 Task: Look for space in Coelho Neto, Brazil from 6th September, 2023 to 10th September, 2023 for 1 adult in price range Rs.9000 to Rs.17000. Place can be private room with 1  bedroom having 1 bed and 1 bathroom. Property type can be house, flat, guest house, hotel. Booking option can be shelf check-in. Required host language is Spanish.
Action: Mouse moved to (418, 145)
Screenshot: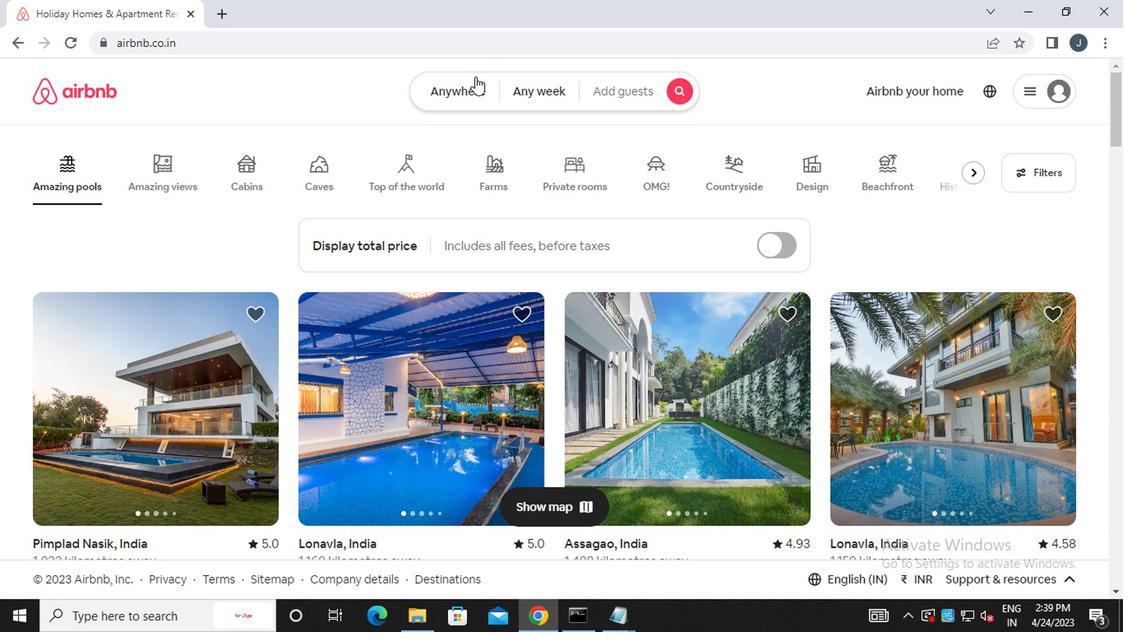
Action: Mouse pressed left at (418, 145)
Screenshot: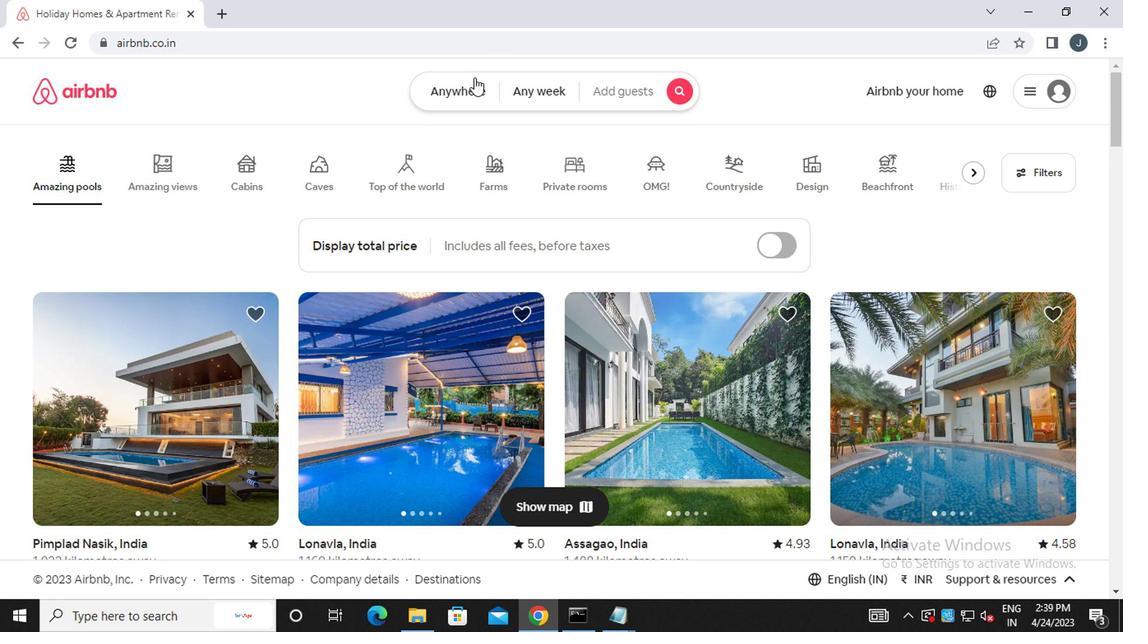 
Action: Mouse moved to (286, 197)
Screenshot: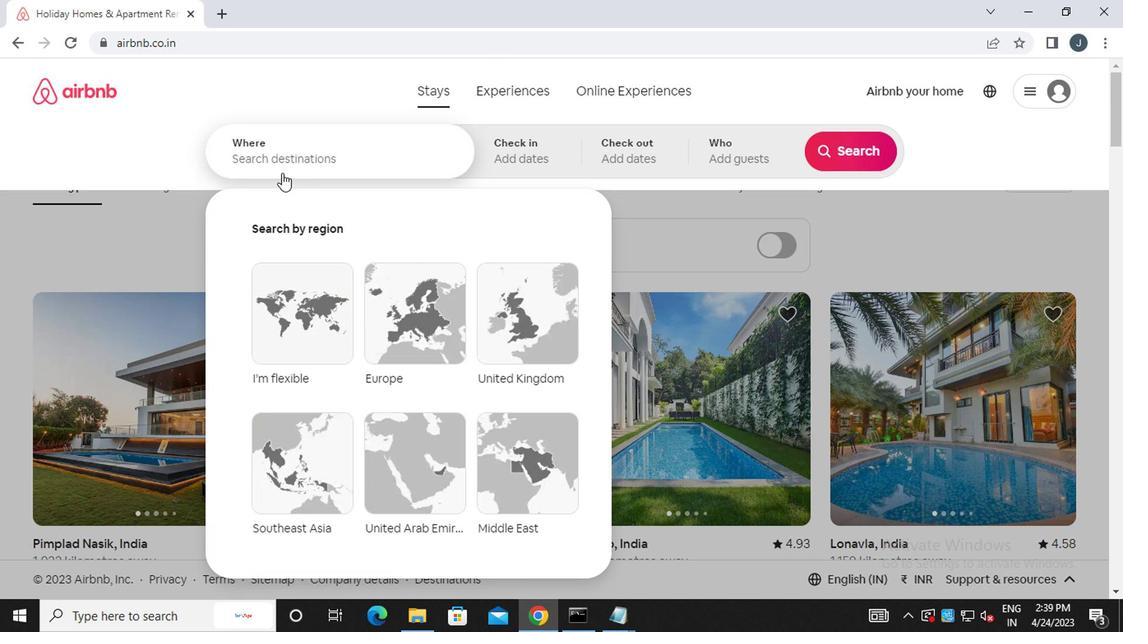 
Action: Mouse pressed left at (286, 197)
Screenshot: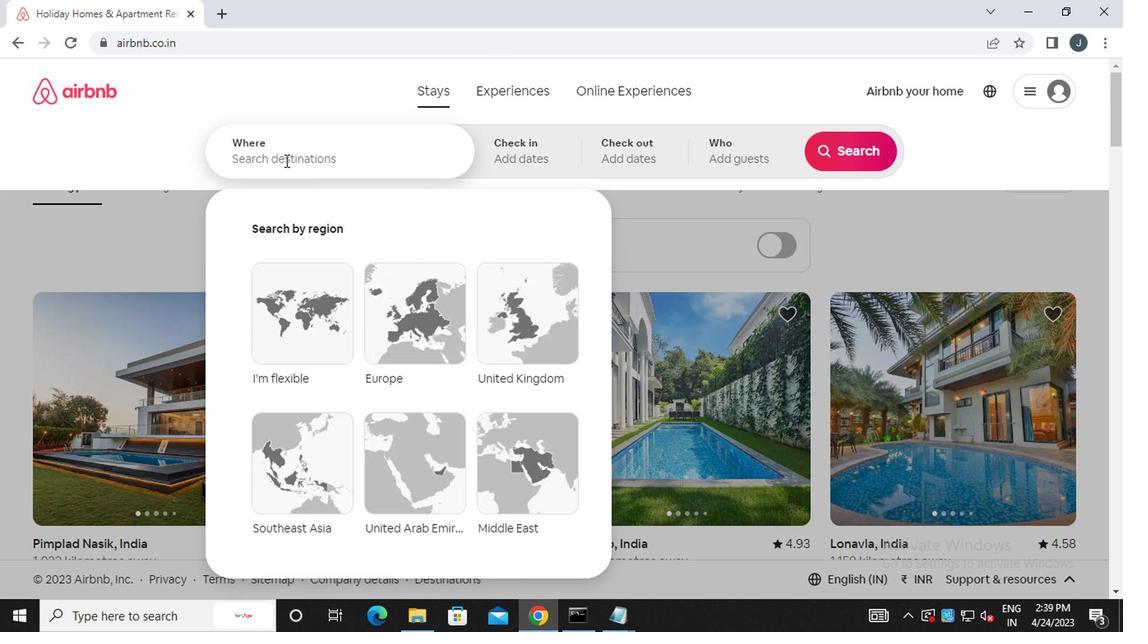 
Action: Key pressed c<Key.caps_lock>oelho
Screenshot: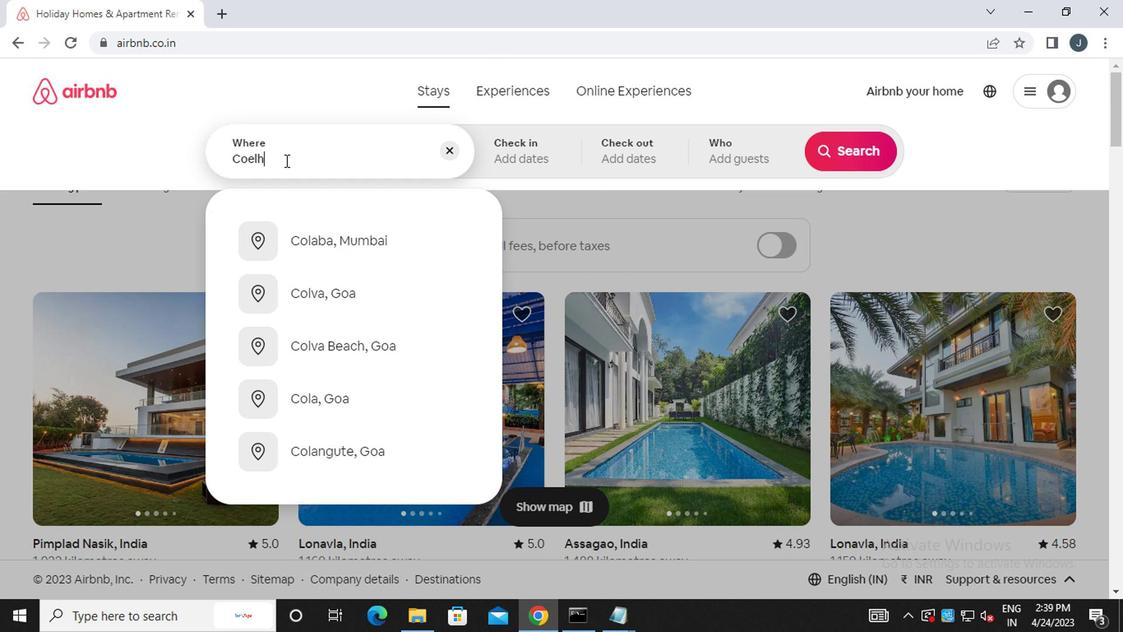 
Action: Mouse moved to (304, 166)
Screenshot: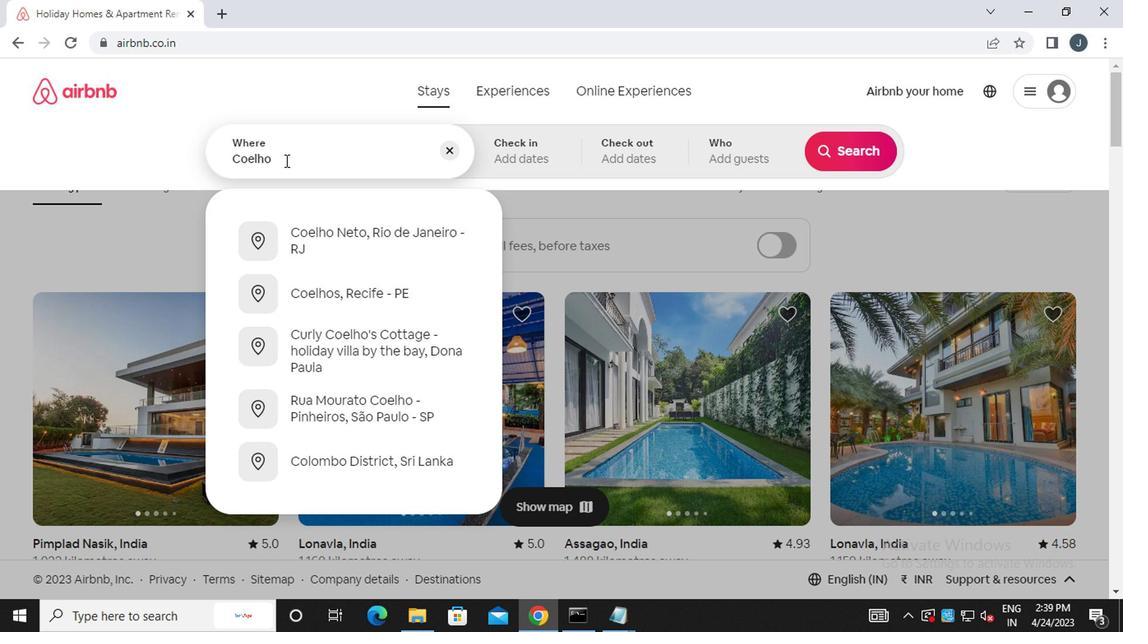 
Action: Key pressed <Key.space><Key.caps_lock>n<Key.caps_lock>eto,<Key.space><Key.caps_lock>b<Key.caps_lock>razil
Screenshot: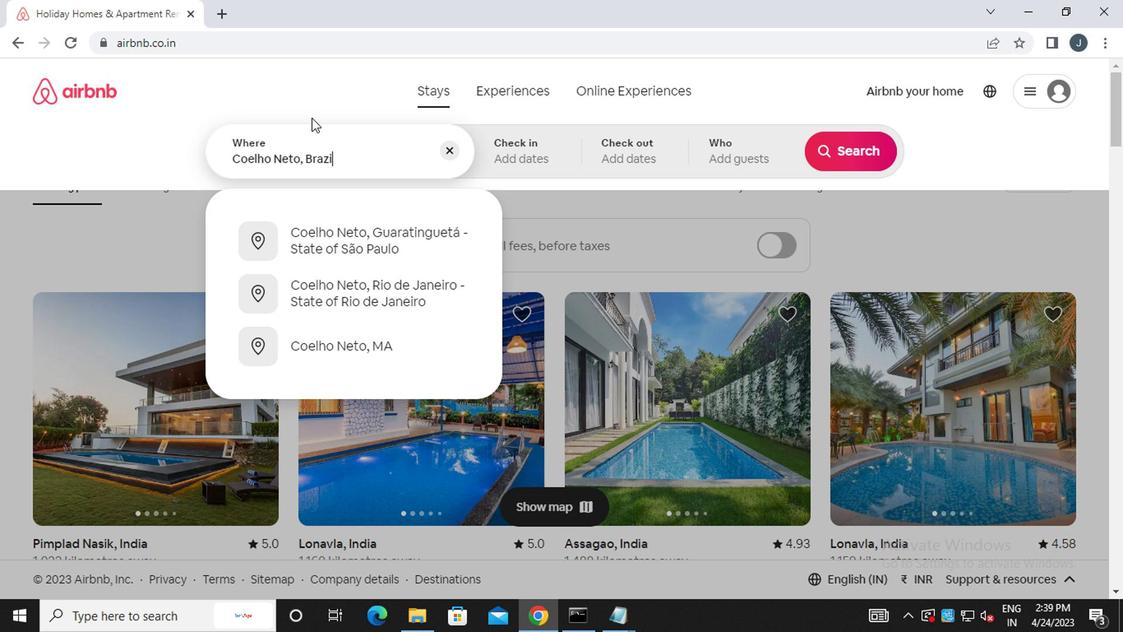 
Action: Mouse moved to (461, 195)
Screenshot: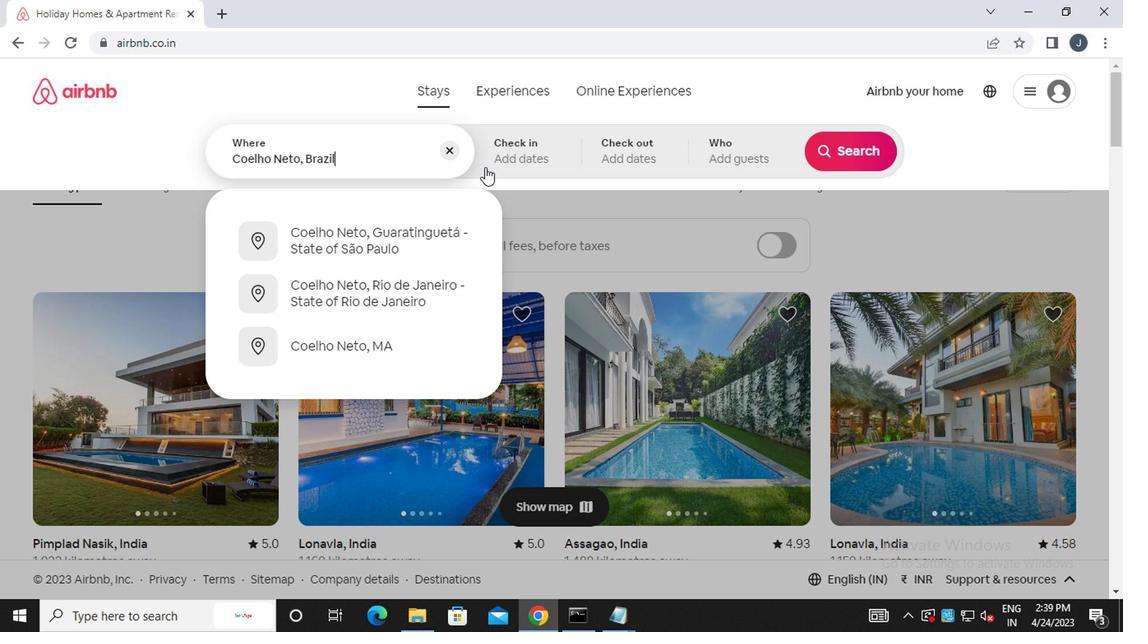 
Action: Mouse pressed left at (461, 195)
Screenshot: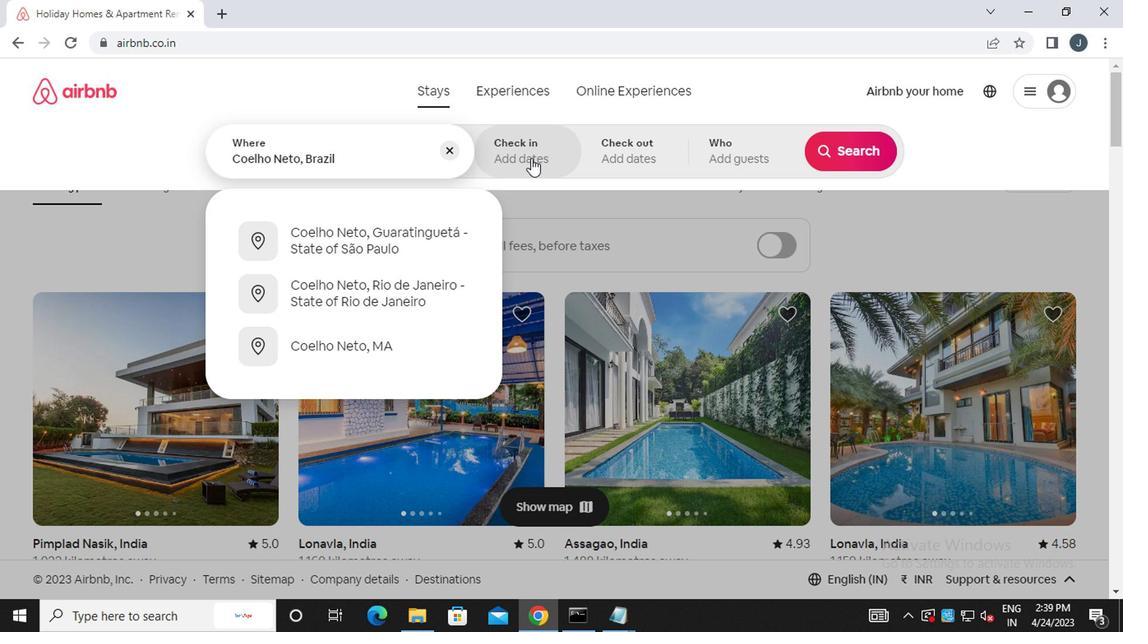 
Action: Mouse moved to (684, 282)
Screenshot: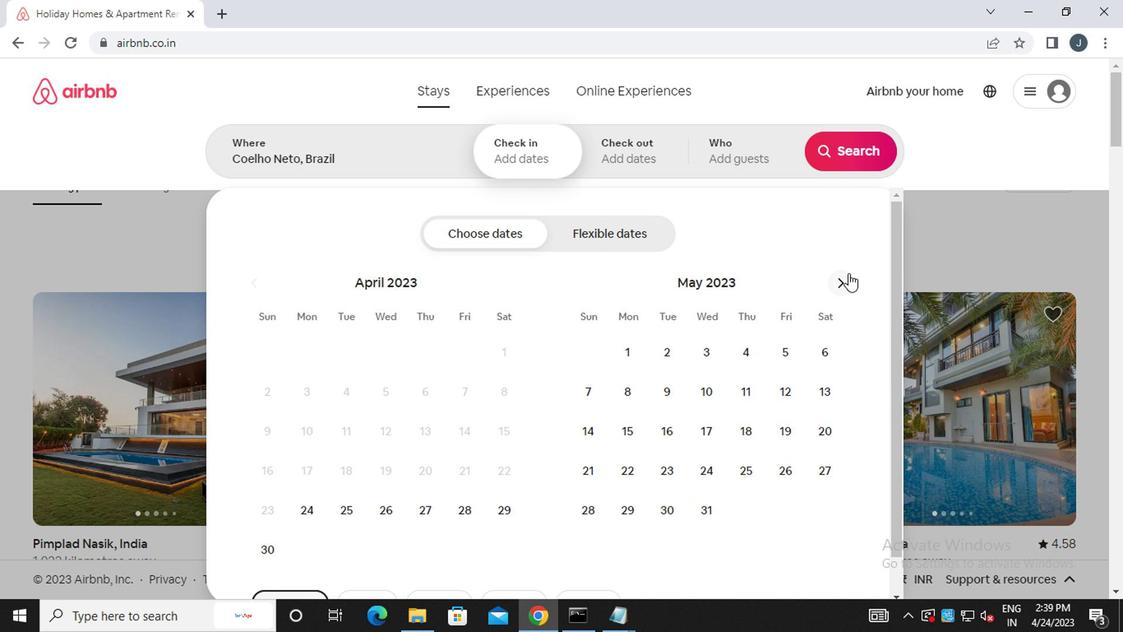 
Action: Mouse pressed left at (684, 282)
Screenshot: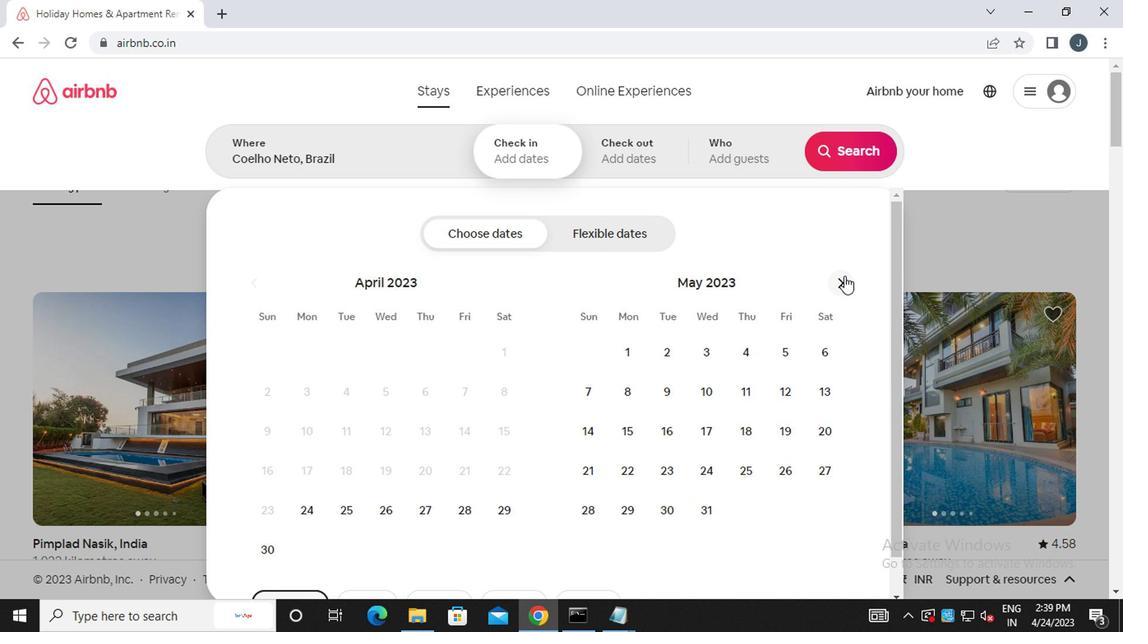 
Action: Mouse pressed left at (684, 282)
Screenshot: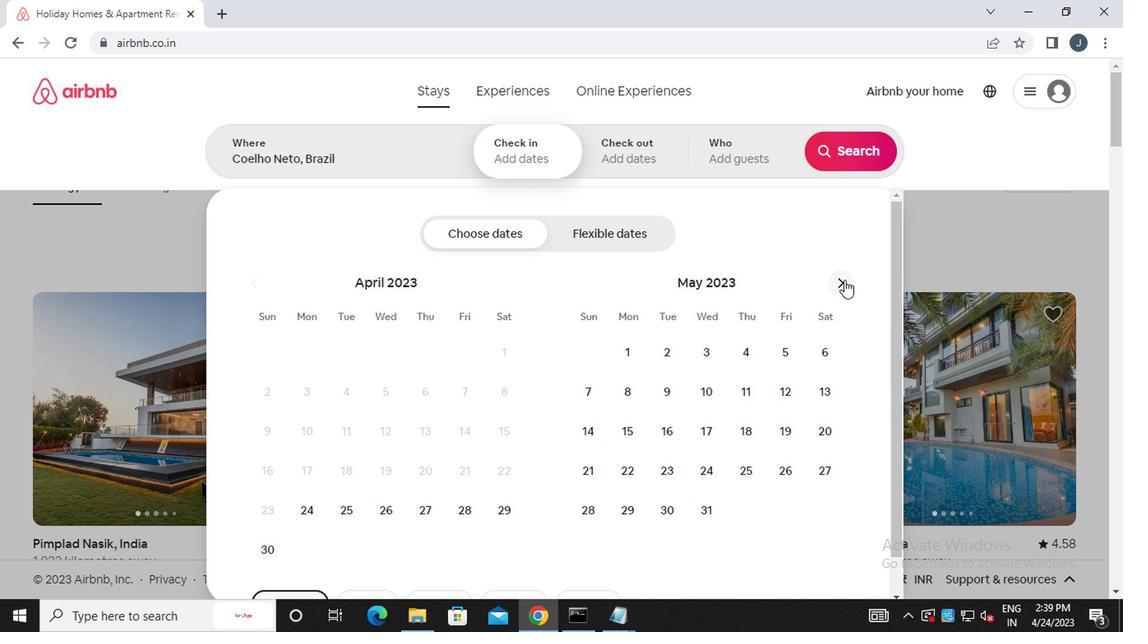 
Action: Mouse pressed left at (684, 282)
Screenshot: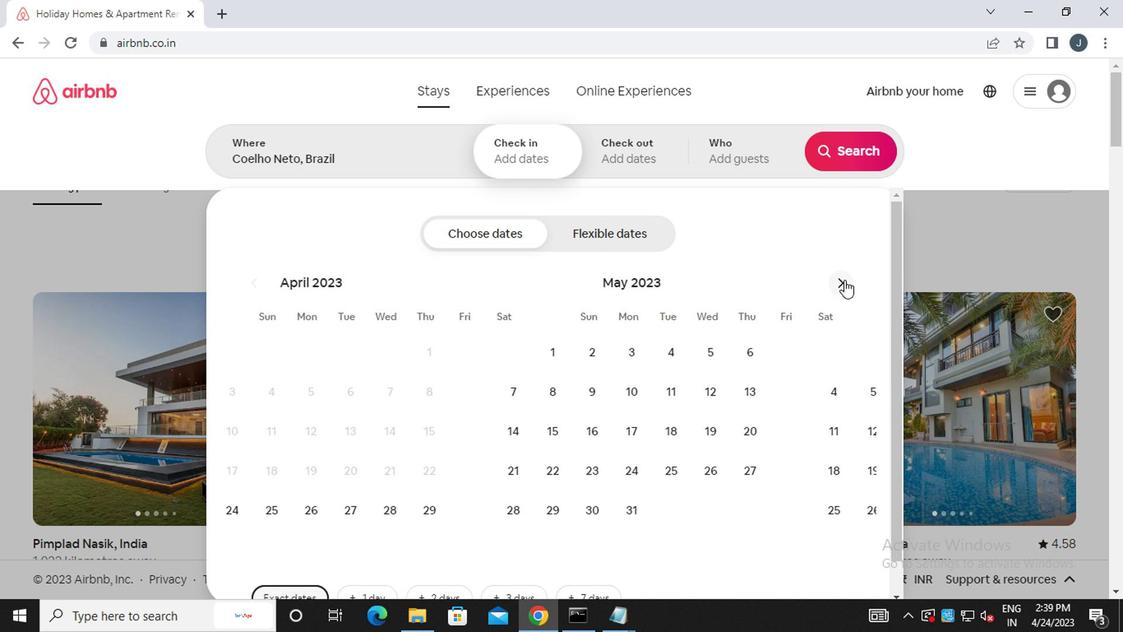 
Action: Mouse pressed left at (684, 282)
Screenshot: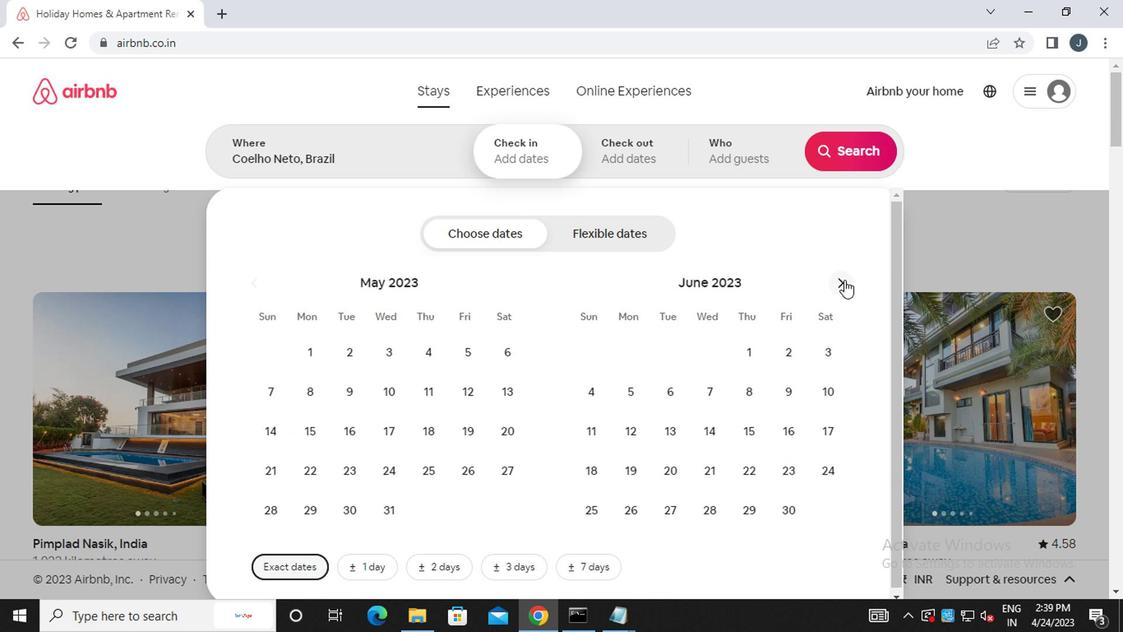 
Action: Mouse moved to (683, 282)
Screenshot: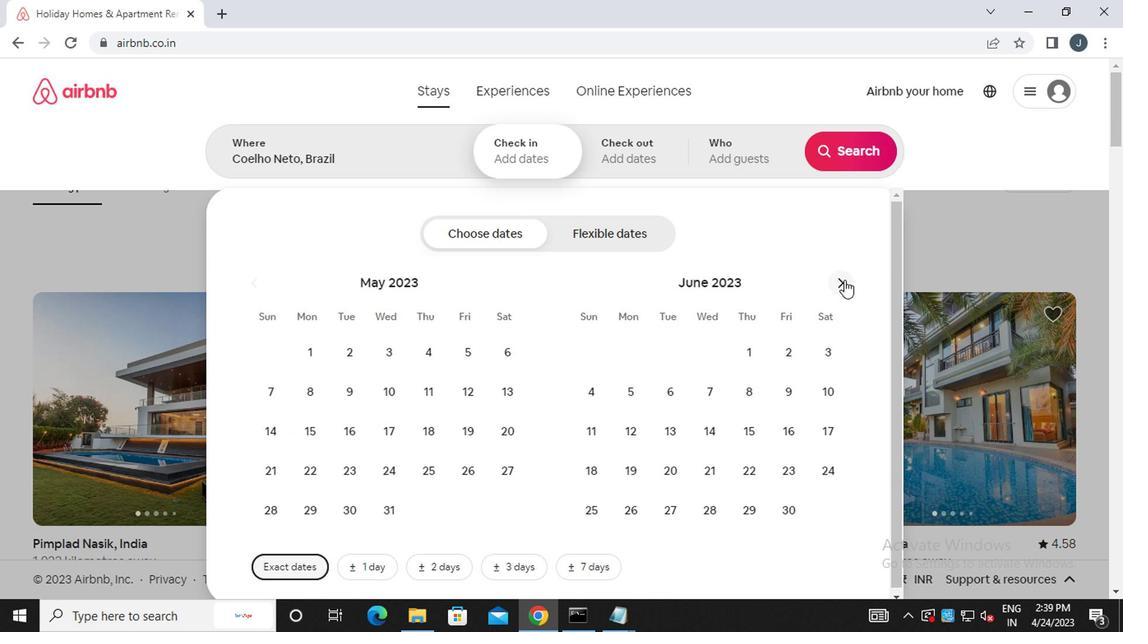
Action: Mouse pressed left at (683, 282)
Screenshot: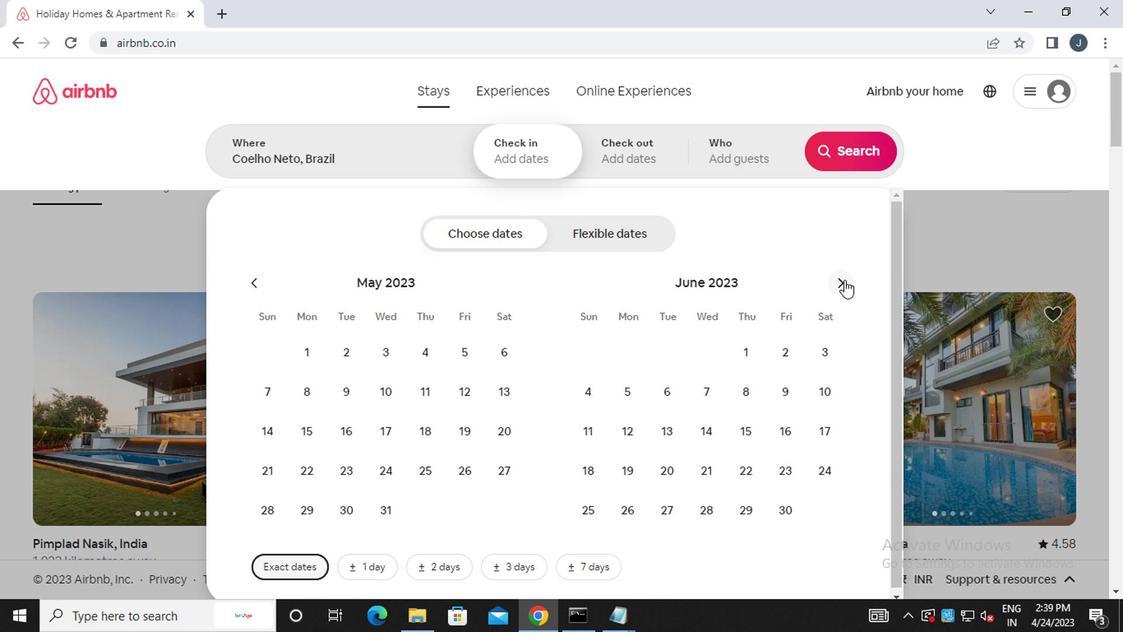 
Action: Mouse moved to (680, 289)
Screenshot: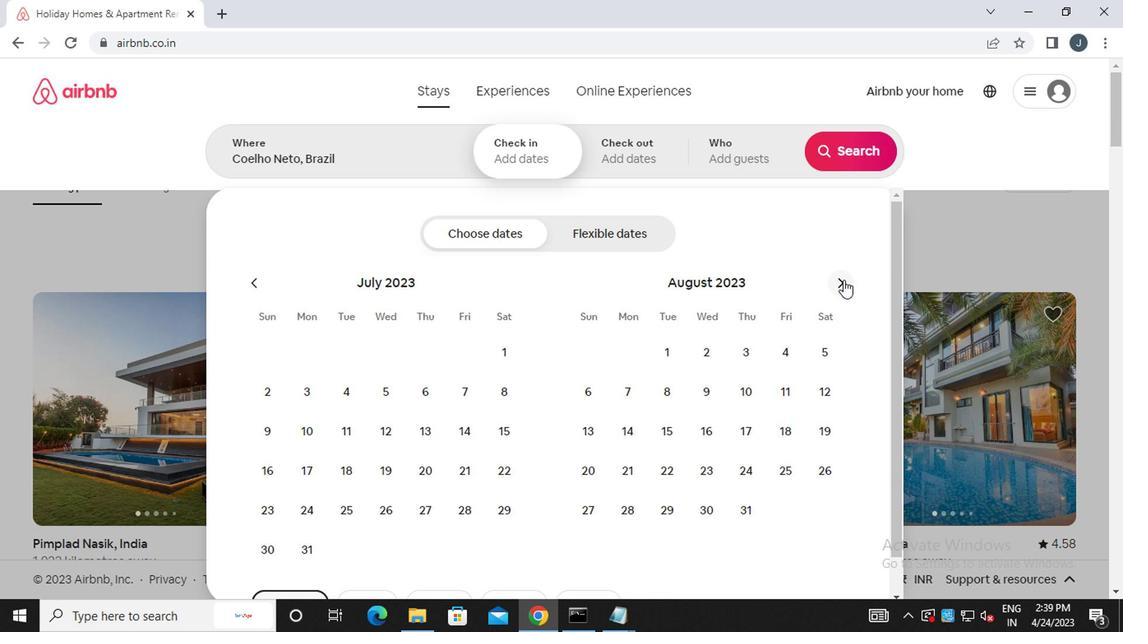
Action: Mouse pressed left at (680, 289)
Screenshot: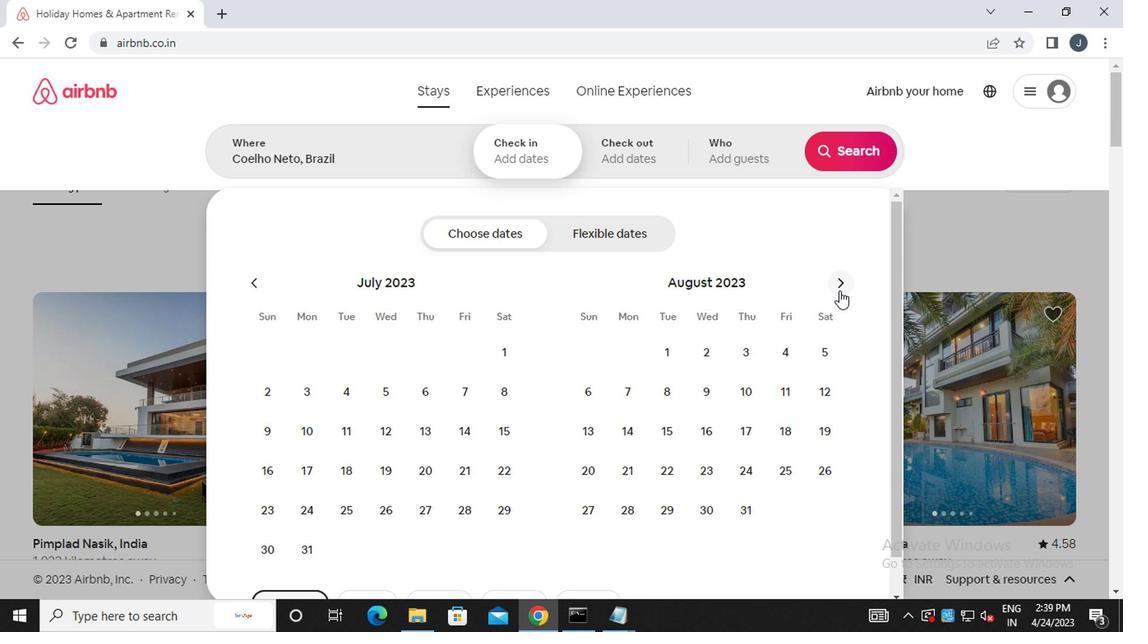 
Action: Mouse moved to (585, 363)
Screenshot: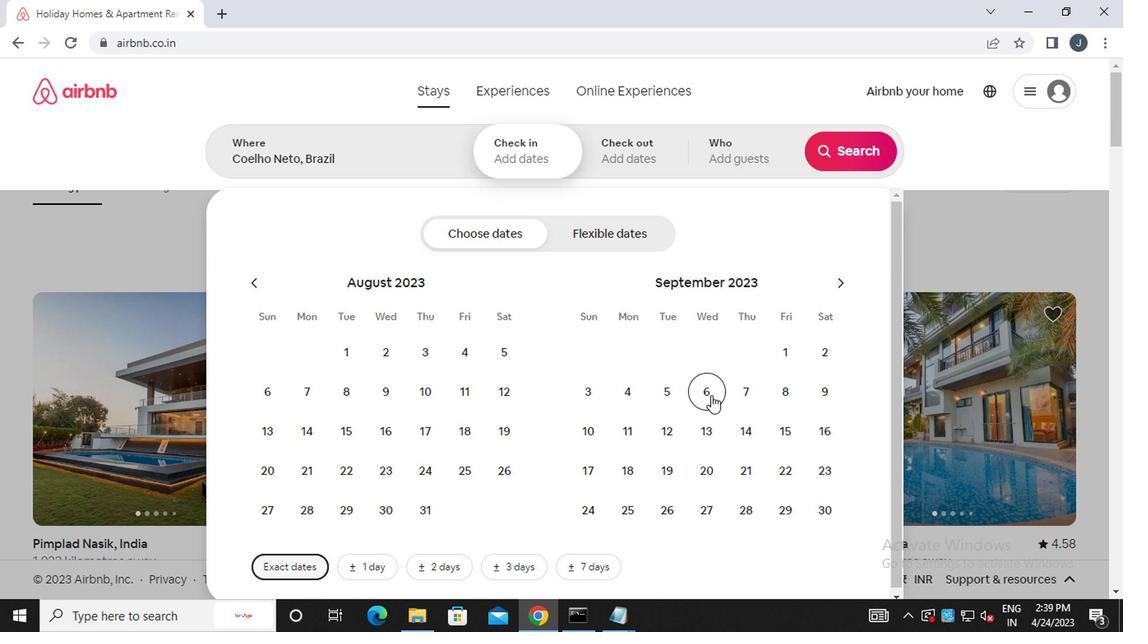 
Action: Mouse pressed left at (585, 363)
Screenshot: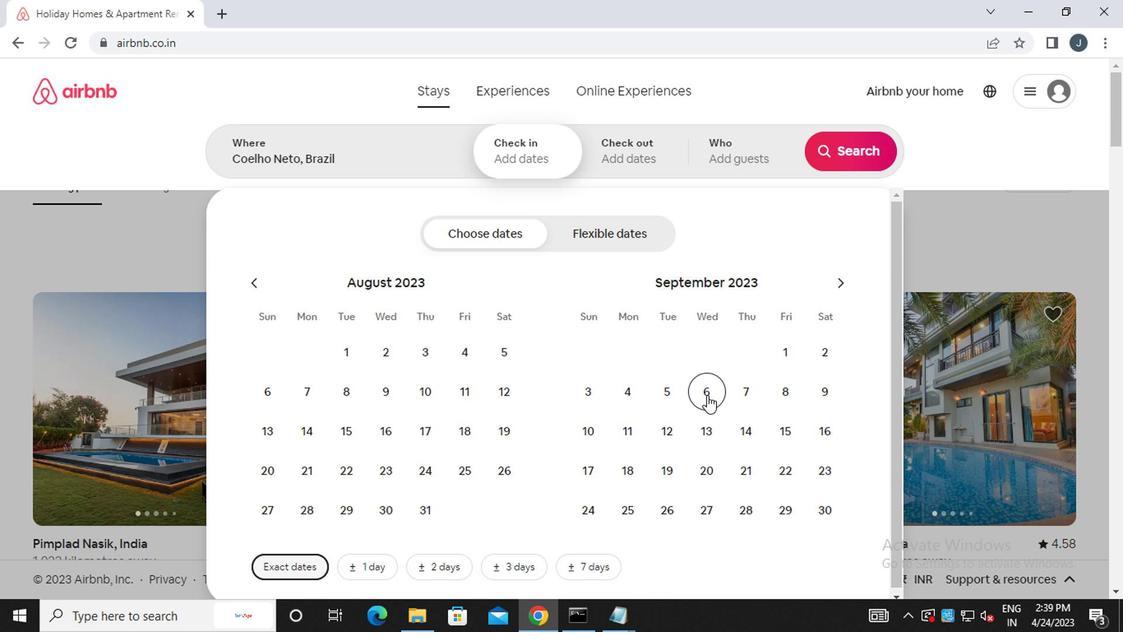 
Action: Mouse moved to (509, 387)
Screenshot: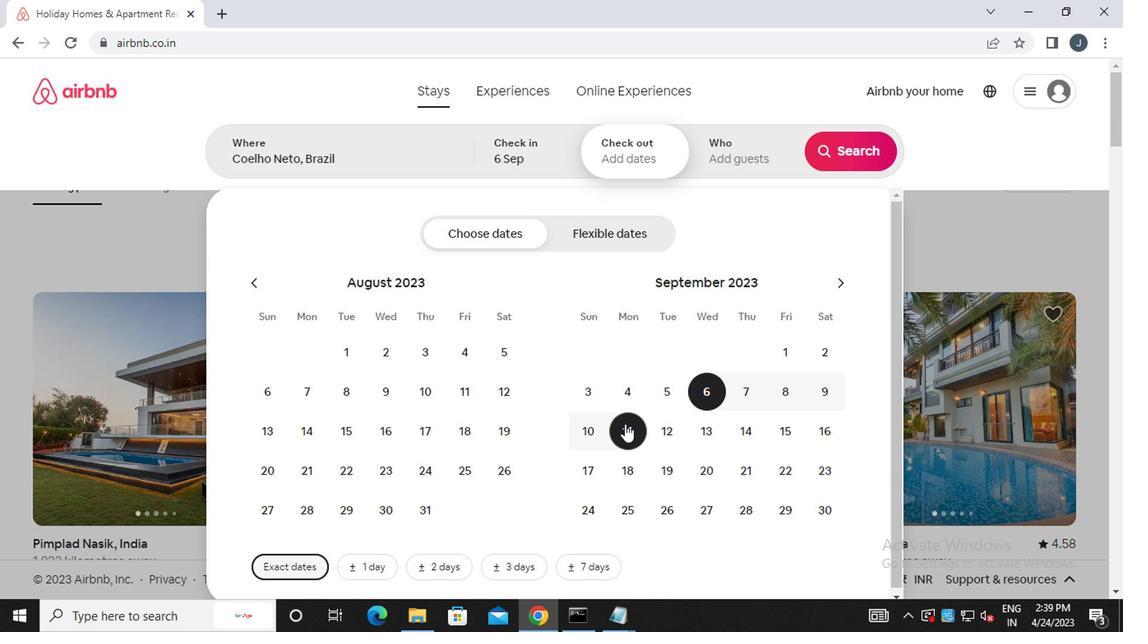 
Action: Mouse pressed left at (509, 387)
Screenshot: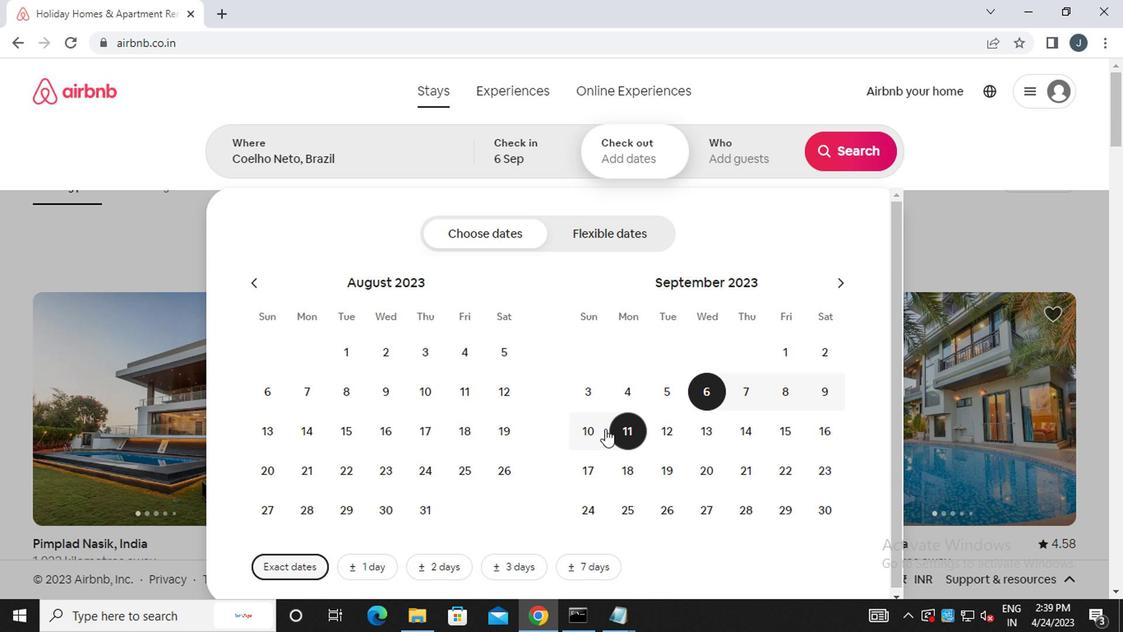 
Action: Mouse moved to (609, 189)
Screenshot: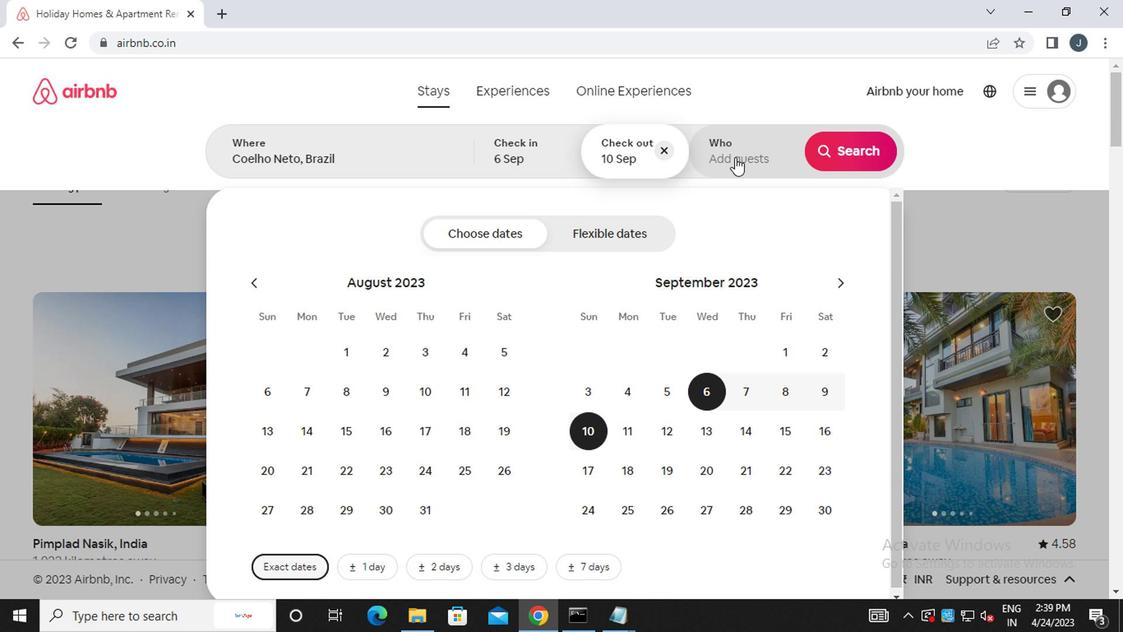 
Action: Mouse pressed left at (609, 189)
Screenshot: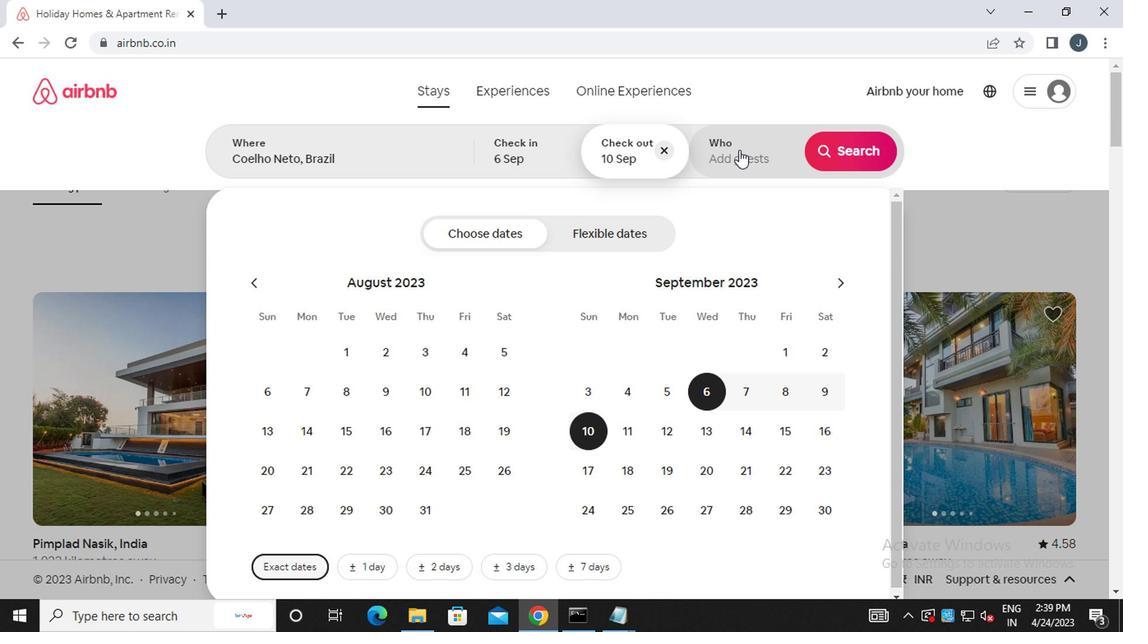 
Action: Mouse moved to (700, 251)
Screenshot: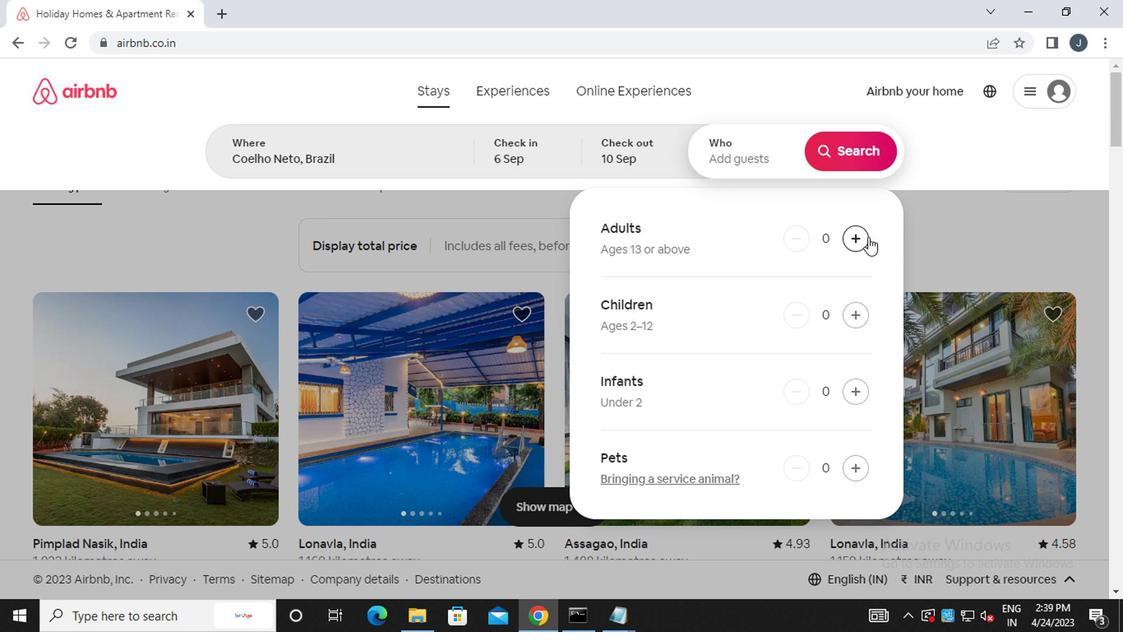 
Action: Mouse pressed left at (700, 251)
Screenshot: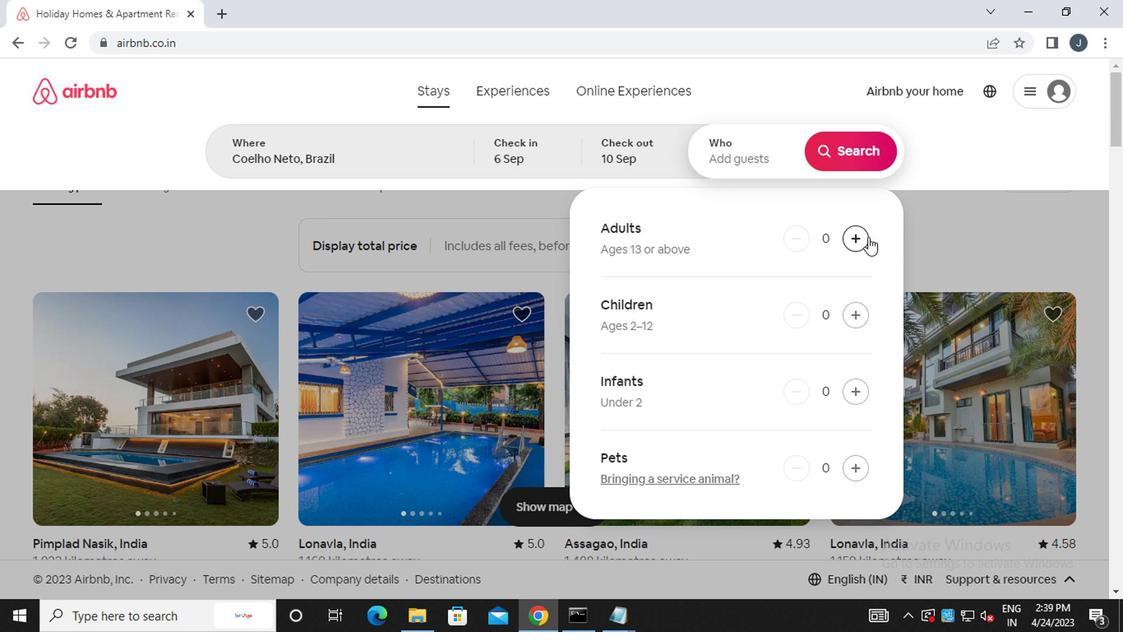 
Action: Mouse moved to (697, 190)
Screenshot: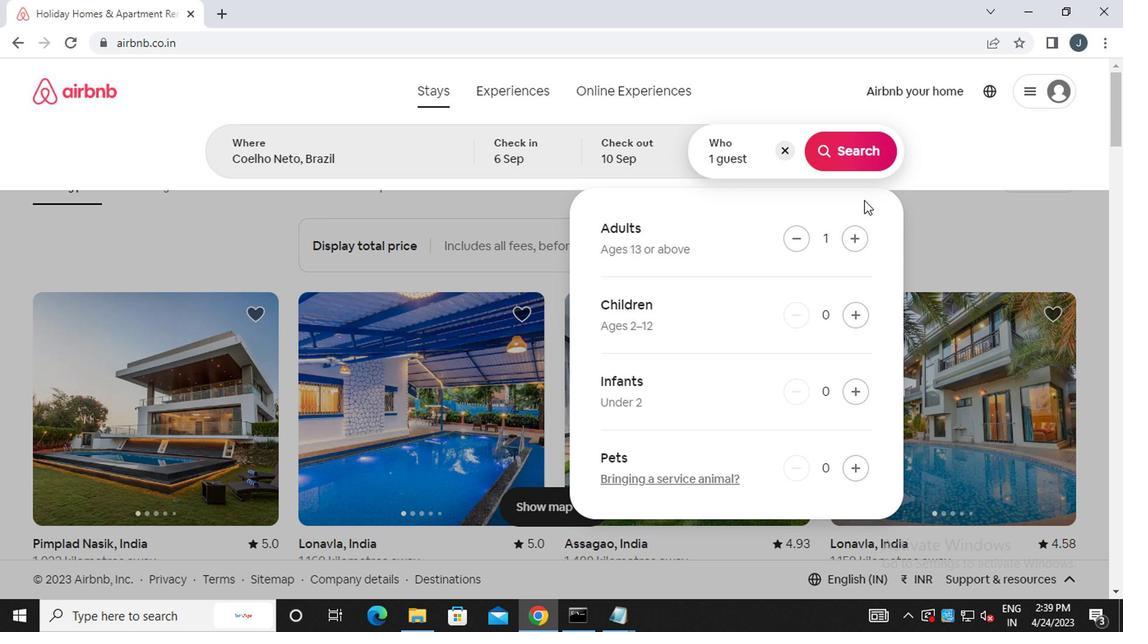 
Action: Mouse pressed left at (697, 190)
Screenshot: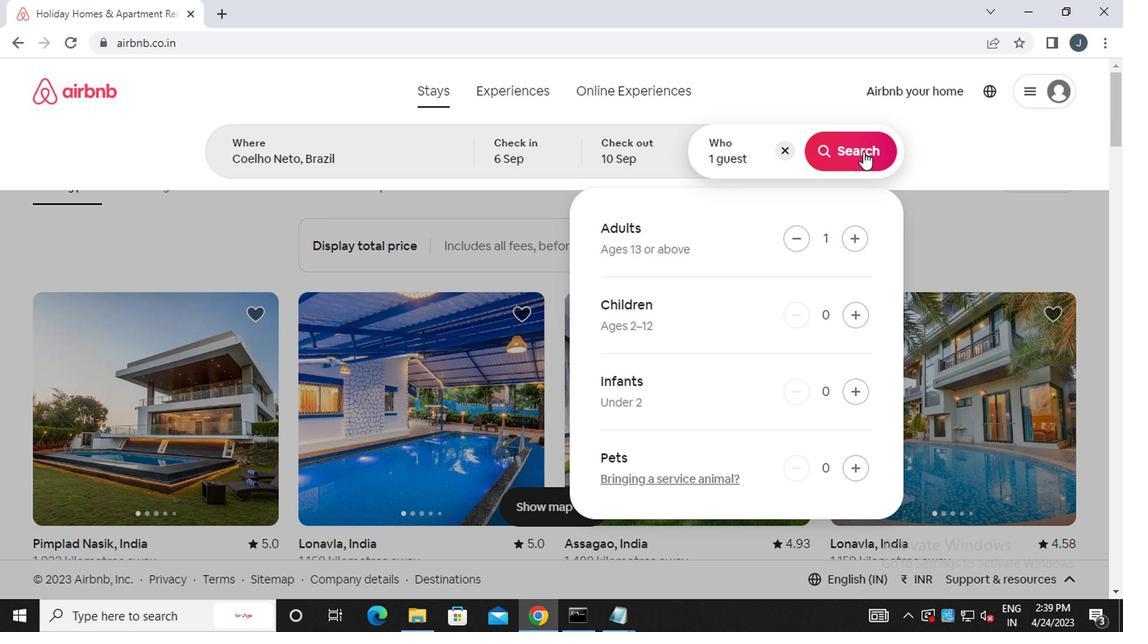 
Action: Mouse moved to (831, 203)
Screenshot: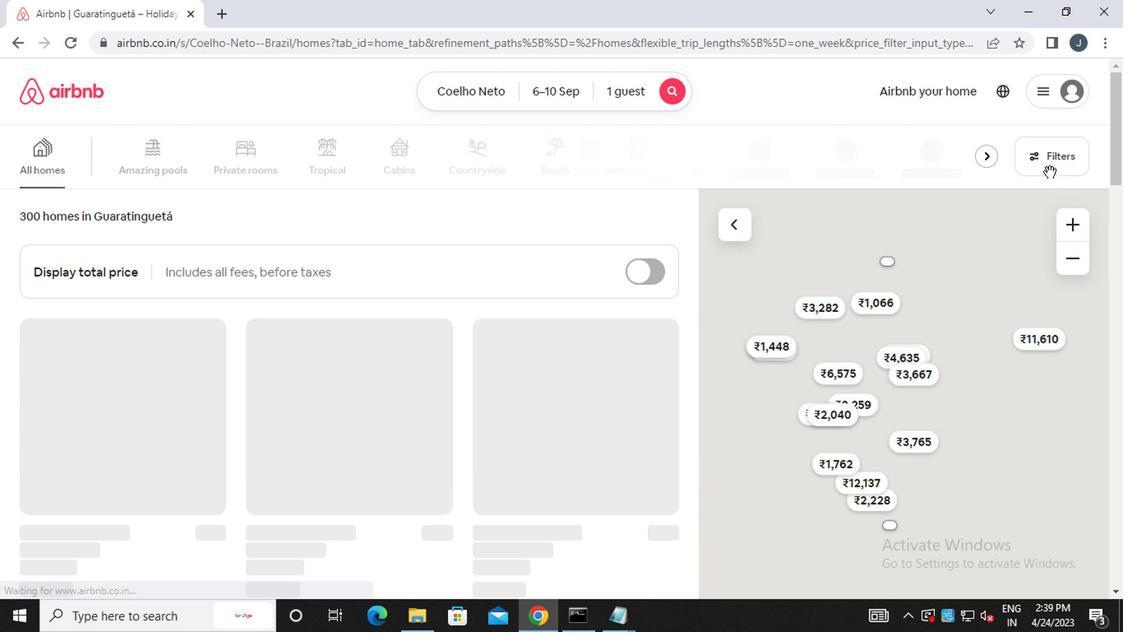 
Action: Mouse pressed left at (831, 203)
Screenshot: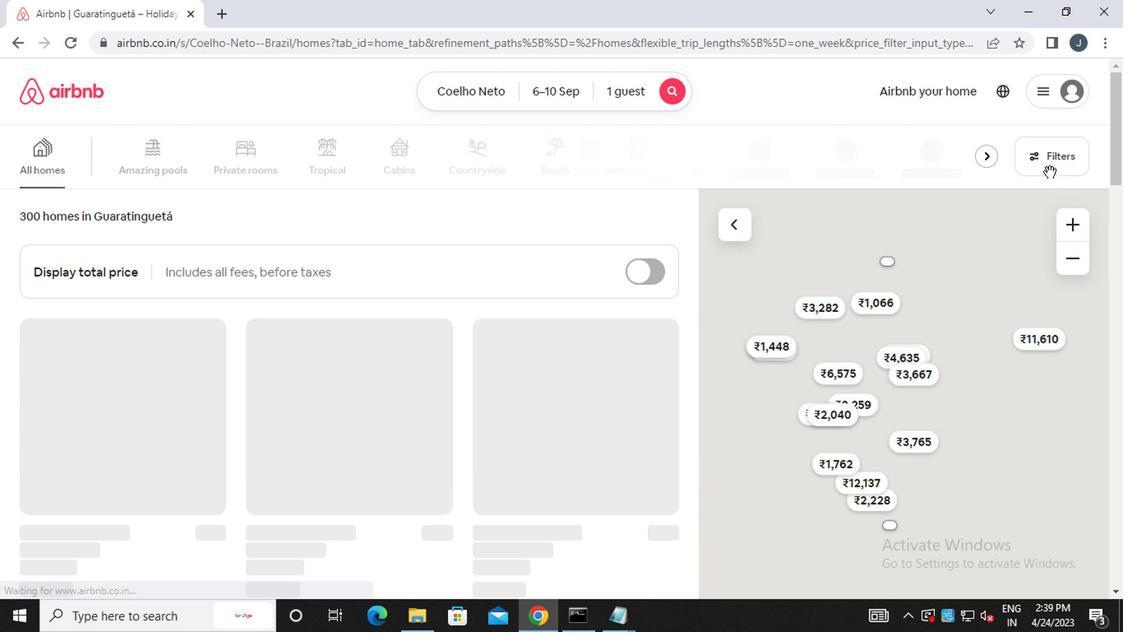 
Action: Mouse moved to (346, 347)
Screenshot: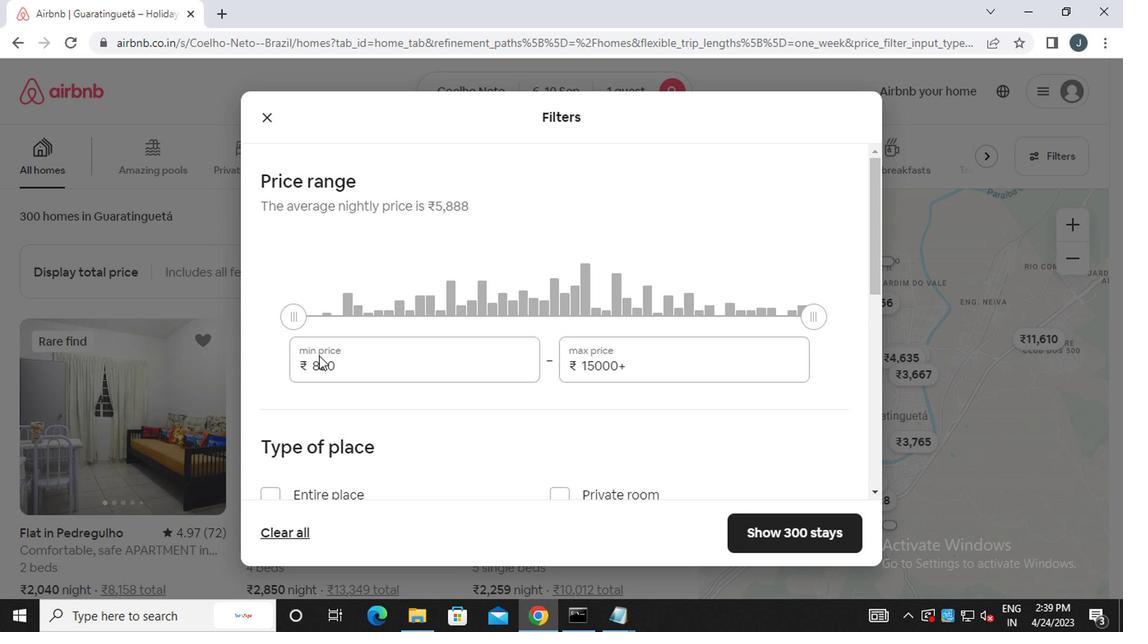 
Action: Mouse pressed left at (346, 347)
Screenshot: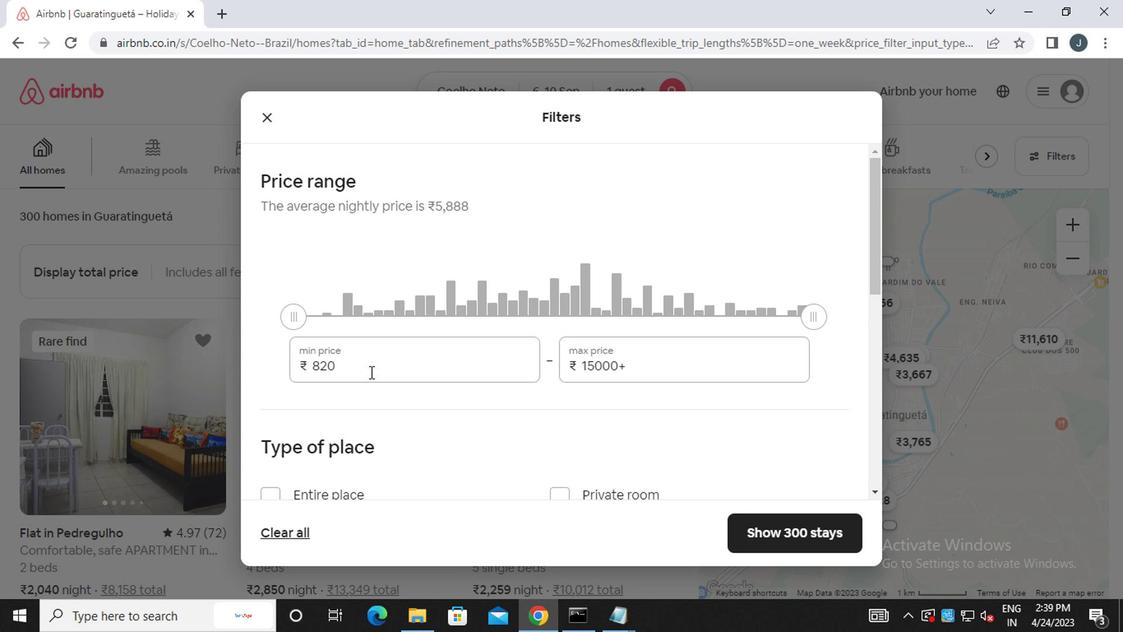 
Action: Mouse moved to (349, 347)
Screenshot: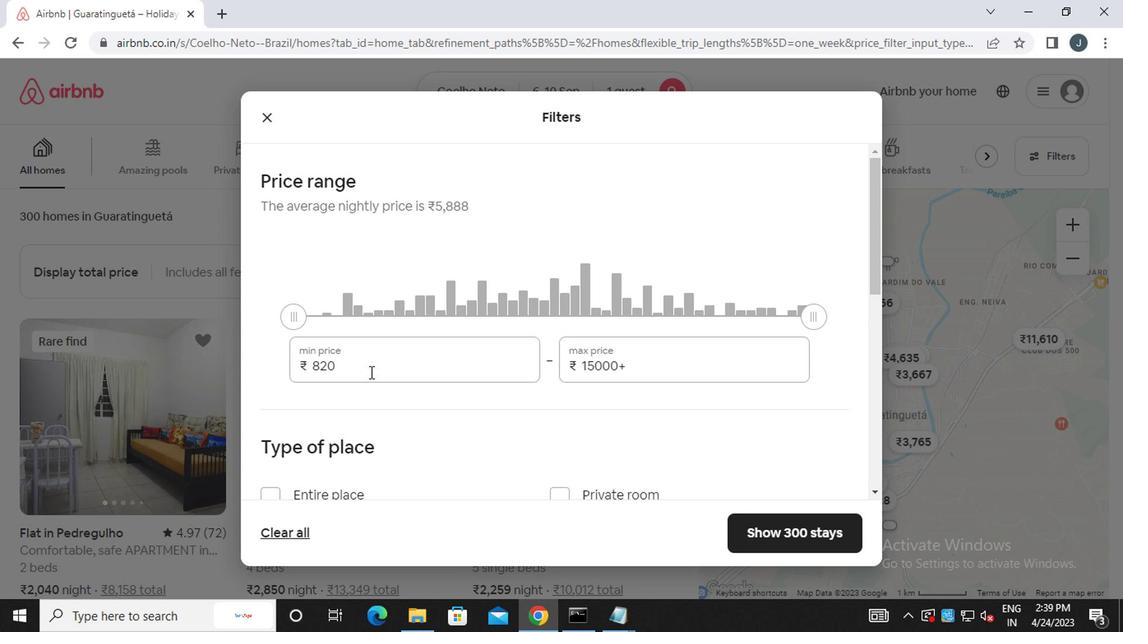 
Action: Key pressed <Key.backspace><Key.backspace><Key.backspace><<105>><<96>><<96>><<96>>
Screenshot: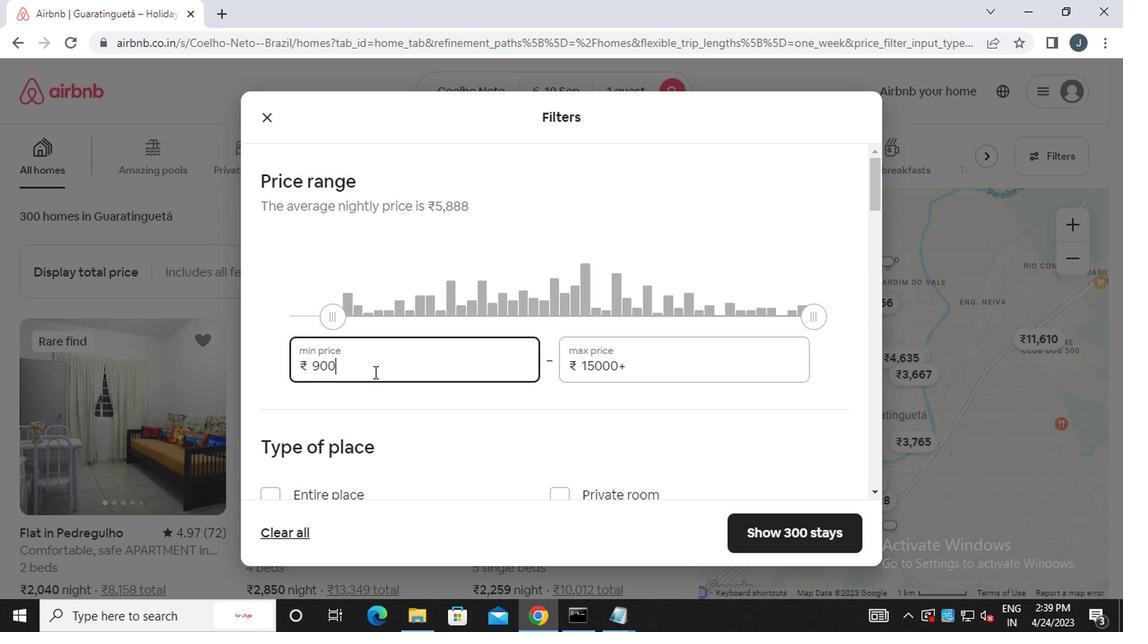 
Action: Mouse moved to (554, 337)
Screenshot: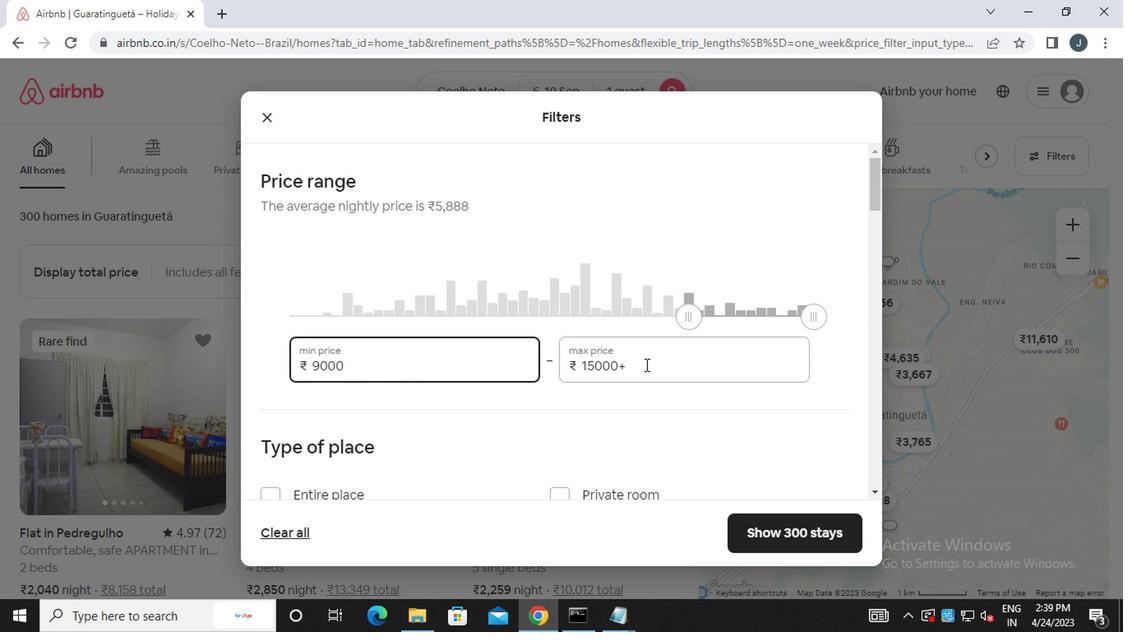 
Action: Mouse pressed left at (554, 337)
Screenshot: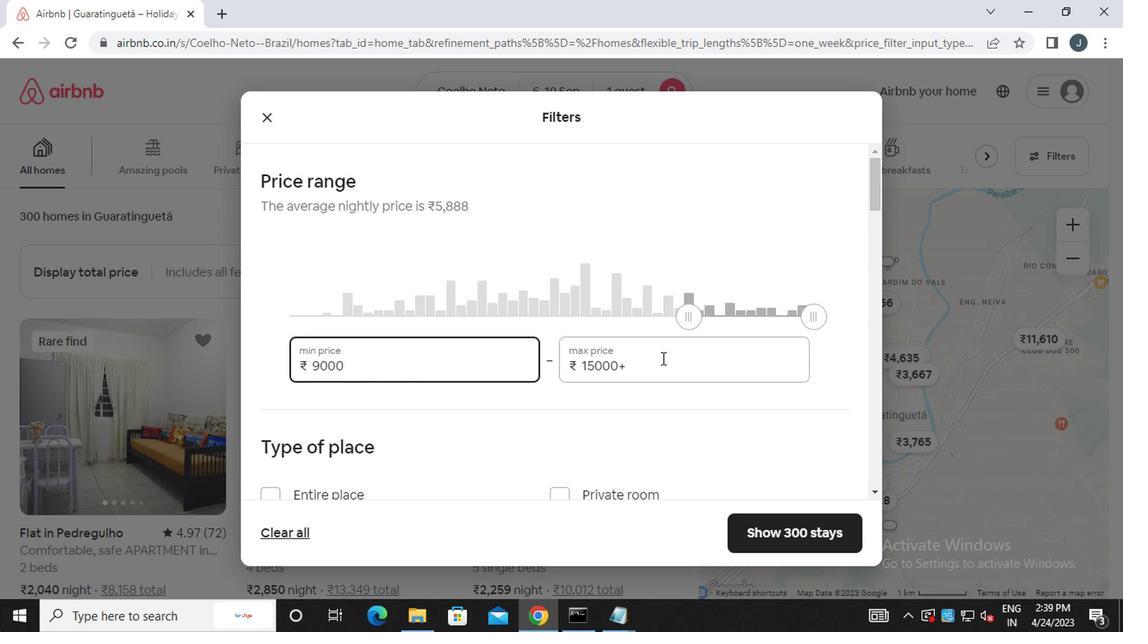 
Action: Key pressed <Key.backspace><Key.backspace><Key.backspace><Key.backspace><Key.backspace><Key.backspace><Key.backspace><<103>><<96>><<96>><<96>>
Screenshot: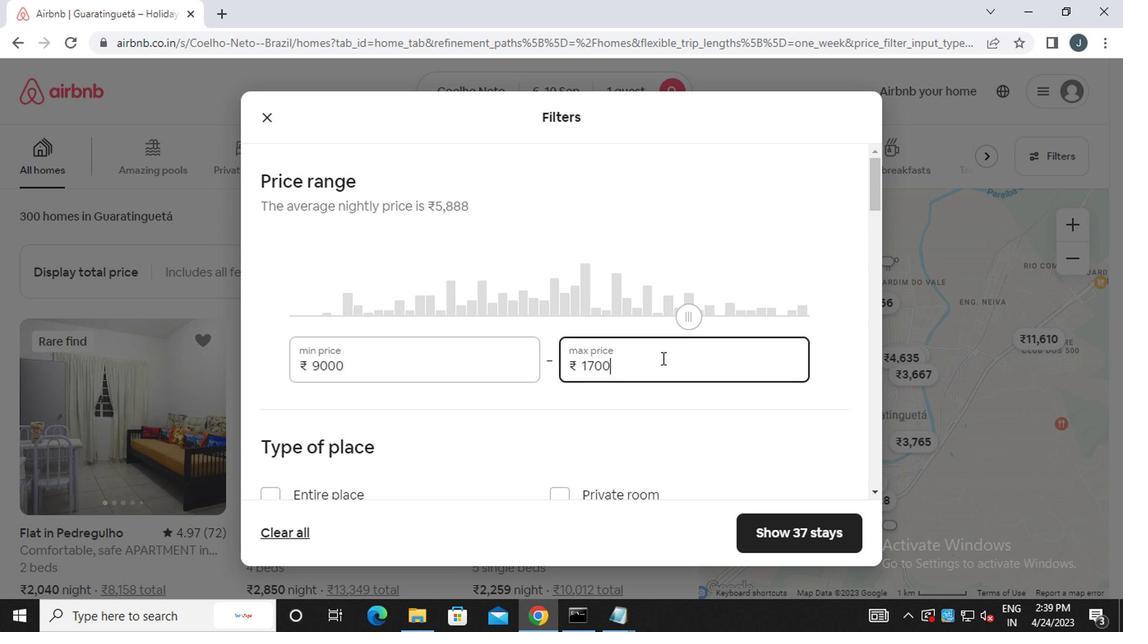 
Action: Mouse moved to (555, 338)
Screenshot: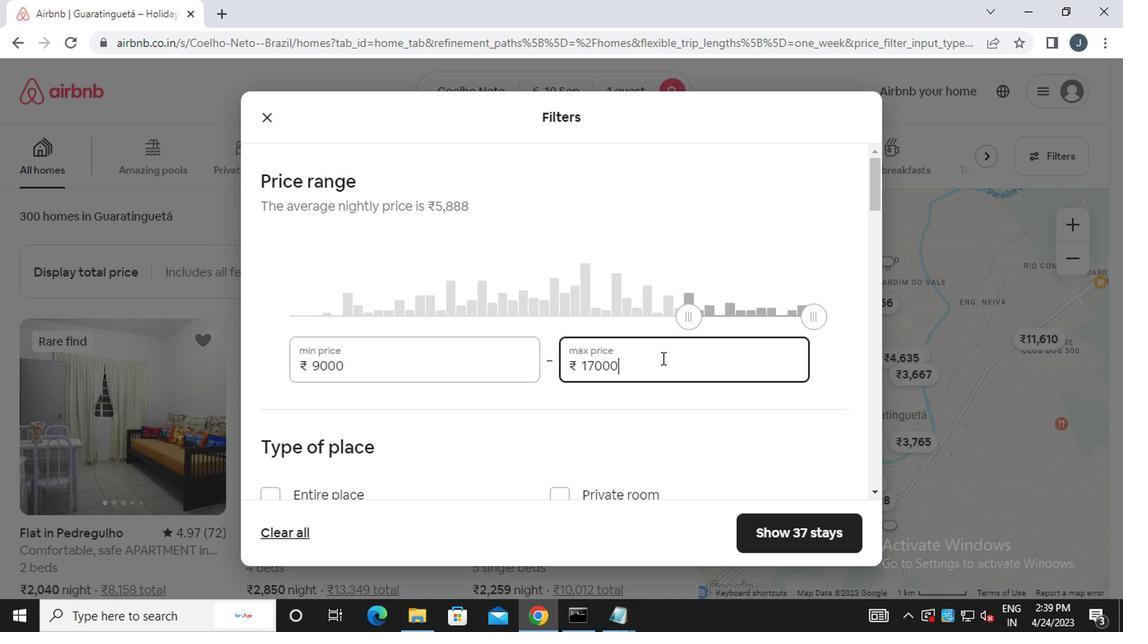 
Action: Mouse scrolled (555, 338) with delta (0, 0)
Screenshot: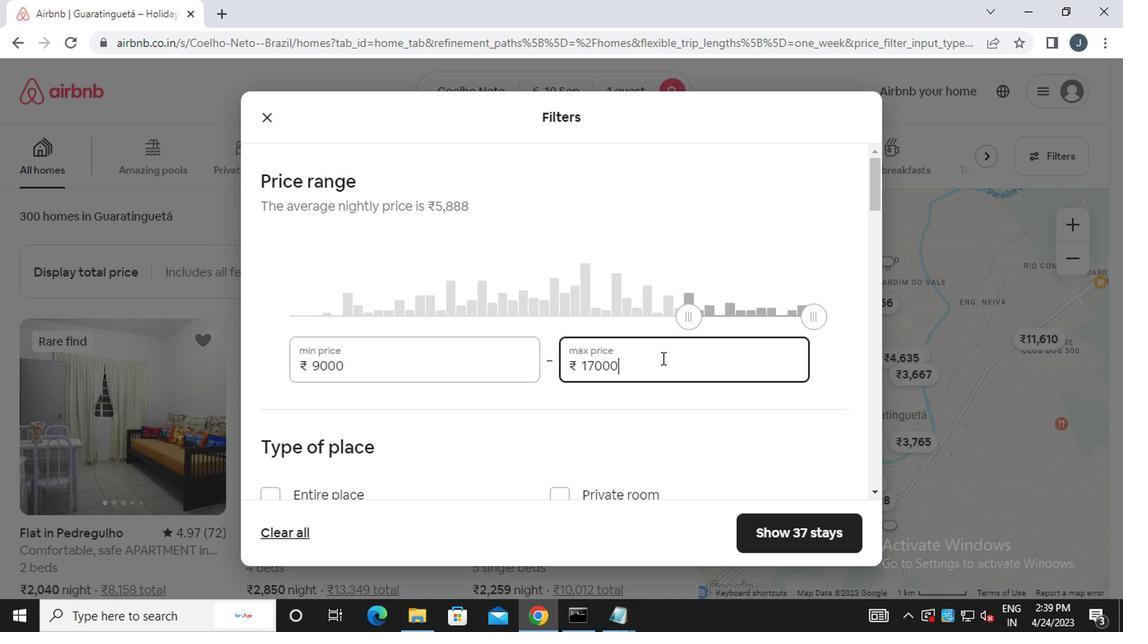 
Action: Mouse scrolled (555, 338) with delta (0, 0)
Screenshot: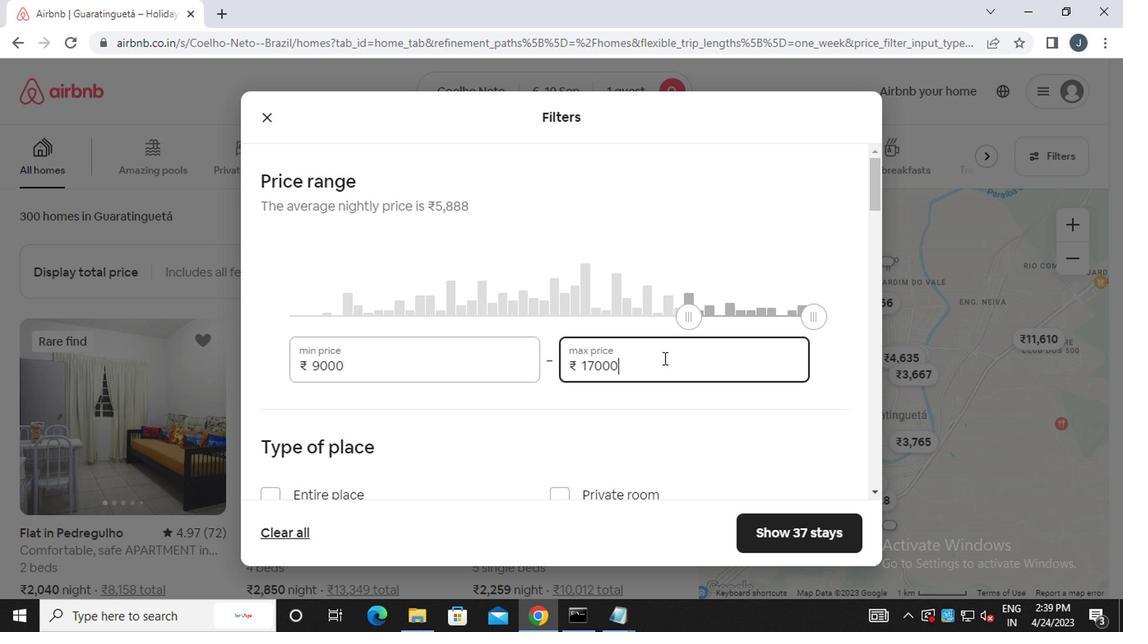 
Action: Mouse moved to (489, 326)
Screenshot: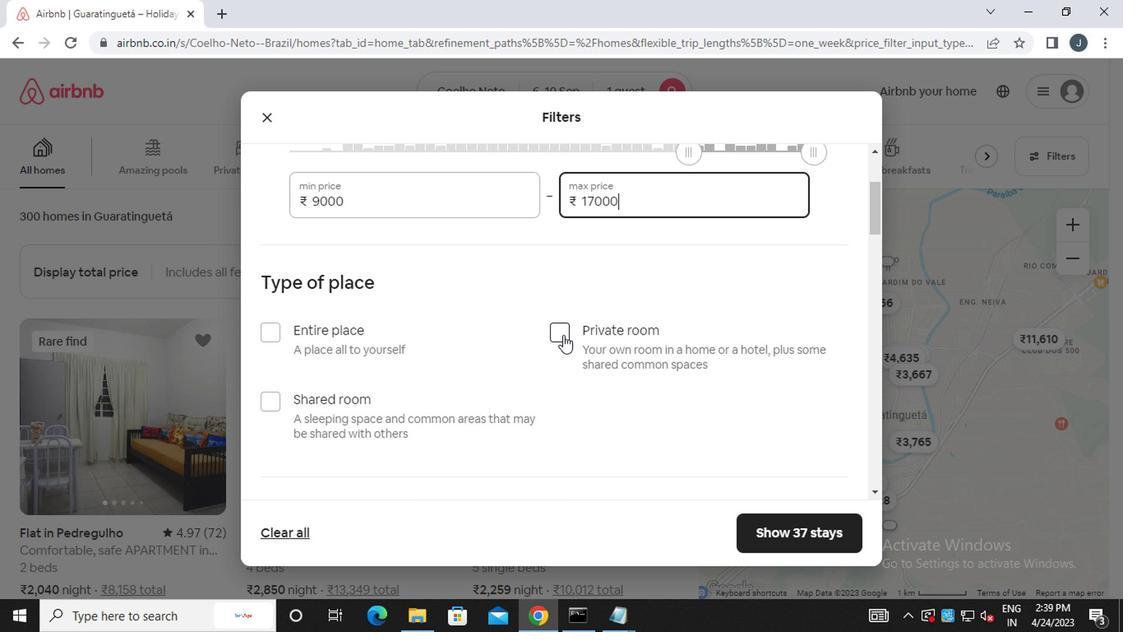 
Action: Mouse pressed left at (489, 326)
Screenshot: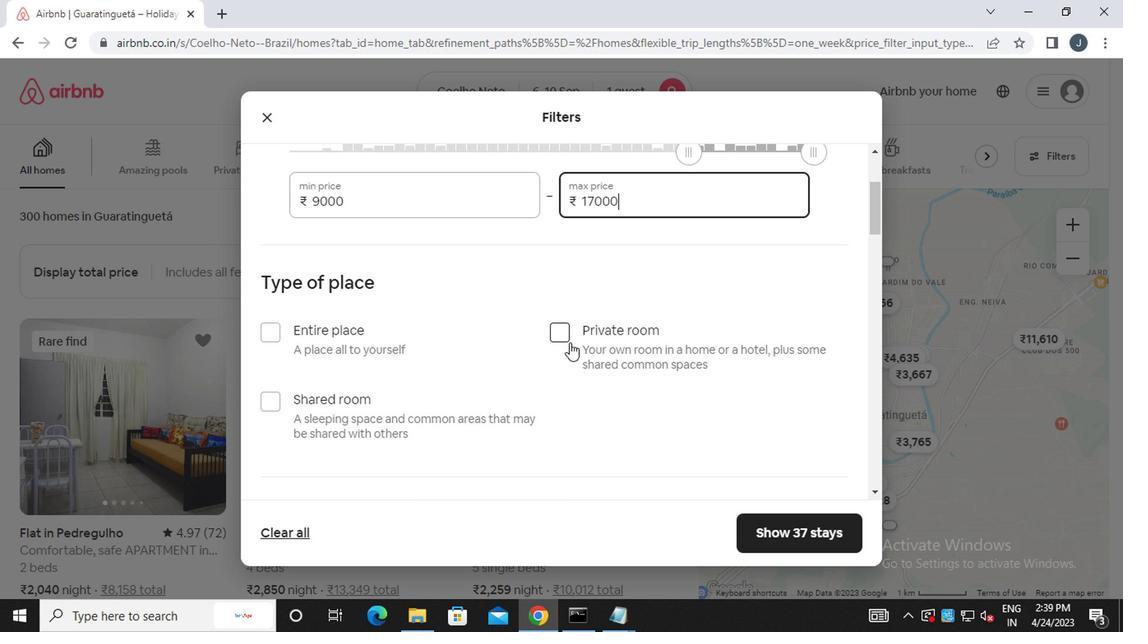 
Action: Mouse moved to (488, 326)
Screenshot: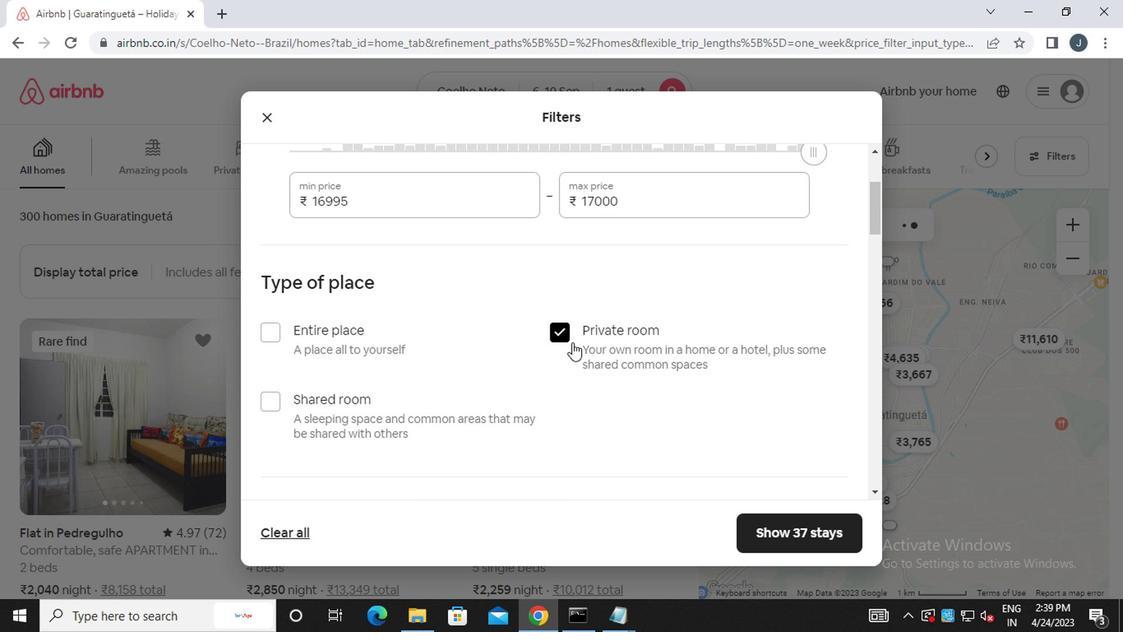 
Action: Mouse scrolled (488, 325) with delta (0, 0)
Screenshot: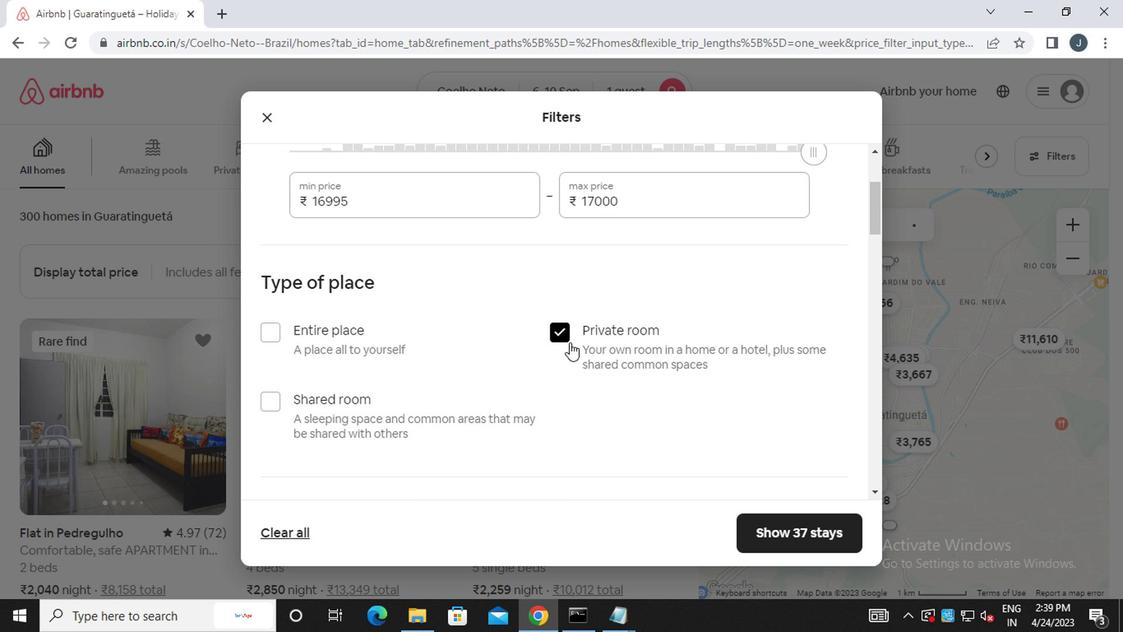 
Action: Mouse scrolled (488, 325) with delta (0, 0)
Screenshot: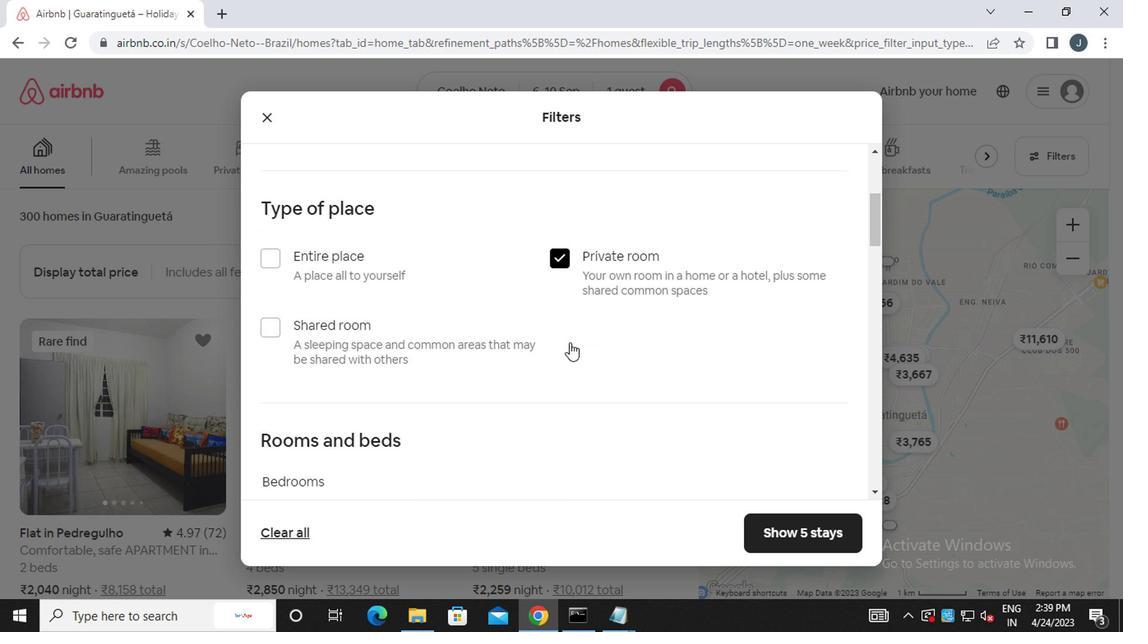 
Action: Mouse moved to (481, 333)
Screenshot: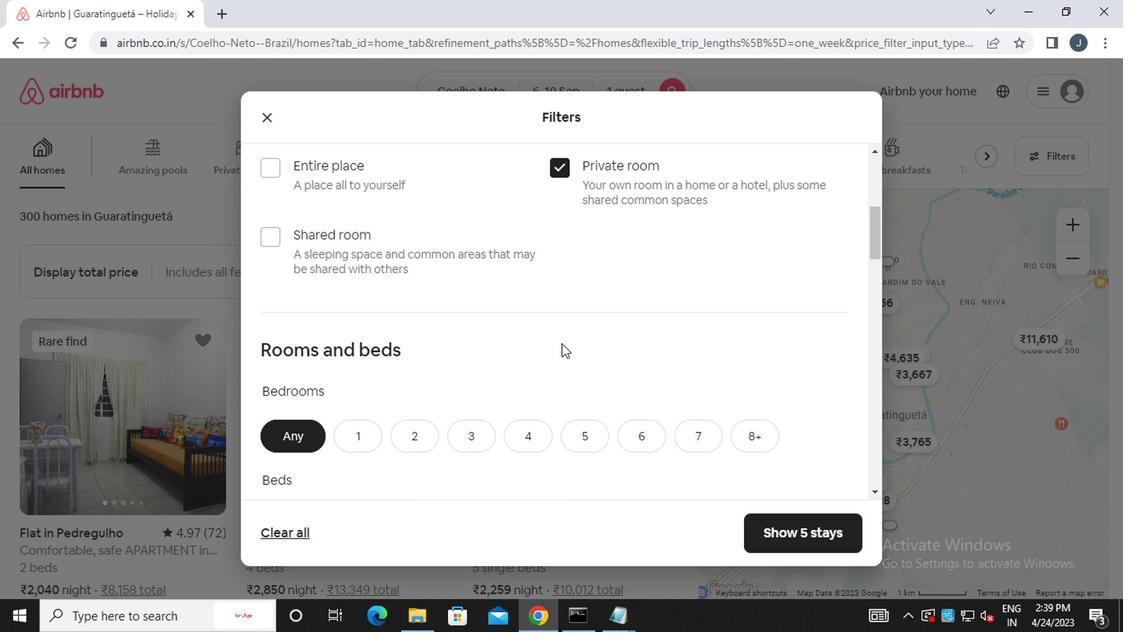 
Action: Mouse scrolled (481, 332) with delta (0, 0)
Screenshot: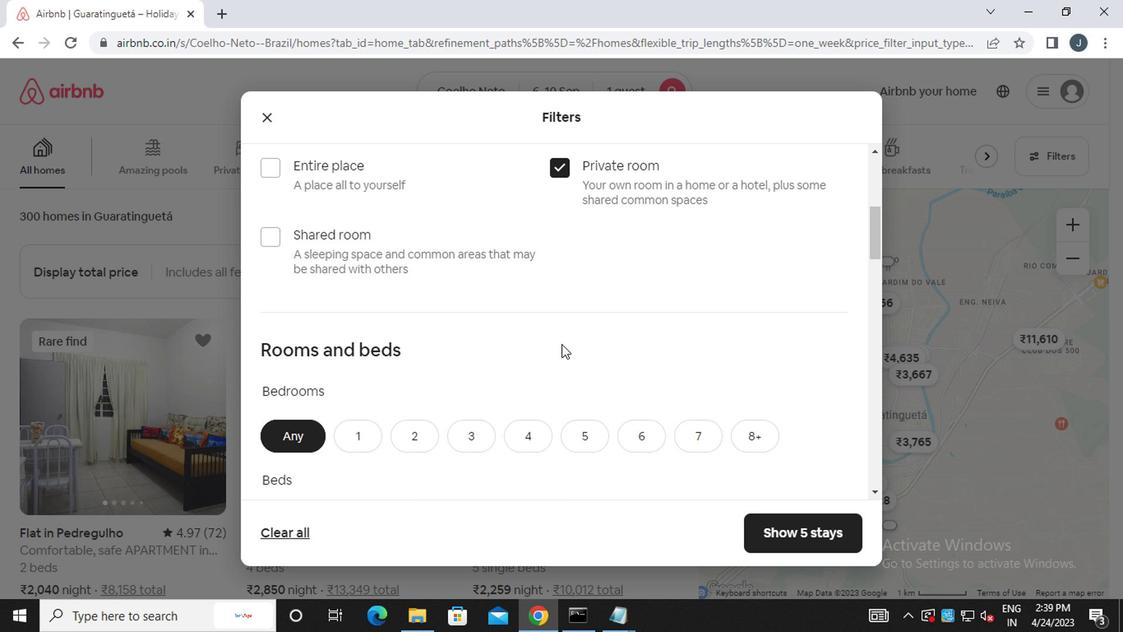 
Action: Mouse moved to (339, 325)
Screenshot: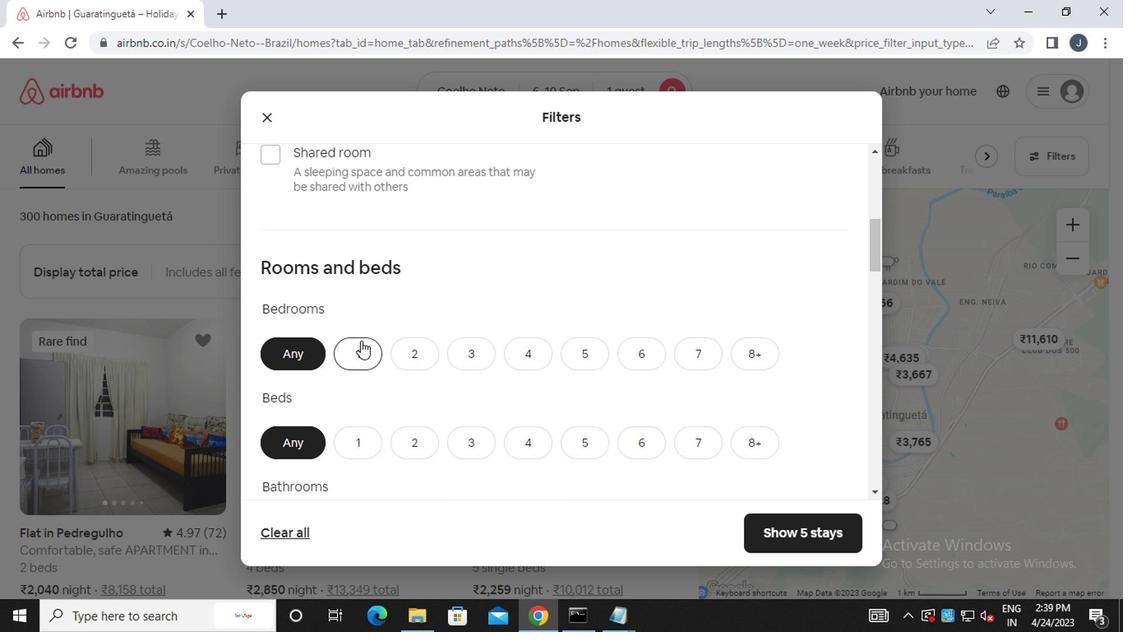 
Action: Mouse pressed left at (339, 325)
Screenshot: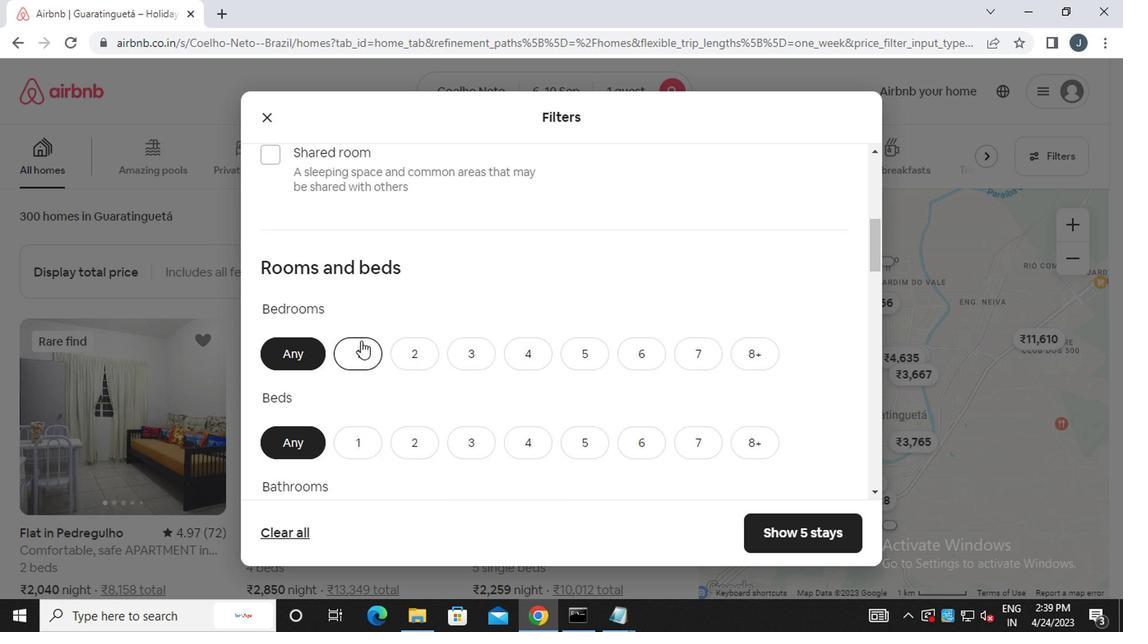 
Action: Mouse moved to (338, 395)
Screenshot: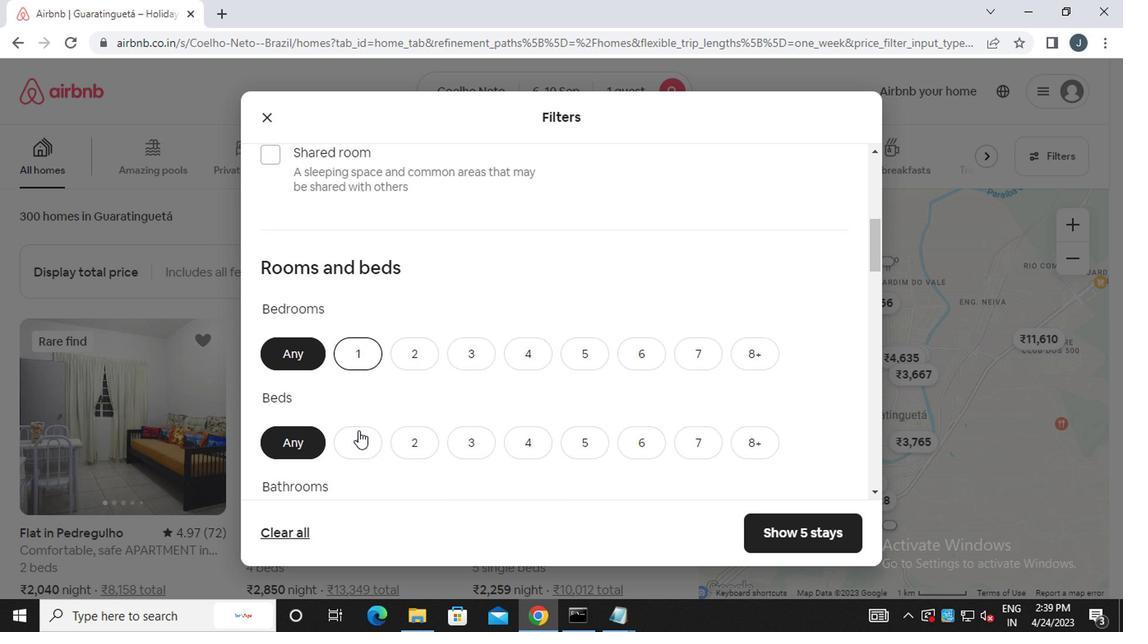 
Action: Mouse pressed left at (338, 395)
Screenshot: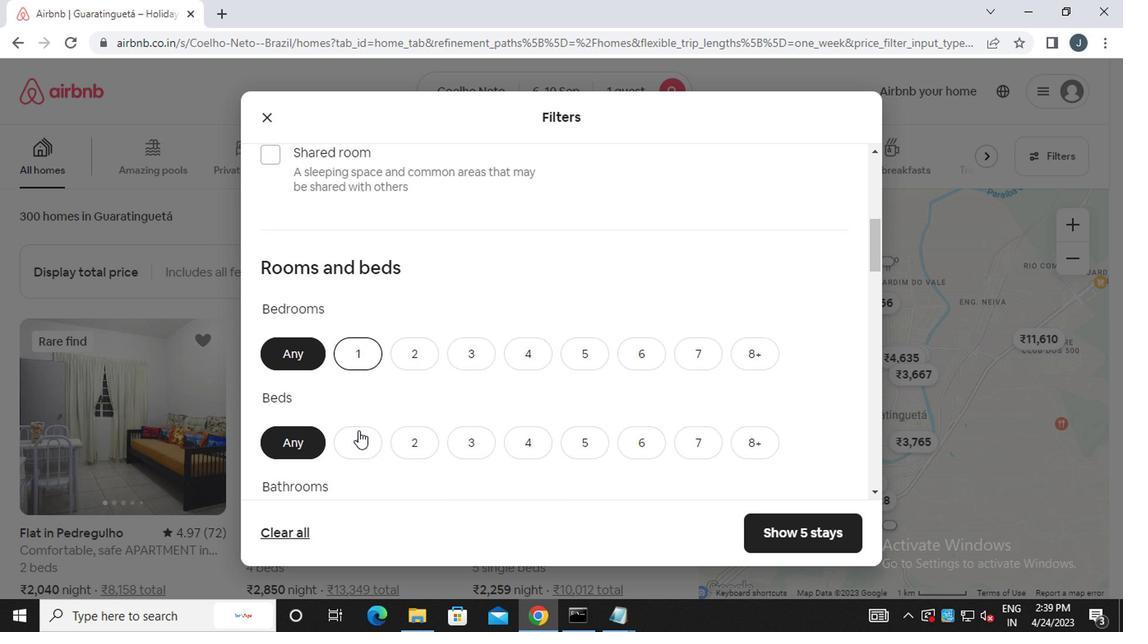 
Action: Mouse moved to (338, 396)
Screenshot: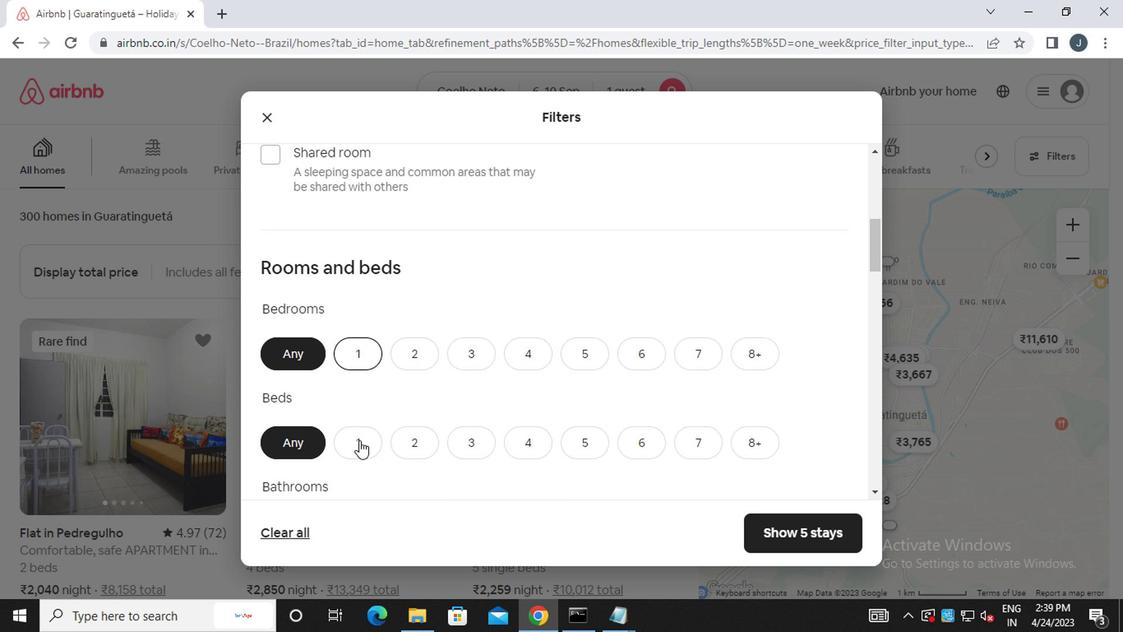 
Action: Mouse scrolled (338, 395) with delta (0, 0)
Screenshot: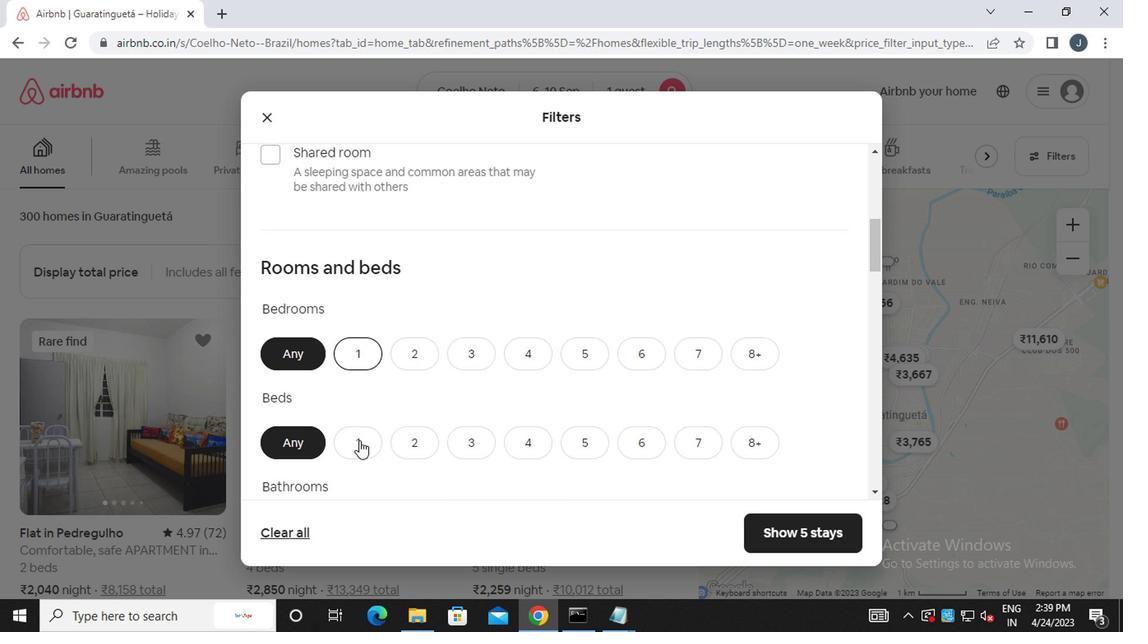 
Action: Mouse scrolled (338, 395) with delta (0, 0)
Screenshot: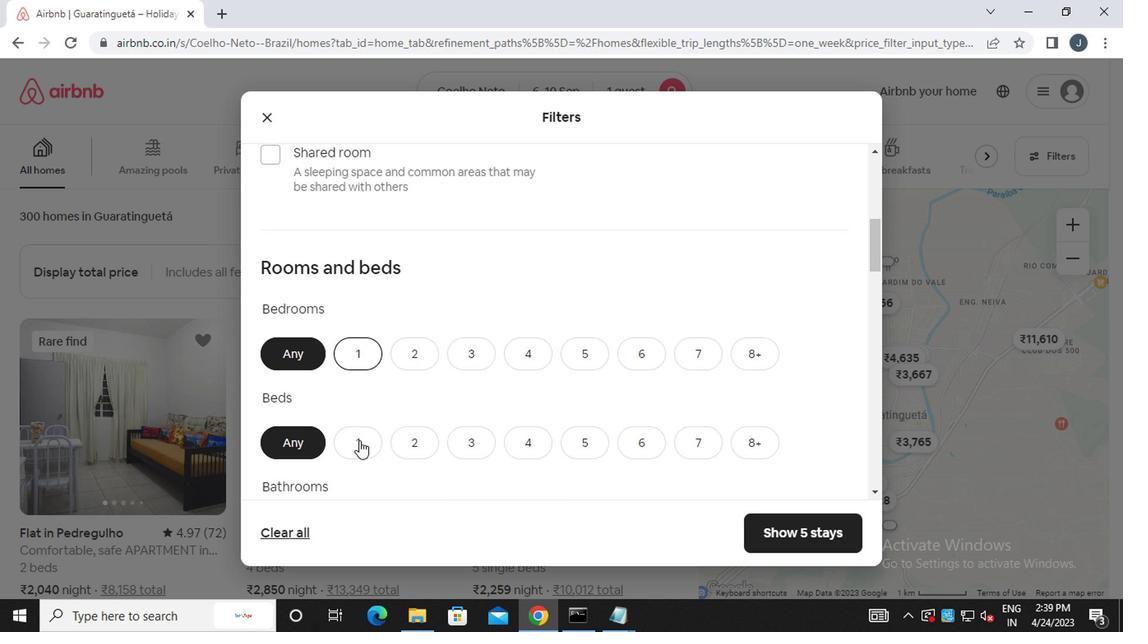 
Action: Mouse moved to (339, 341)
Screenshot: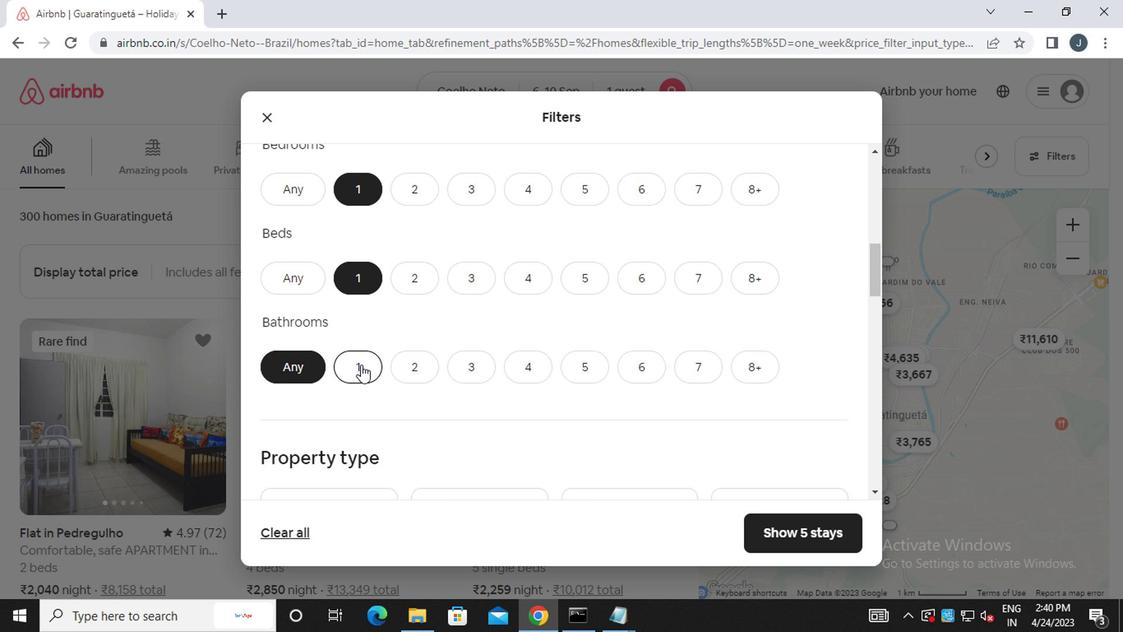 
Action: Mouse pressed left at (339, 341)
Screenshot: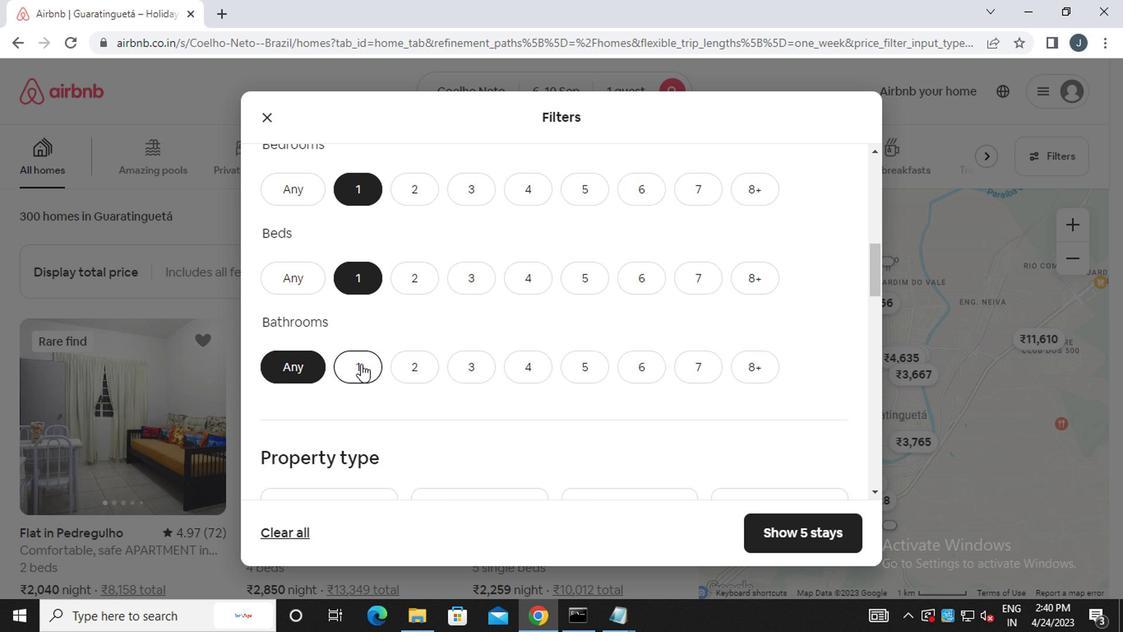 
Action: Mouse moved to (380, 376)
Screenshot: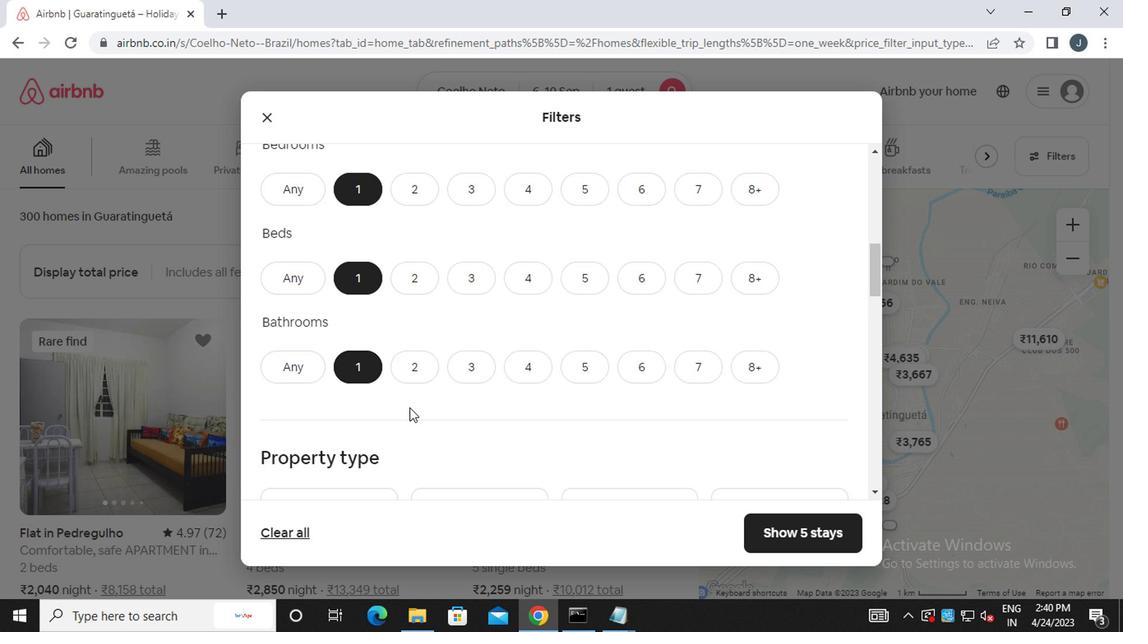
Action: Mouse scrolled (380, 375) with delta (0, 0)
Screenshot: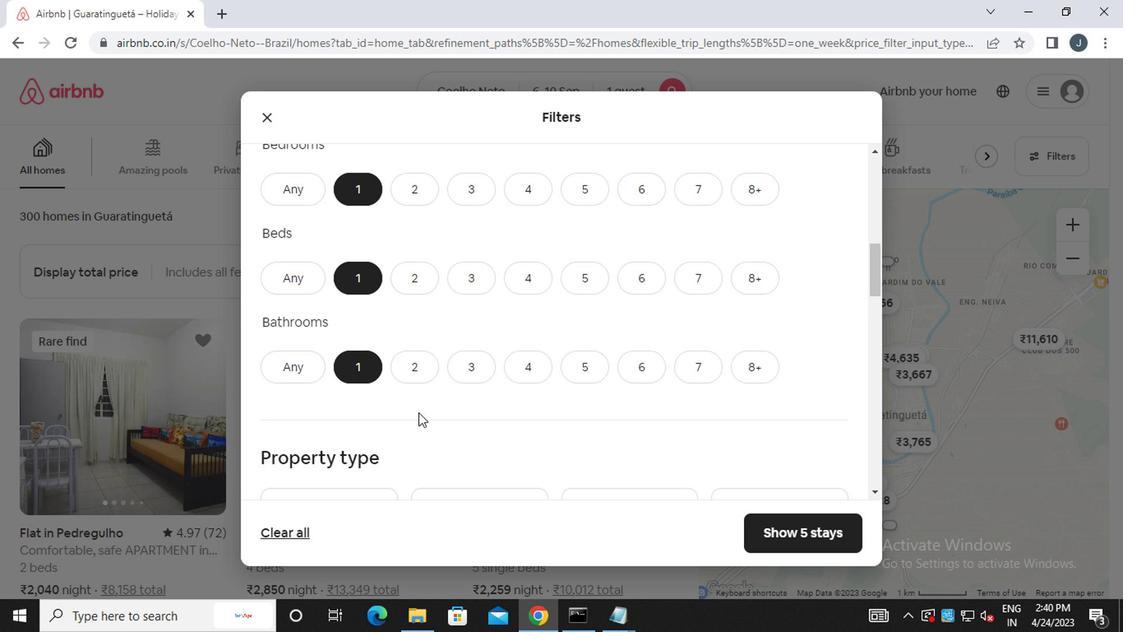 
Action: Mouse moved to (395, 389)
Screenshot: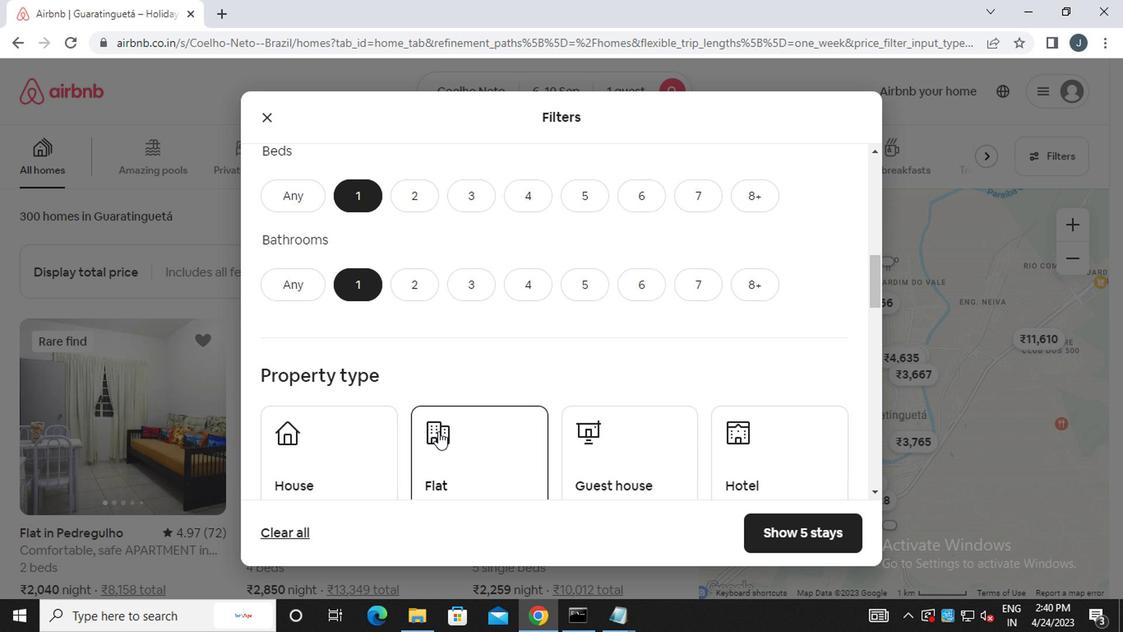 
Action: Mouse scrolled (395, 389) with delta (0, 0)
Screenshot: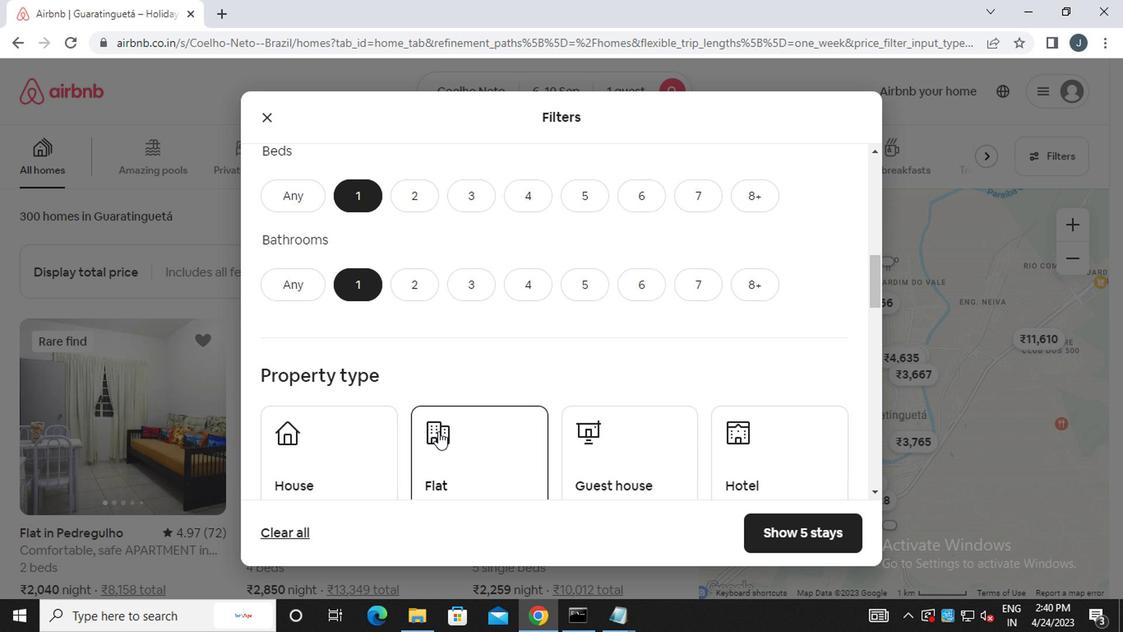 
Action: Mouse scrolled (395, 389) with delta (0, 0)
Screenshot: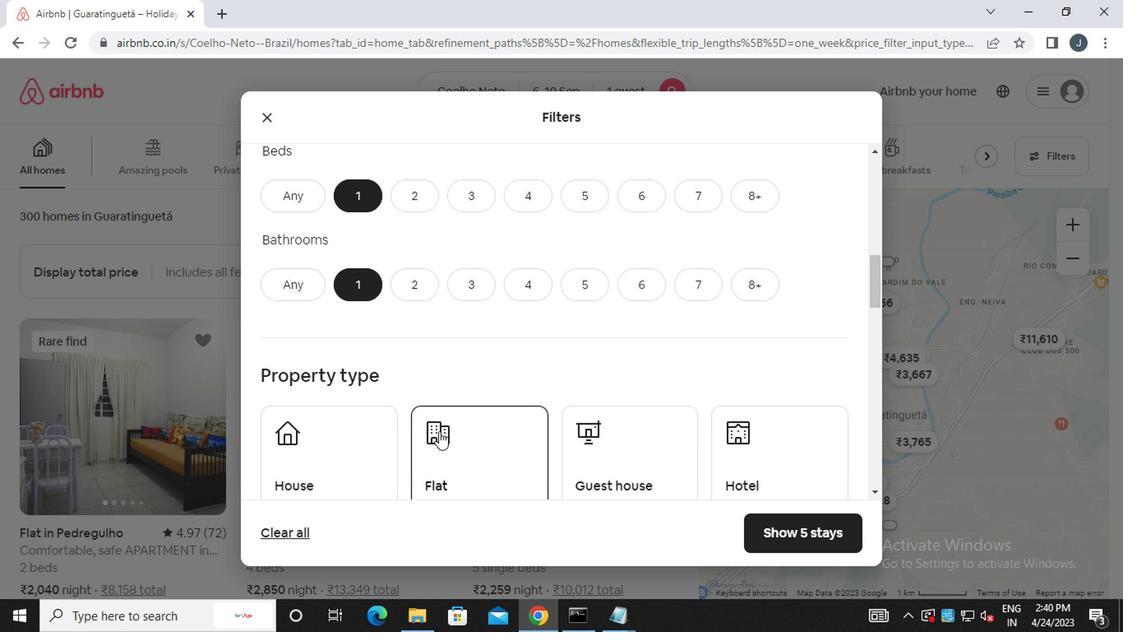
Action: Mouse moved to (311, 311)
Screenshot: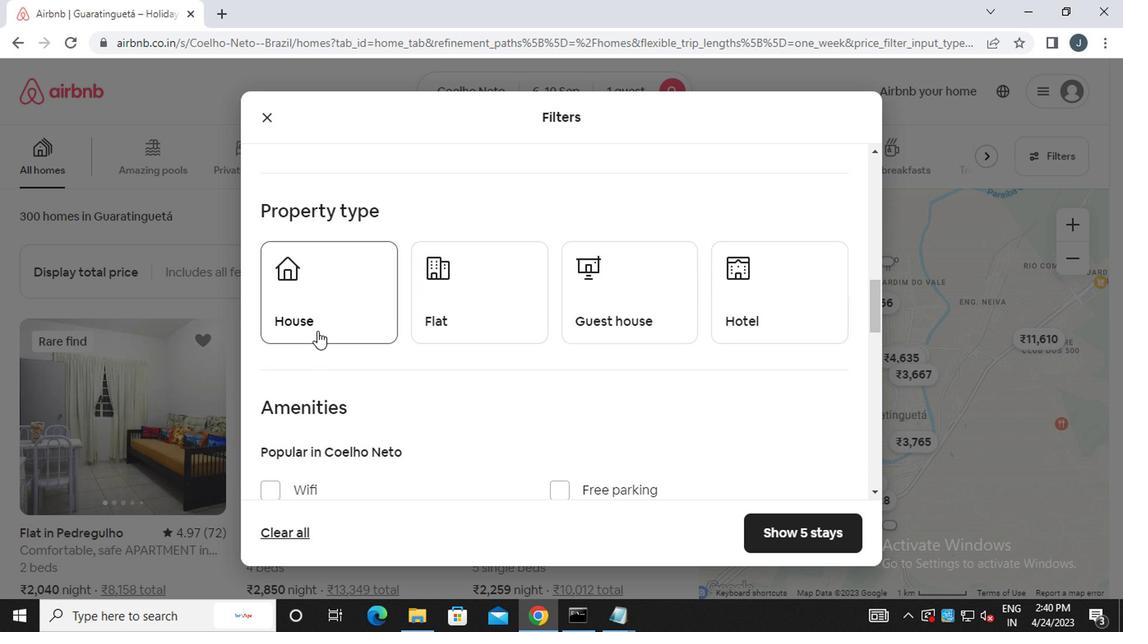 
Action: Mouse pressed left at (311, 311)
Screenshot: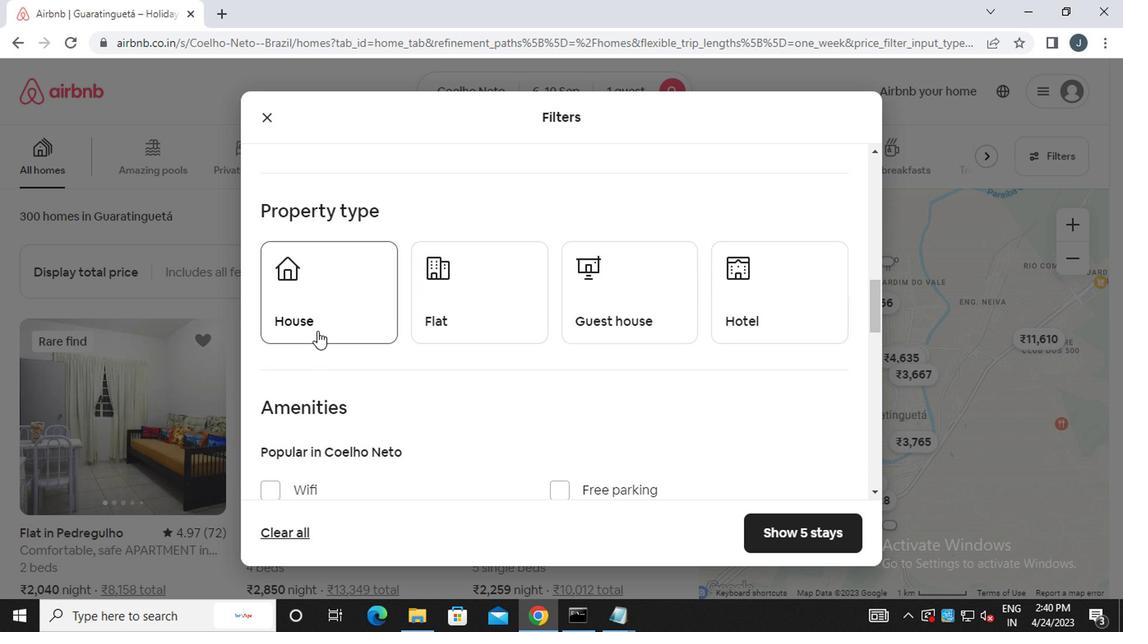 
Action: Mouse moved to (394, 311)
Screenshot: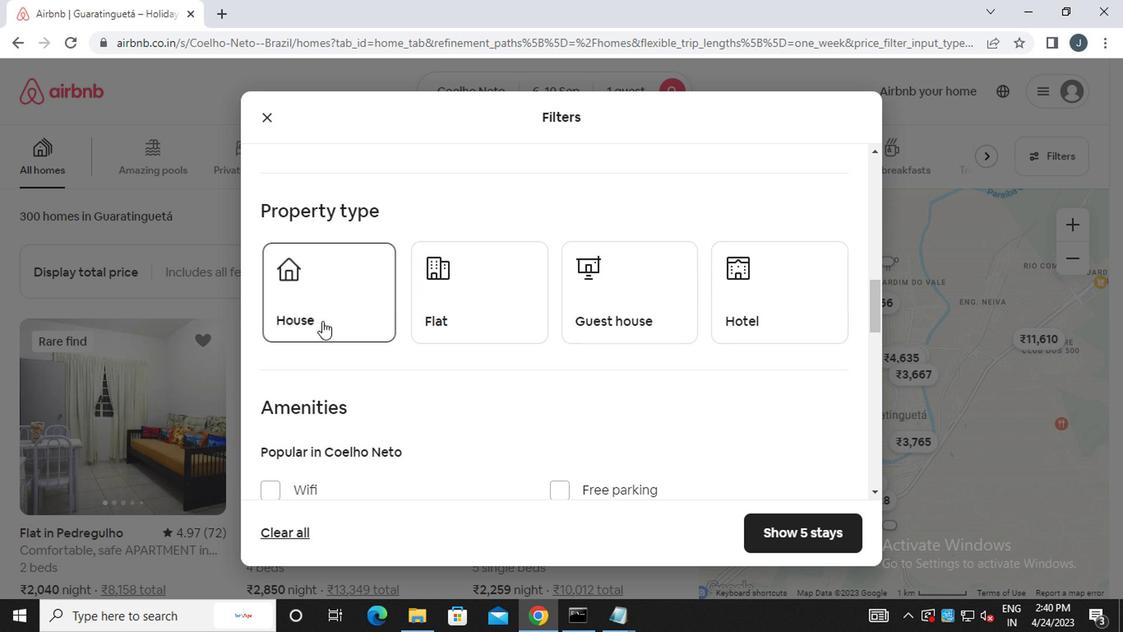 
Action: Mouse pressed left at (394, 311)
Screenshot: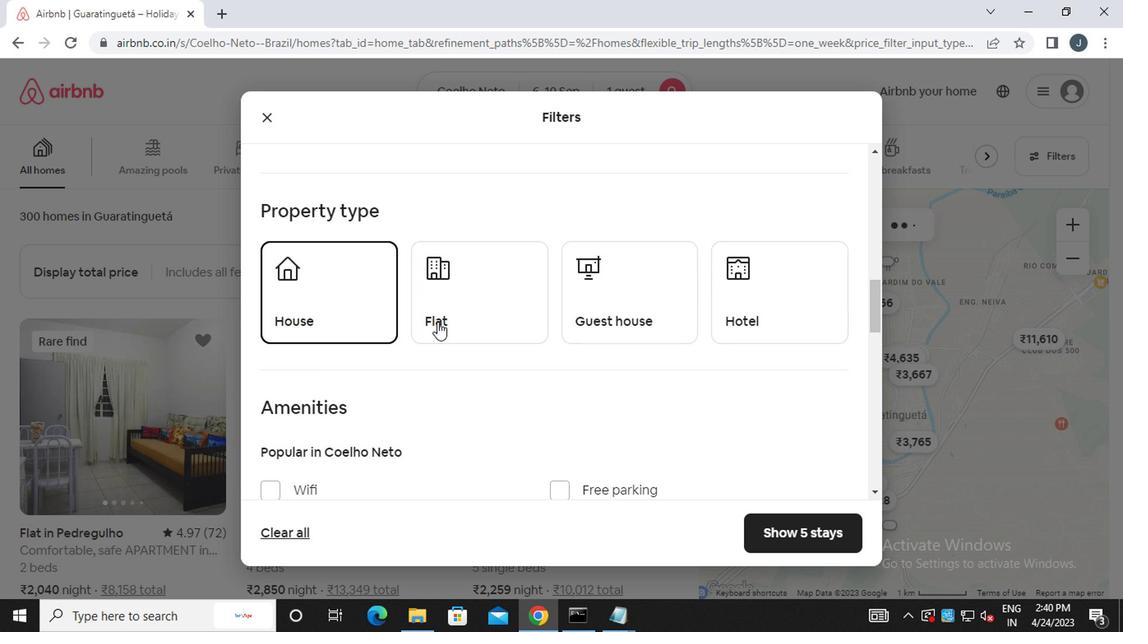 
Action: Mouse moved to (499, 299)
Screenshot: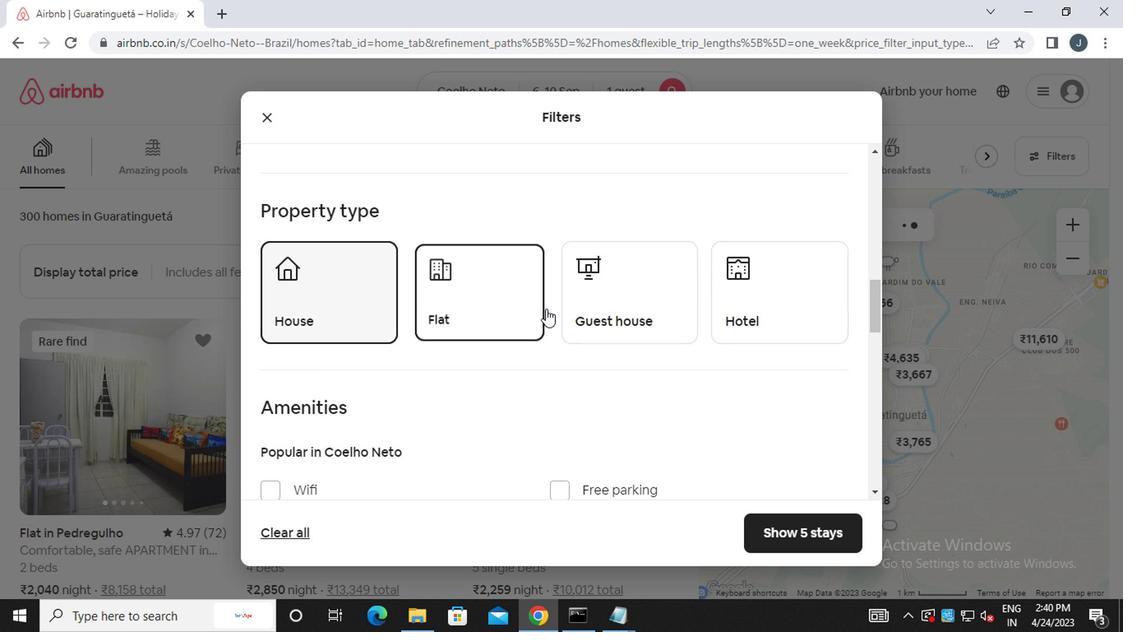 
Action: Mouse pressed left at (499, 299)
Screenshot: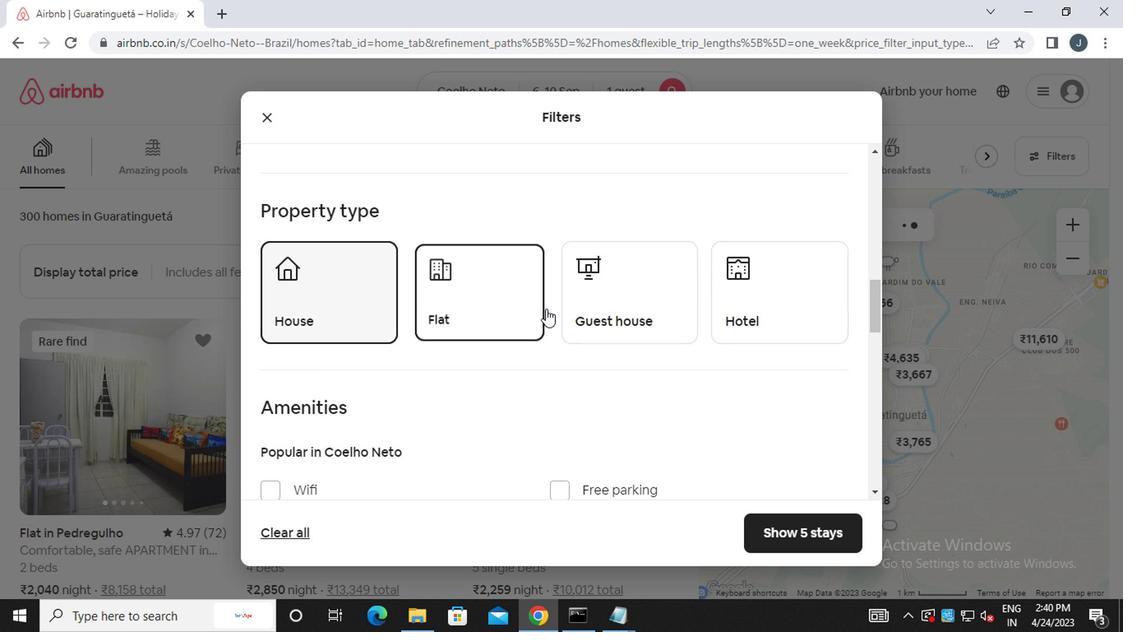 
Action: Mouse moved to (630, 294)
Screenshot: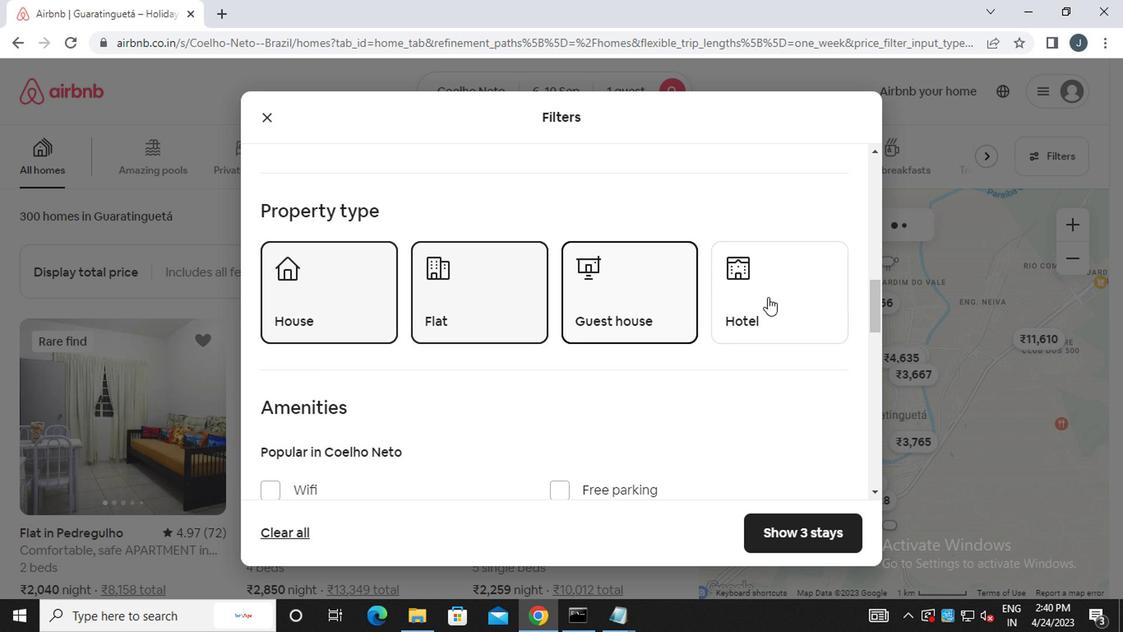 
Action: Mouse pressed left at (630, 294)
Screenshot: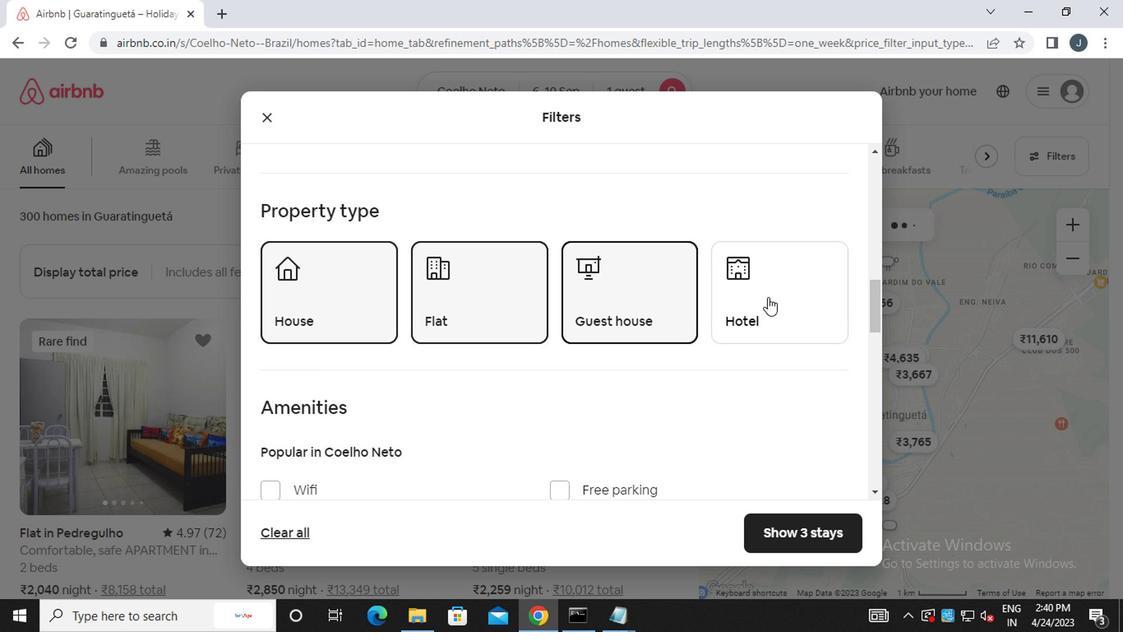 
Action: Mouse moved to (543, 317)
Screenshot: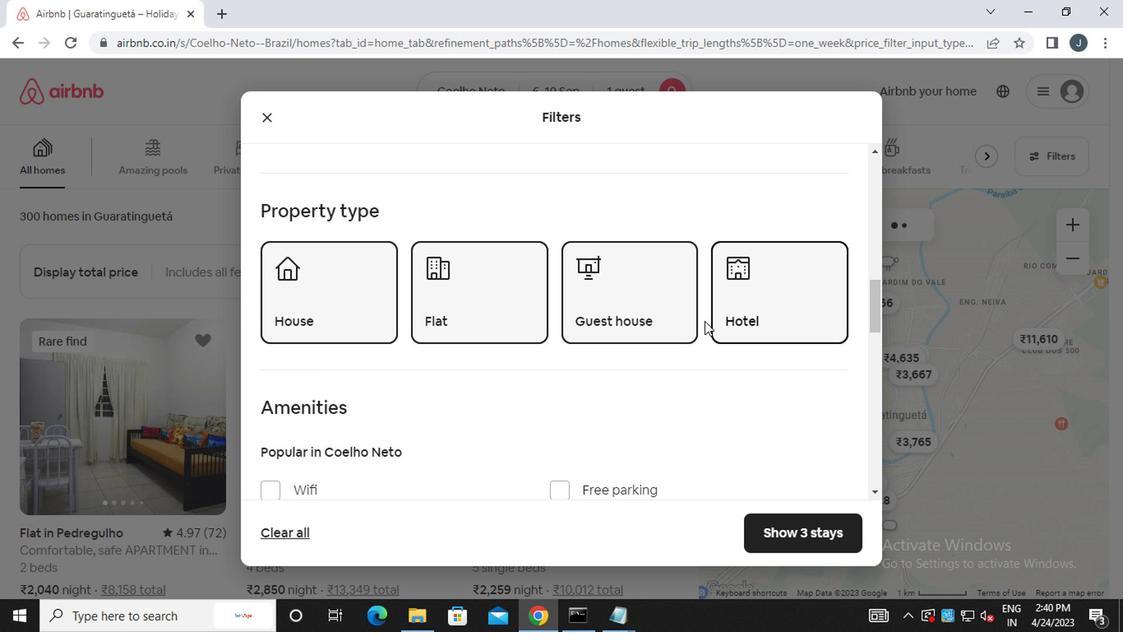 
Action: Mouse scrolled (543, 316) with delta (0, 0)
Screenshot: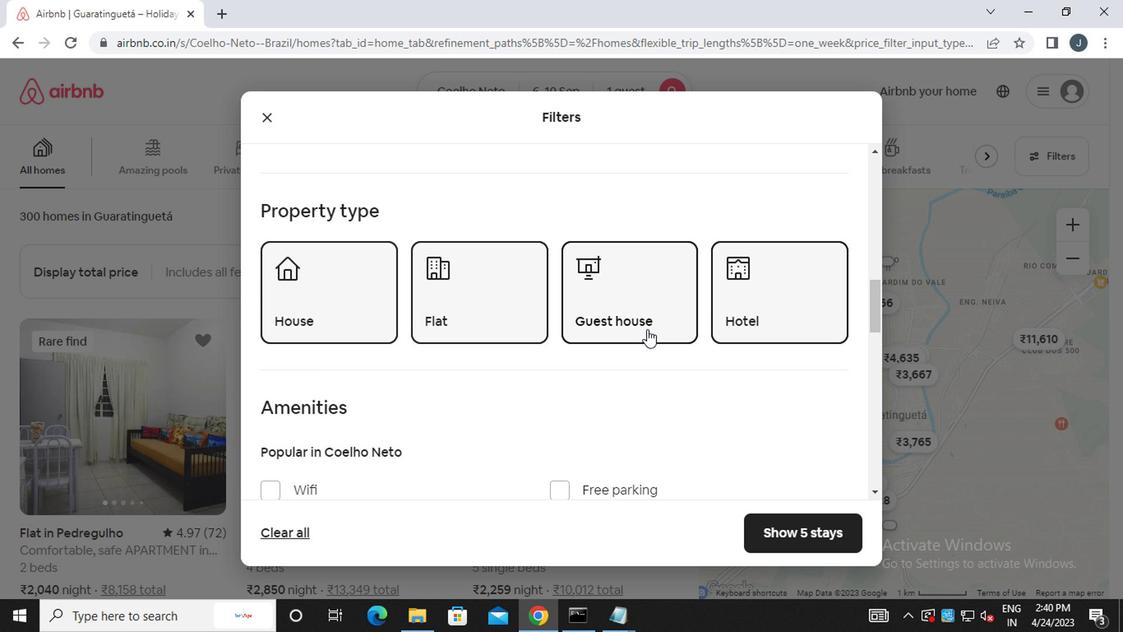 
Action: Mouse moved to (543, 317)
Screenshot: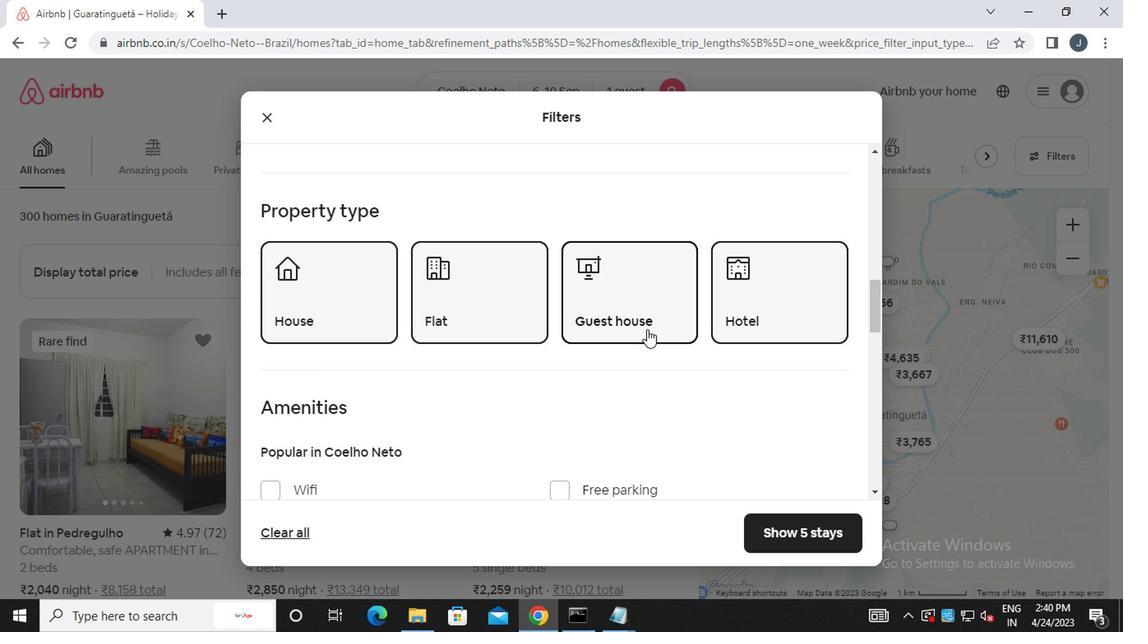 
Action: Mouse scrolled (543, 316) with delta (0, 0)
Screenshot: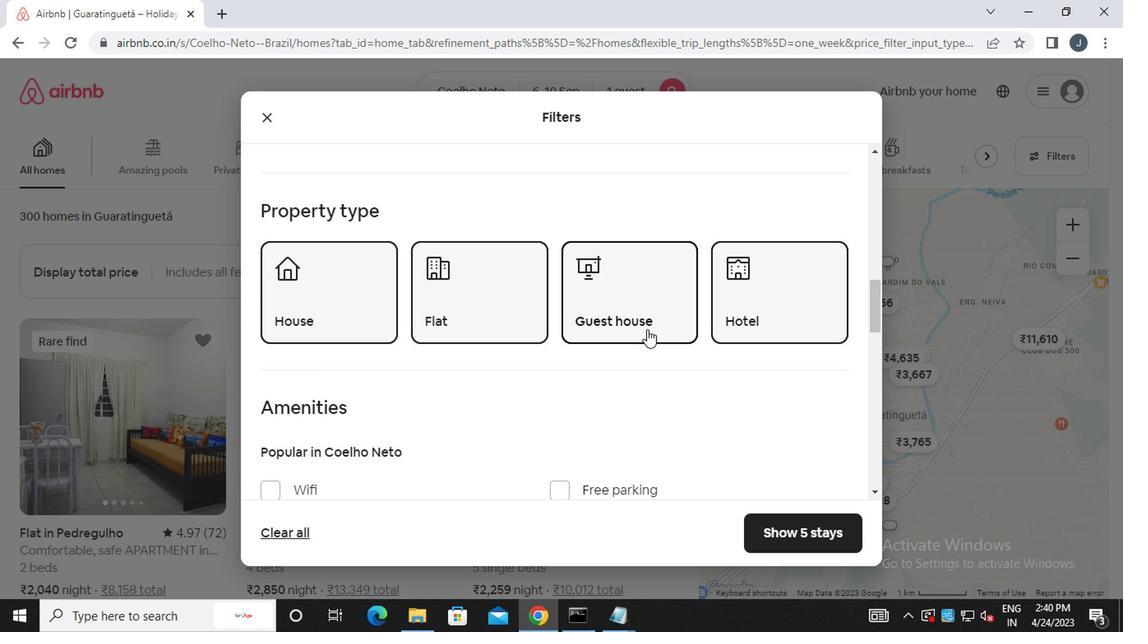 
Action: Mouse moved to (543, 317)
Screenshot: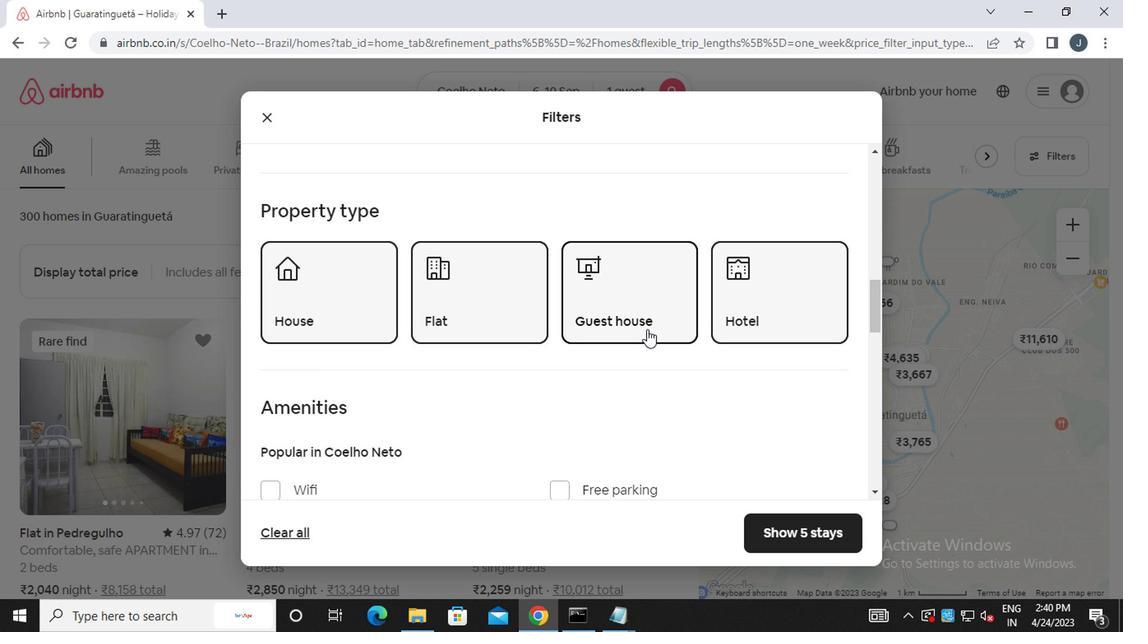 
Action: Mouse scrolled (543, 316) with delta (0, 0)
Screenshot: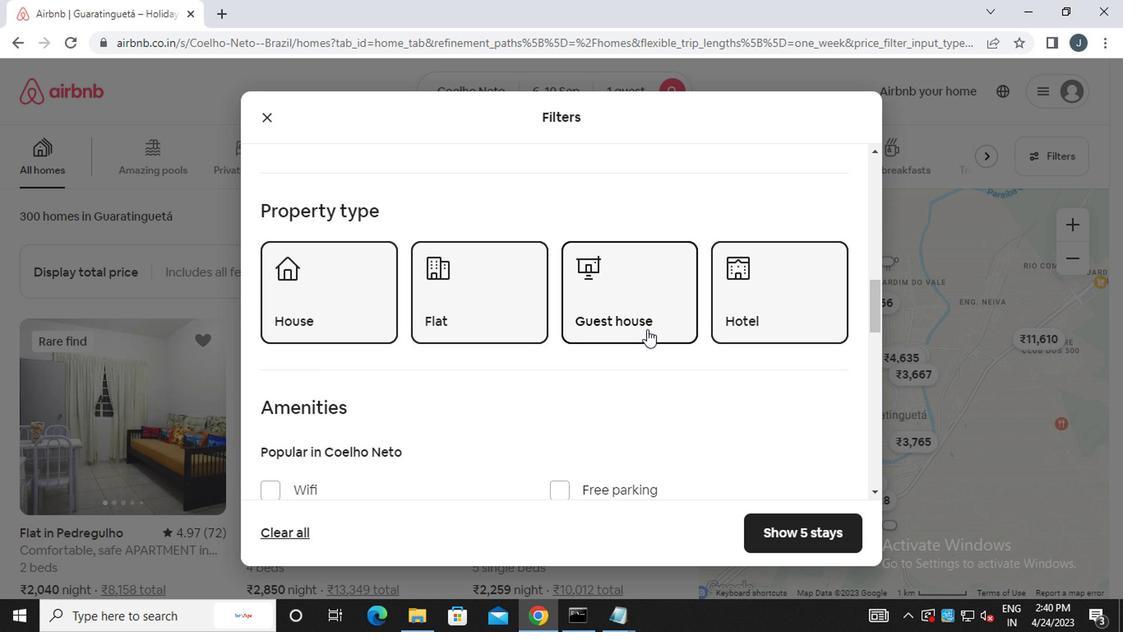 
Action: Mouse moved to (426, 316)
Screenshot: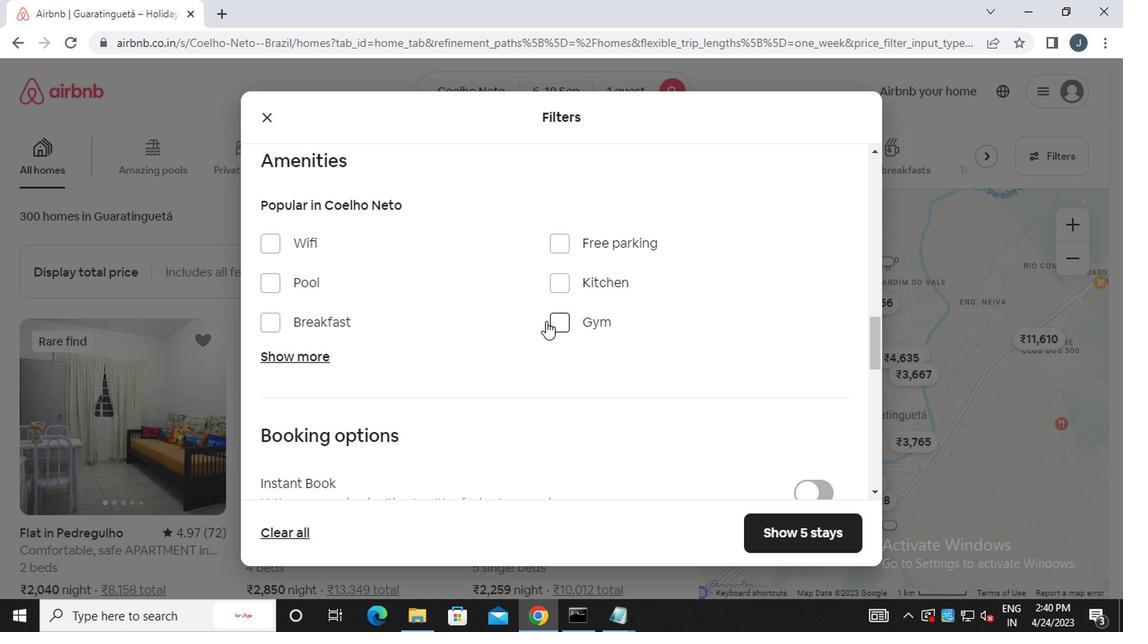 
Action: Mouse scrolled (426, 315) with delta (0, 0)
Screenshot: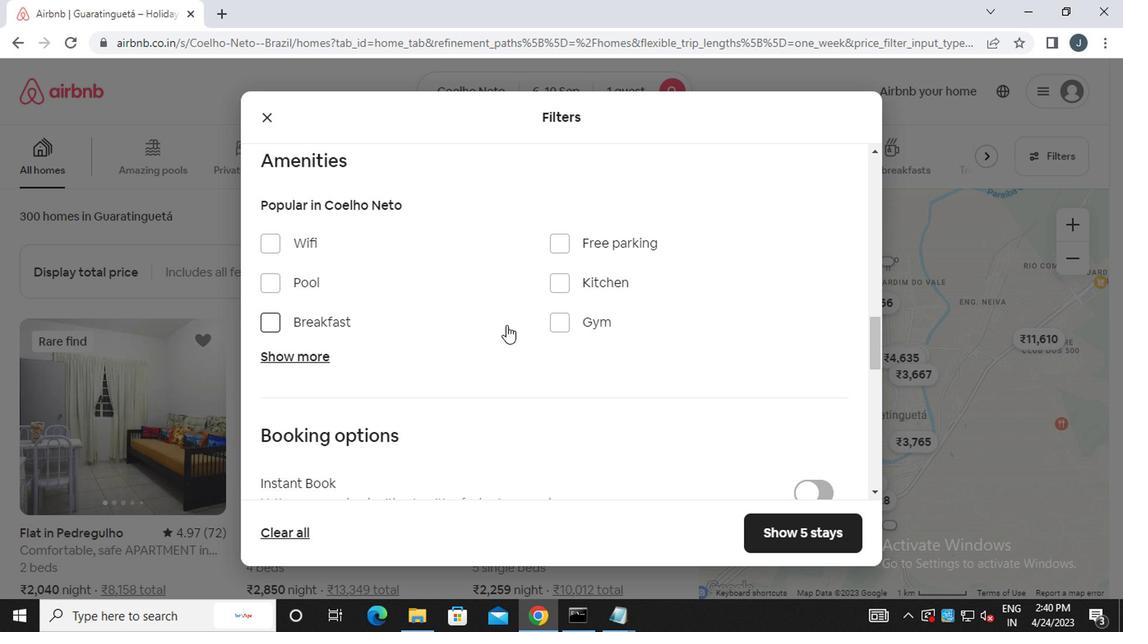 
Action: Mouse scrolled (426, 315) with delta (0, 0)
Screenshot: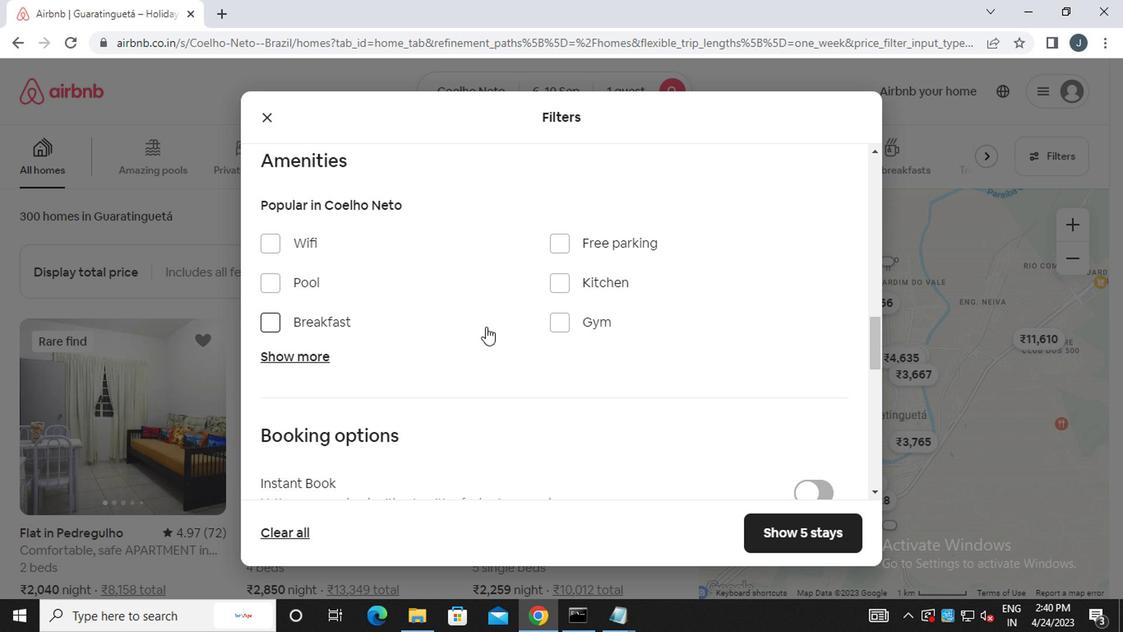 
Action: Mouse scrolled (426, 315) with delta (0, 0)
Screenshot: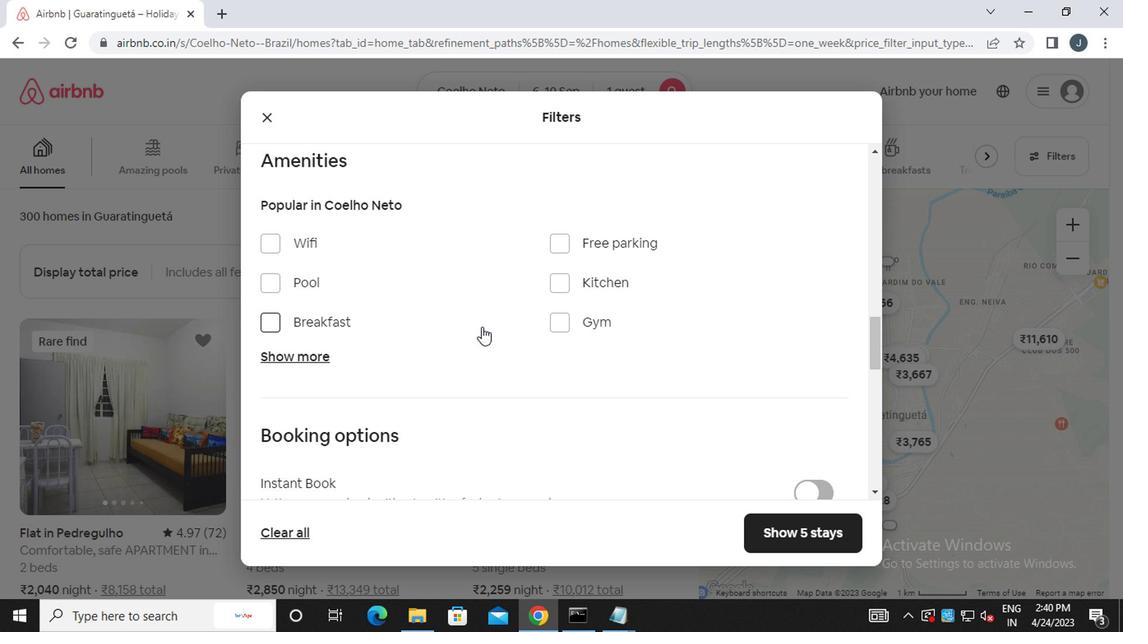 
Action: Mouse scrolled (426, 315) with delta (0, 0)
Screenshot: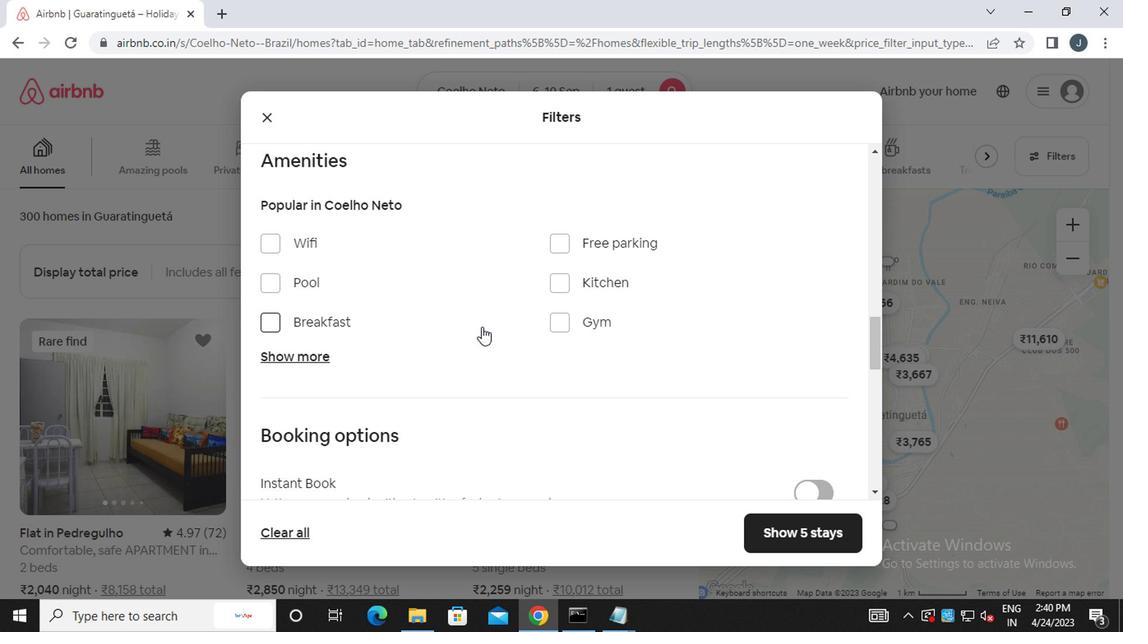 
Action: Mouse moved to (665, 241)
Screenshot: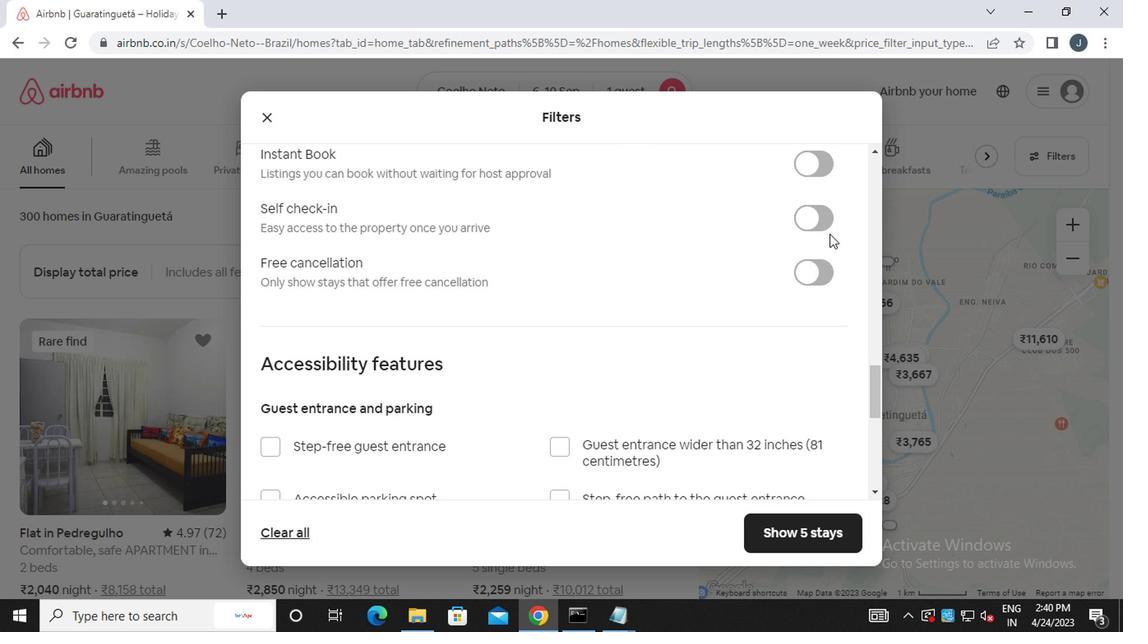 
Action: Mouse pressed left at (665, 241)
Screenshot: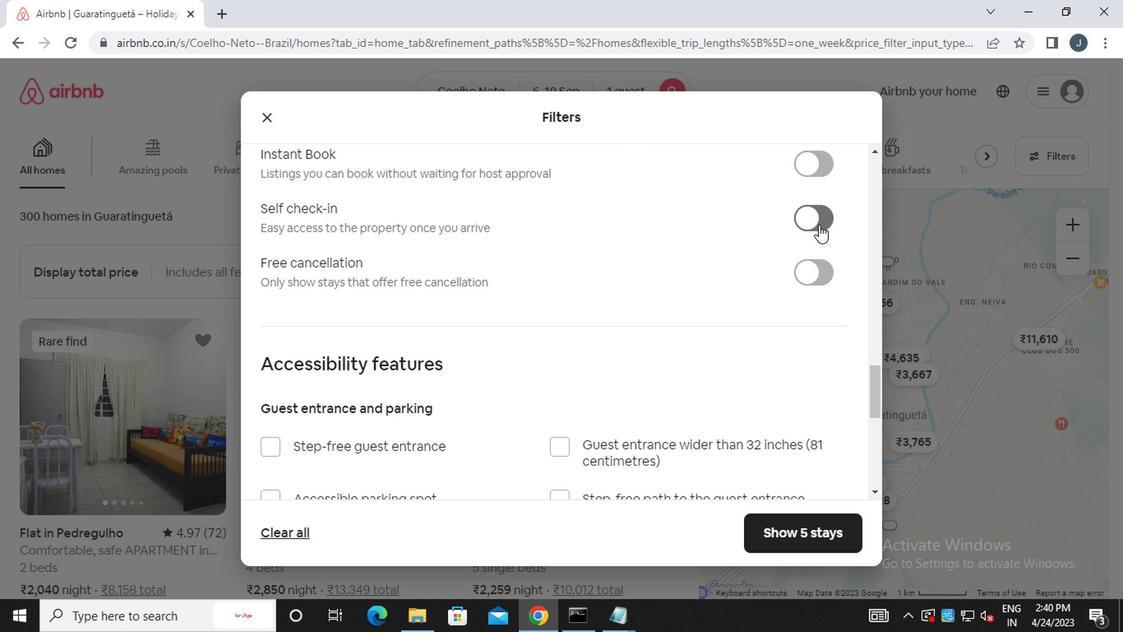 
Action: Mouse moved to (475, 362)
Screenshot: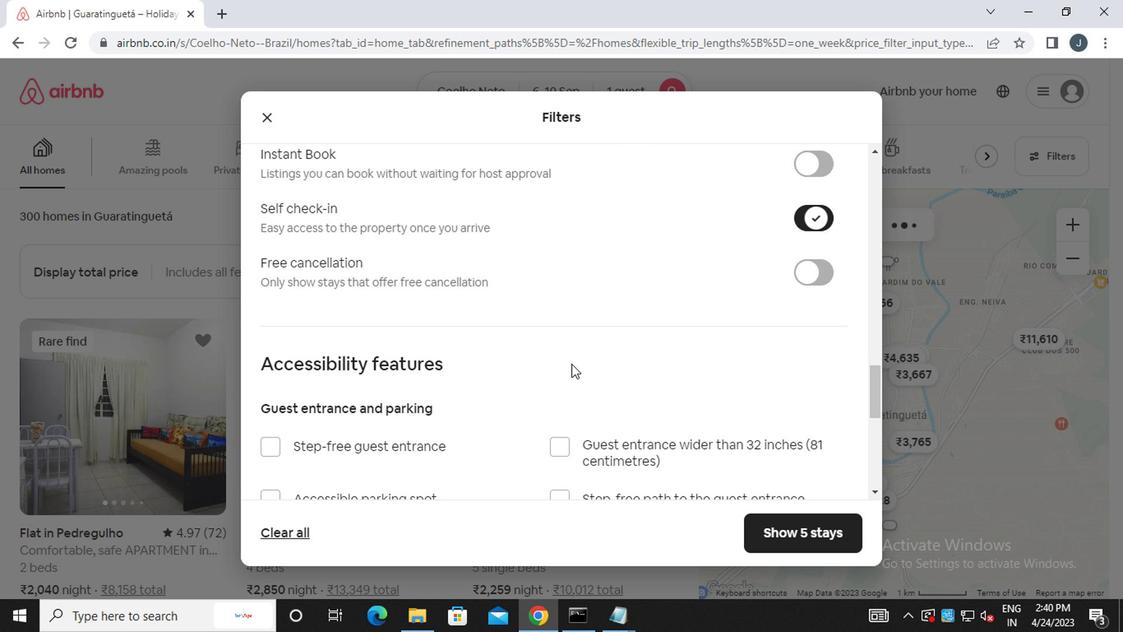 
Action: Mouse scrolled (475, 361) with delta (0, 0)
Screenshot: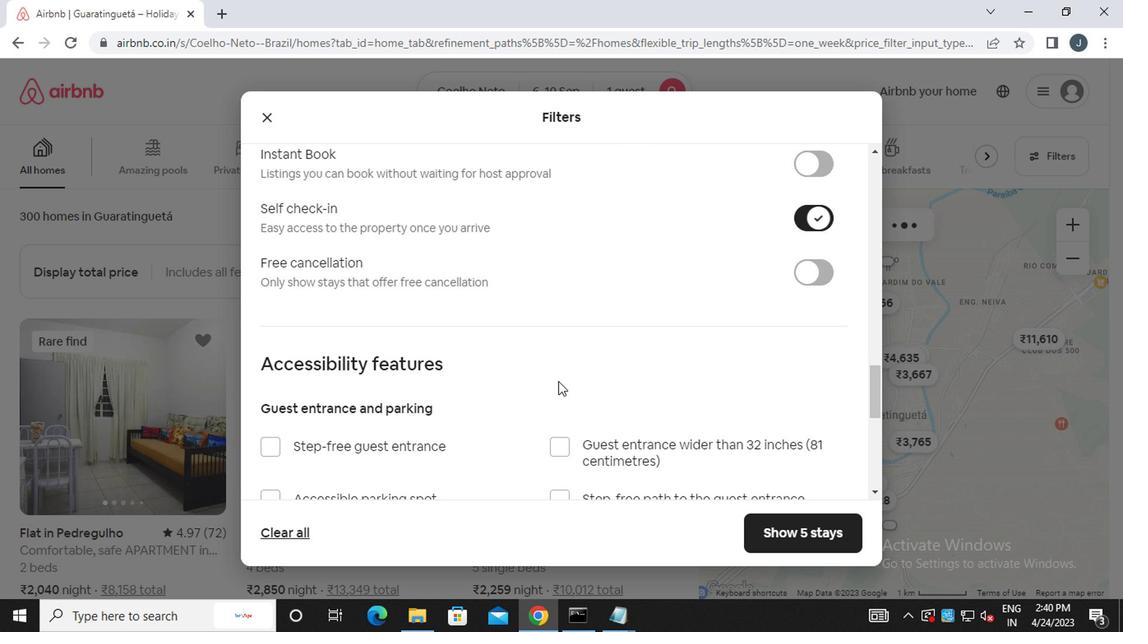 
Action: Mouse moved to (475, 362)
Screenshot: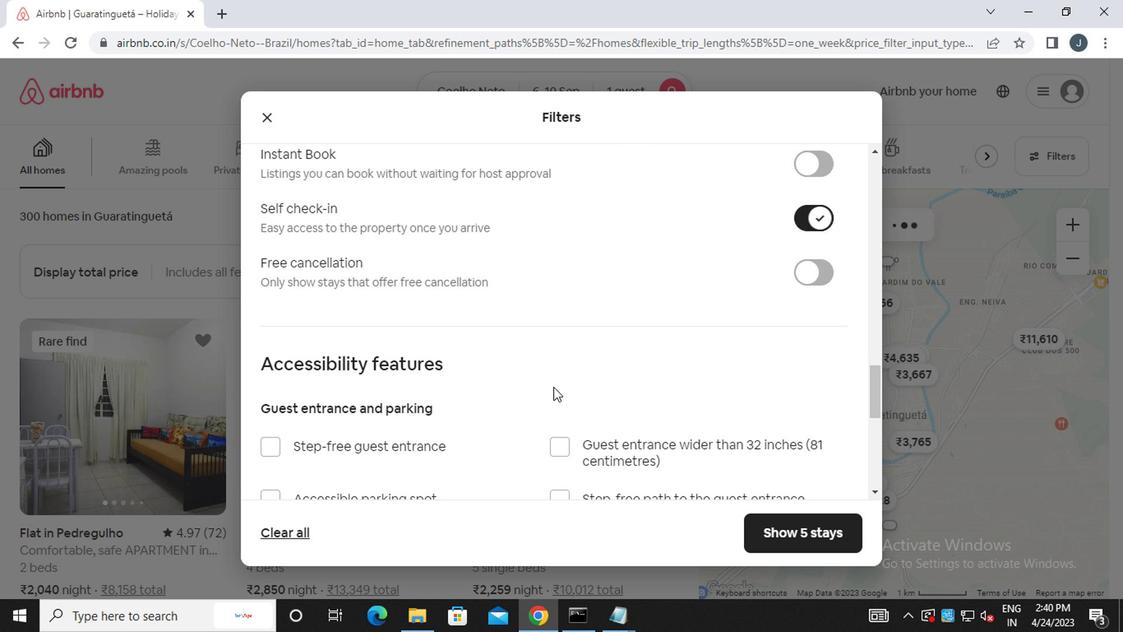 
Action: Mouse scrolled (475, 362) with delta (0, 0)
Screenshot: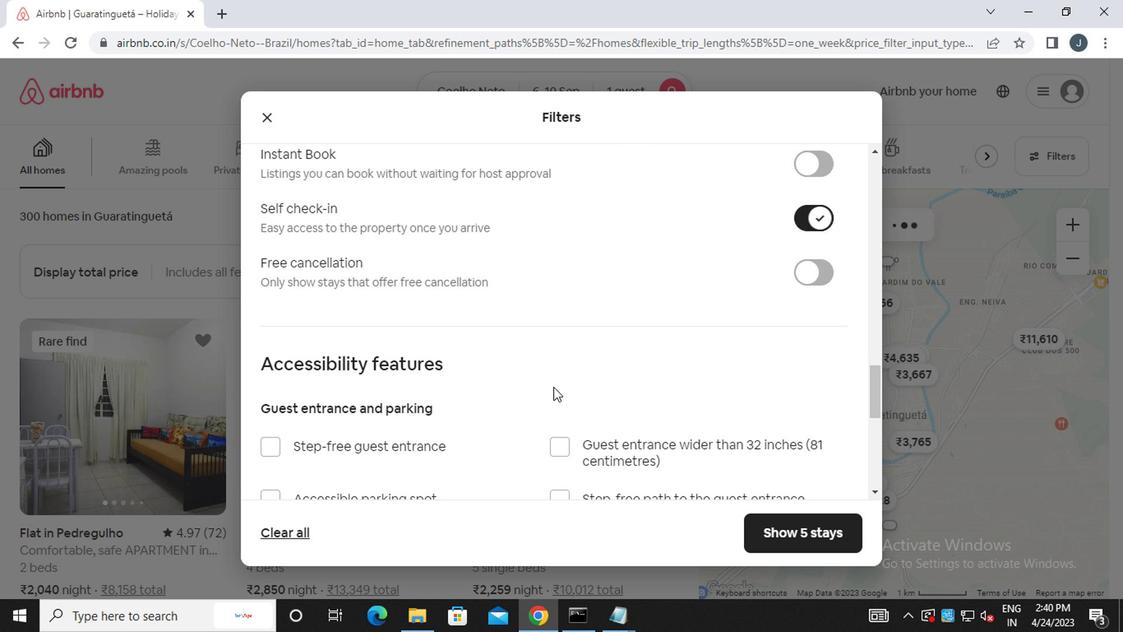 
Action: Mouse moved to (475, 362)
Screenshot: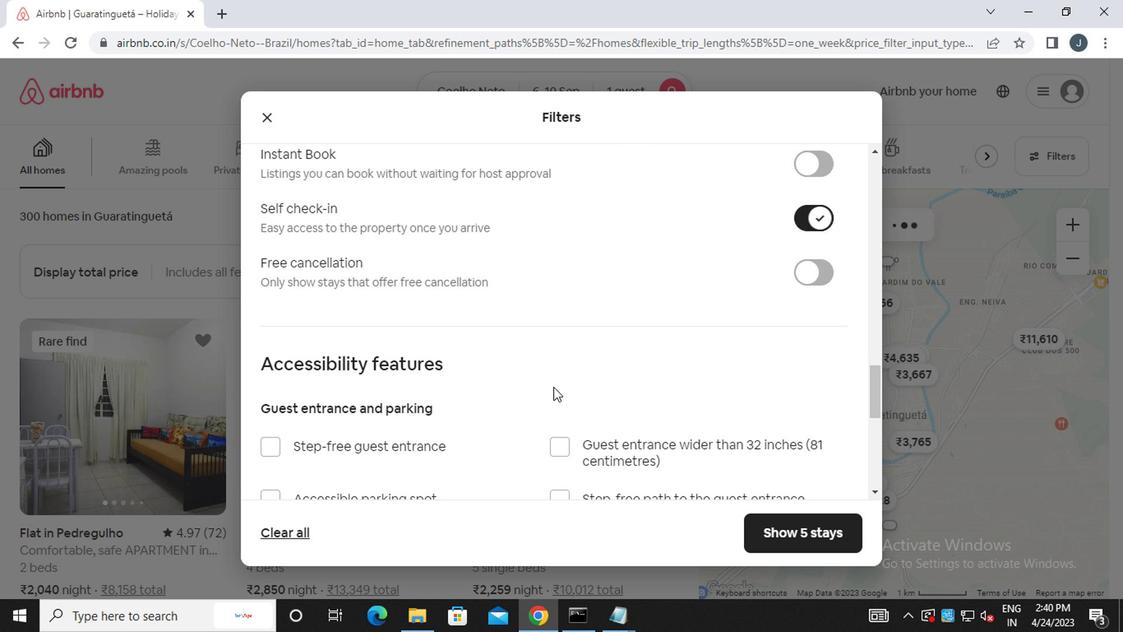 
Action: Mouse scrolled (475, 362) with delta (0, 0)
Screenshot: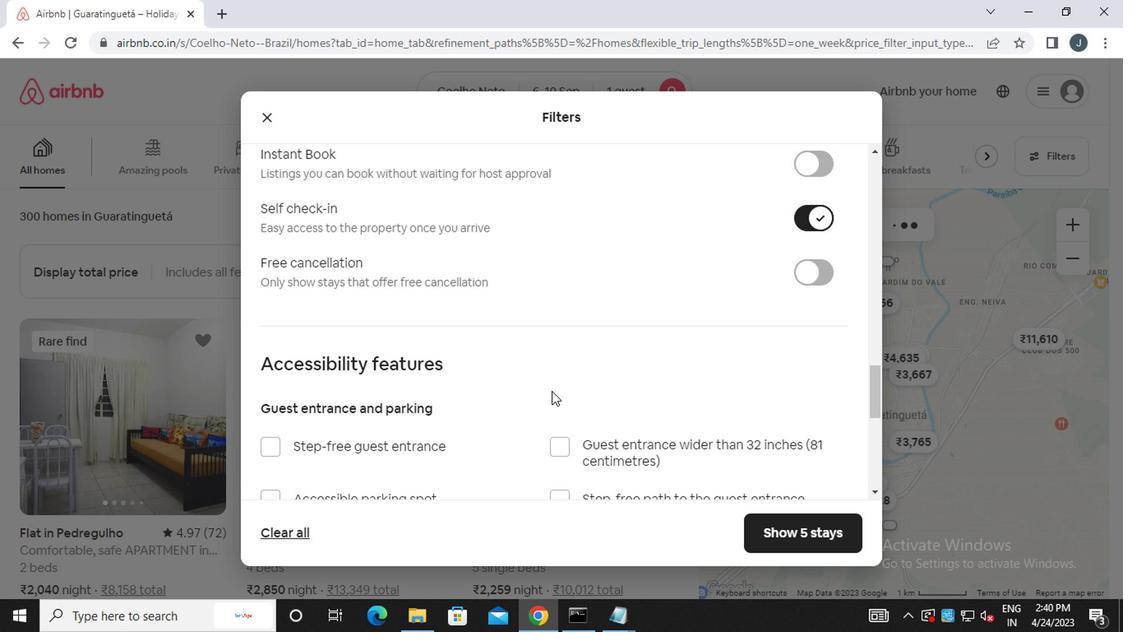 
Action: Mouse scrolled (475, 362) with delta (0, 0)
Screenshot: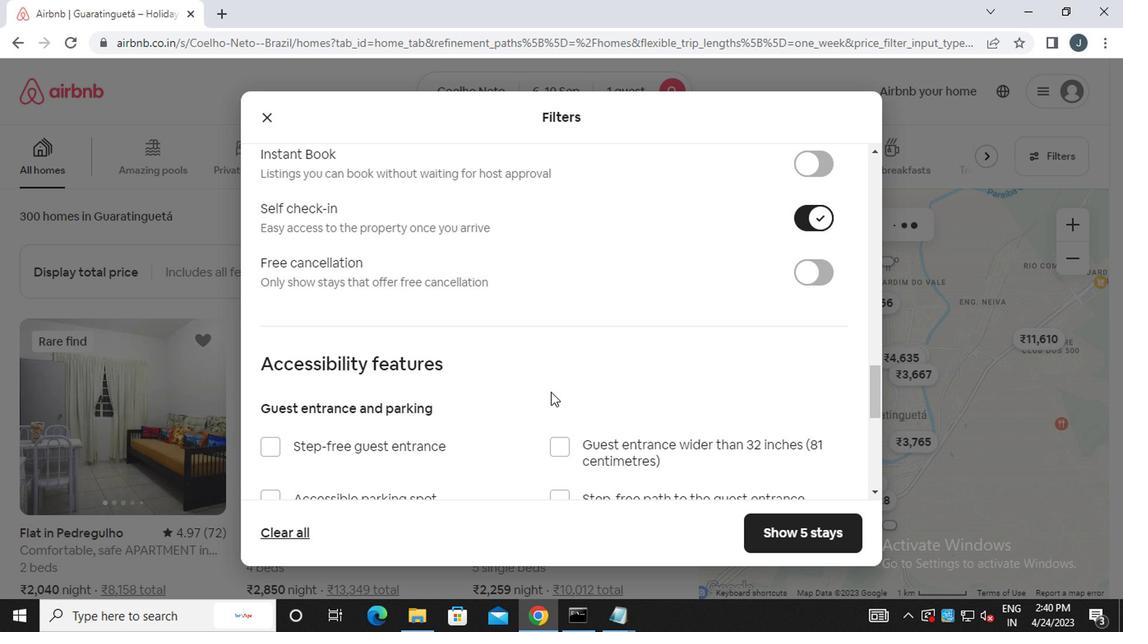 
Action: Mouse scrolled (475, 362) with delta (0, 0)
Screenshot: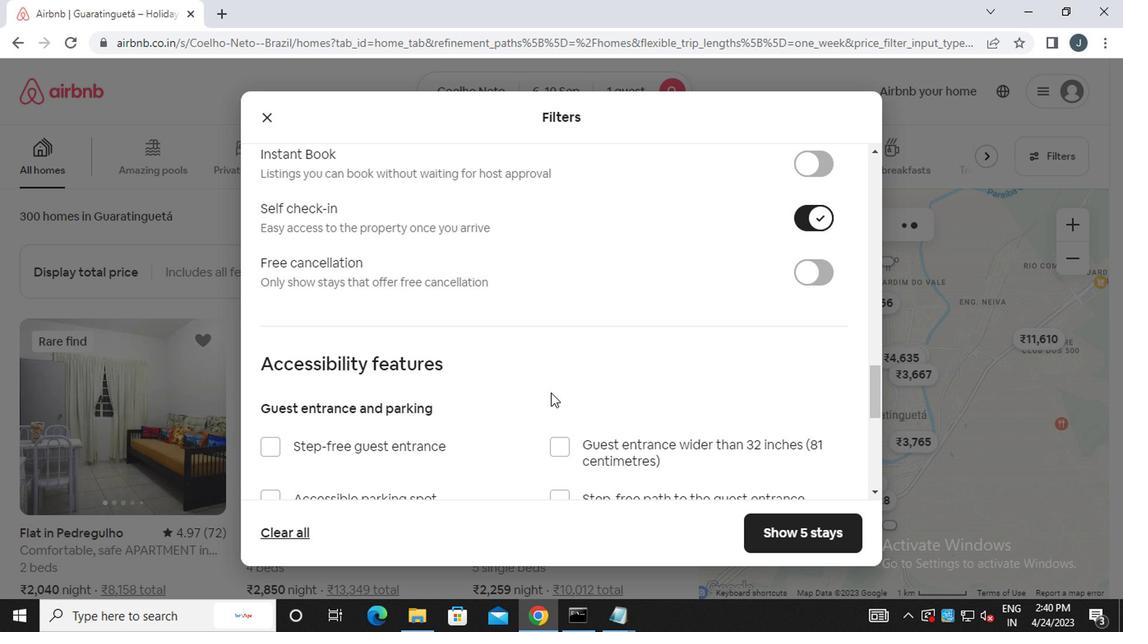 
Action: Mouse moved to (475, 363)
Screenshot: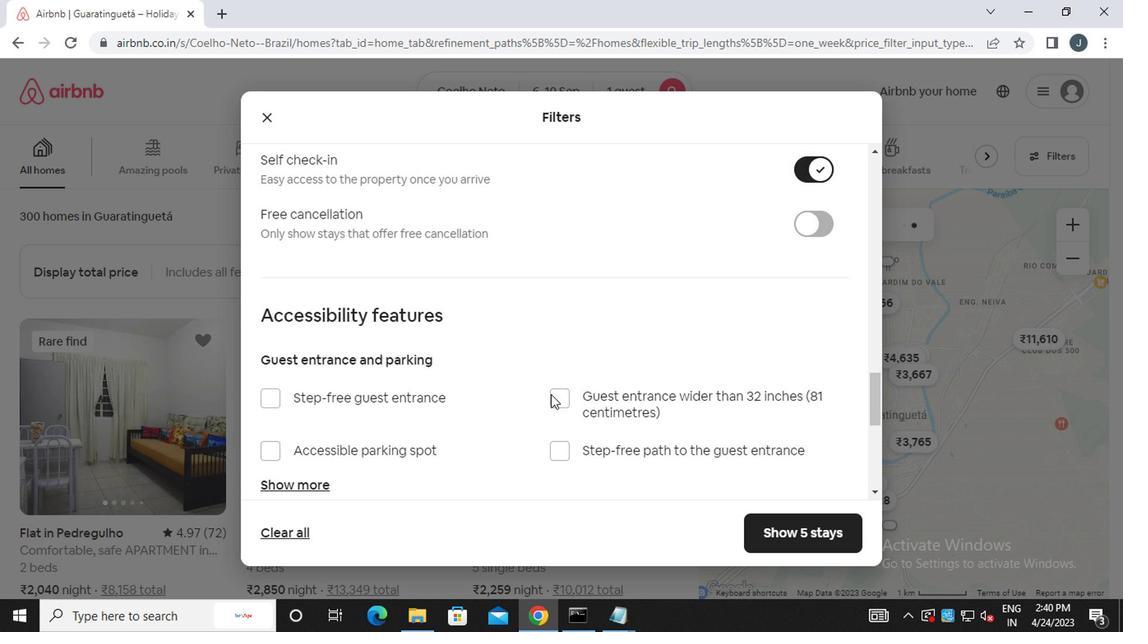 
Action: Mouse scrolled (475, 362) with delta (0, 0)
Screenshot: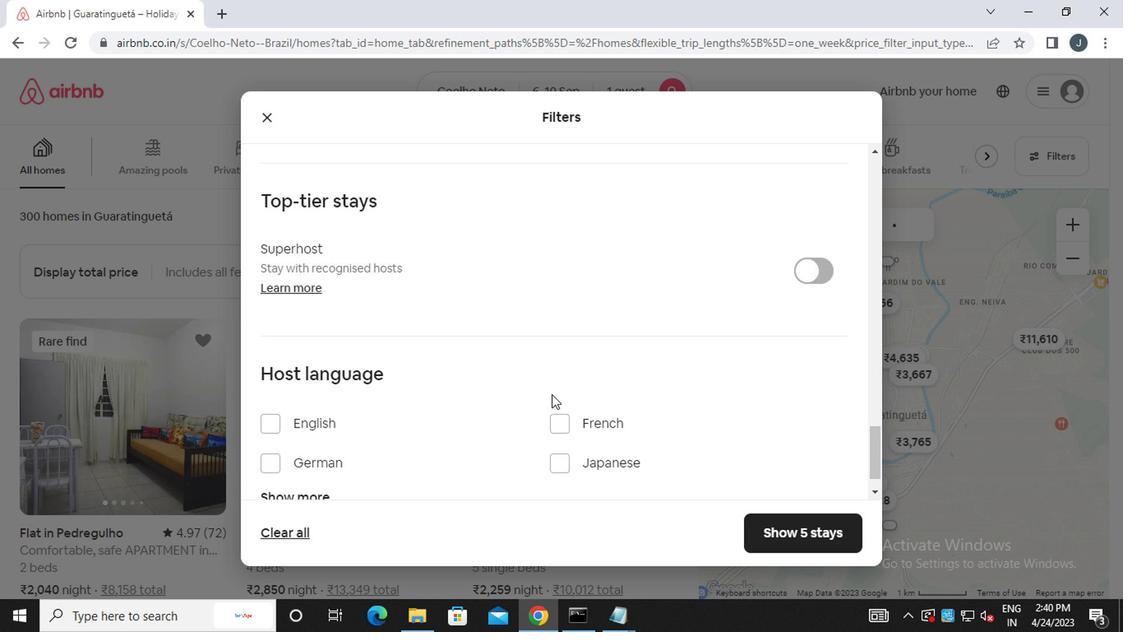 
Action: Mouse scrolled (475, 362) with delta (0, 0)
Screenshot: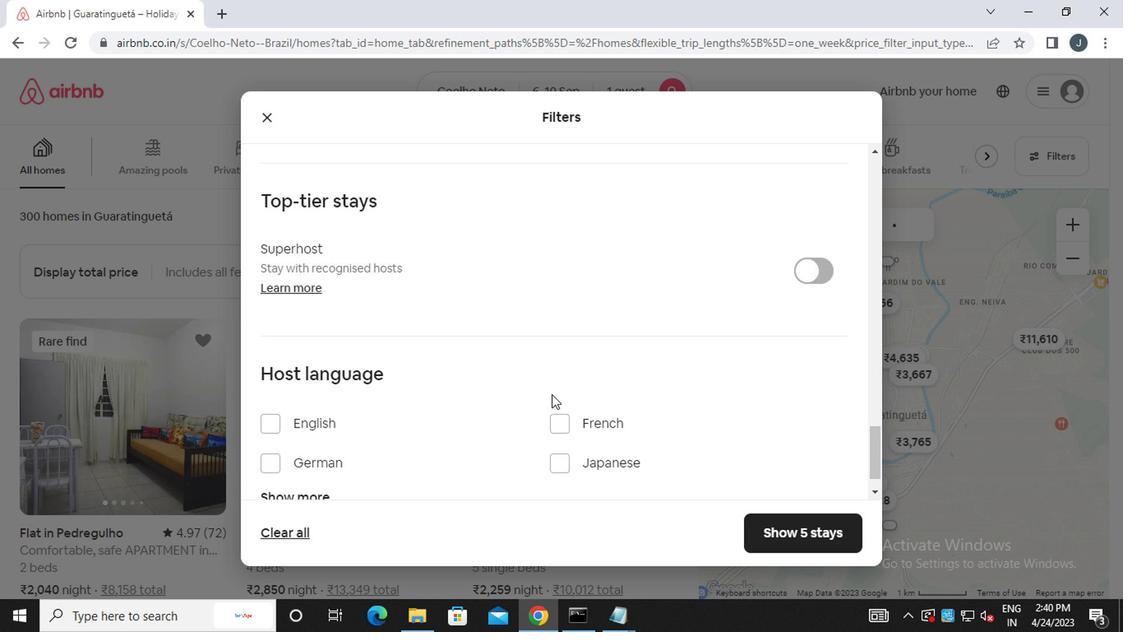 
Action: Mouse scrolled (475, 362) with delta (0, 0)
Screenshot: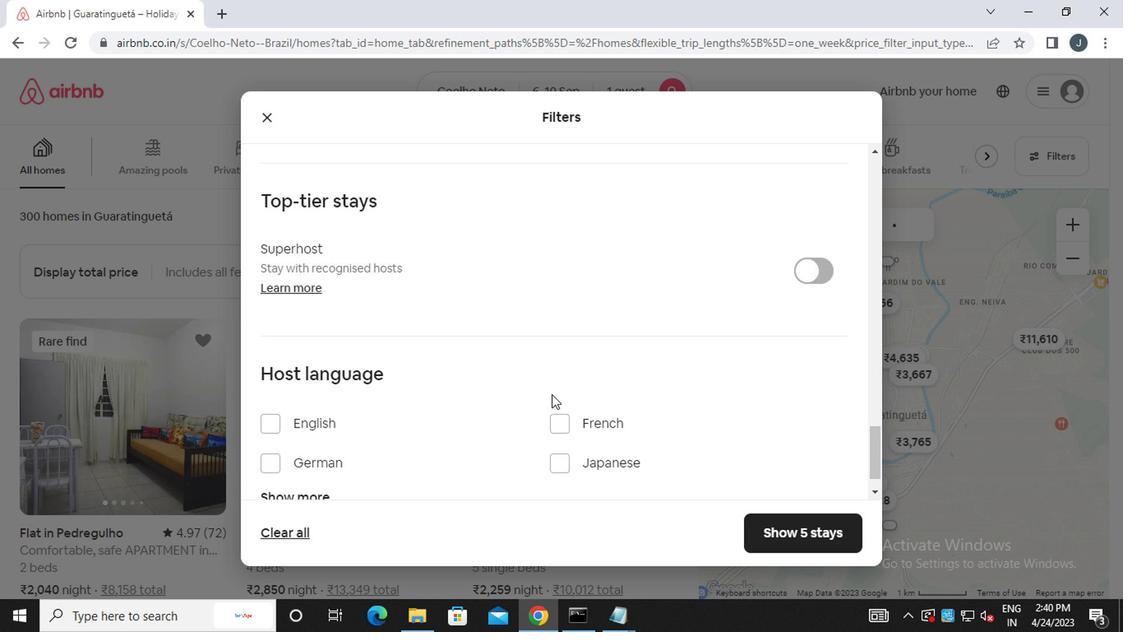 
Action: Mouse scrolled (475, 362) with delta (0, 0)
Screenshot: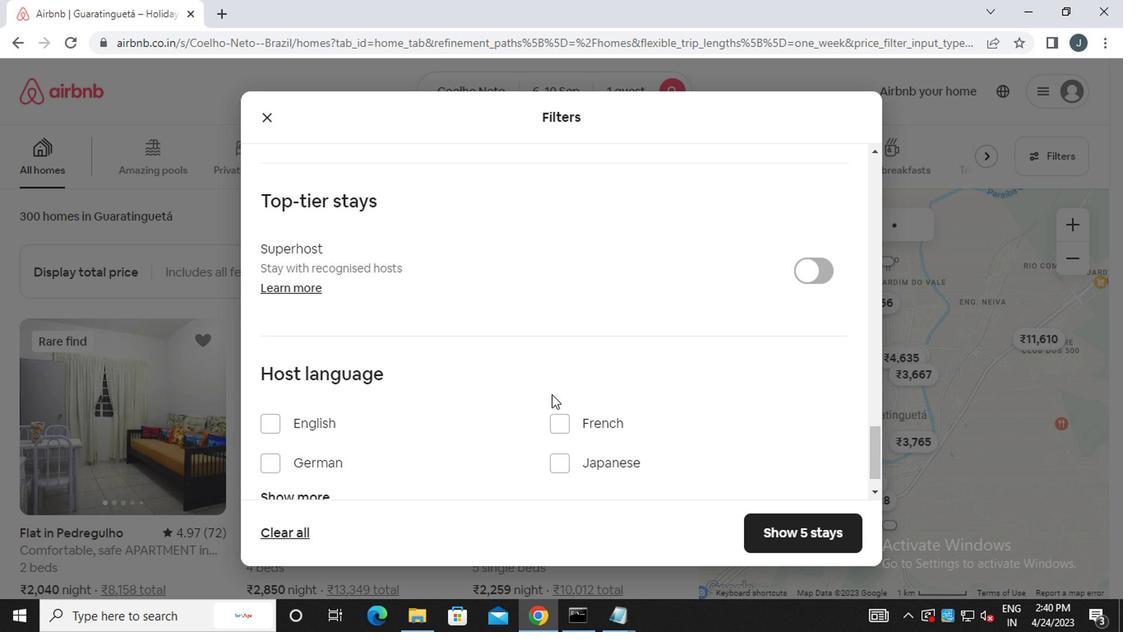
Action: Mouse scrolled (475, 362) with delta (0, 0)
Screenshot: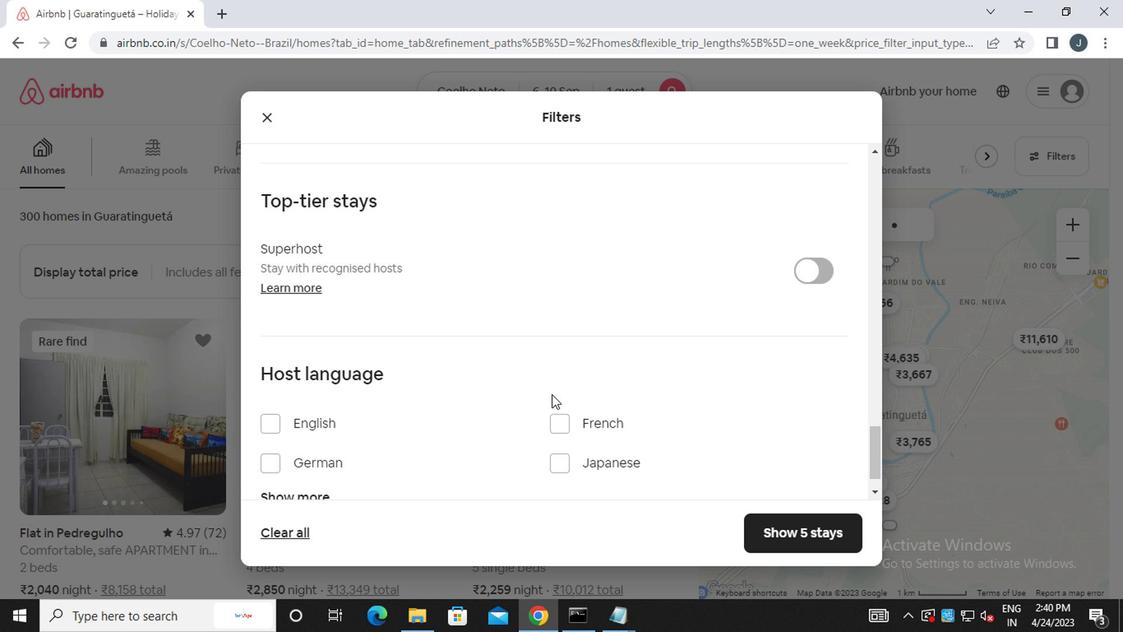 
Action: Mouse scrolled (475, 362) with delta (0, 0)
Screenshot: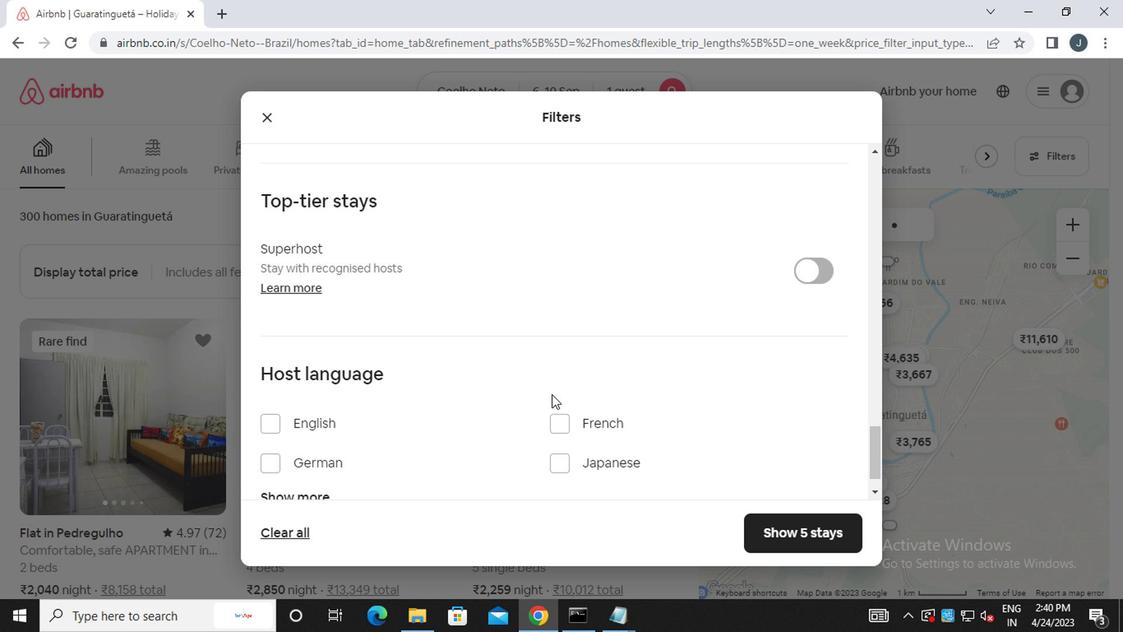 
Action: Mouse scrolled (475, 362) with delta (0, 0)
Screenshot: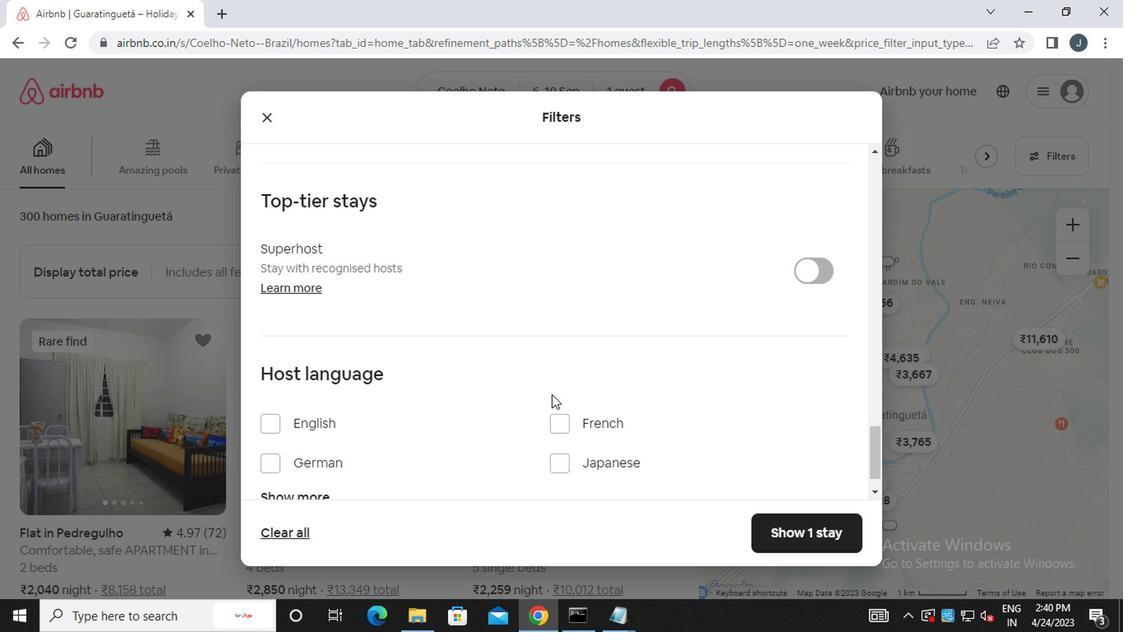 
Action: Mouse moved to (307, 406)
Screenshot: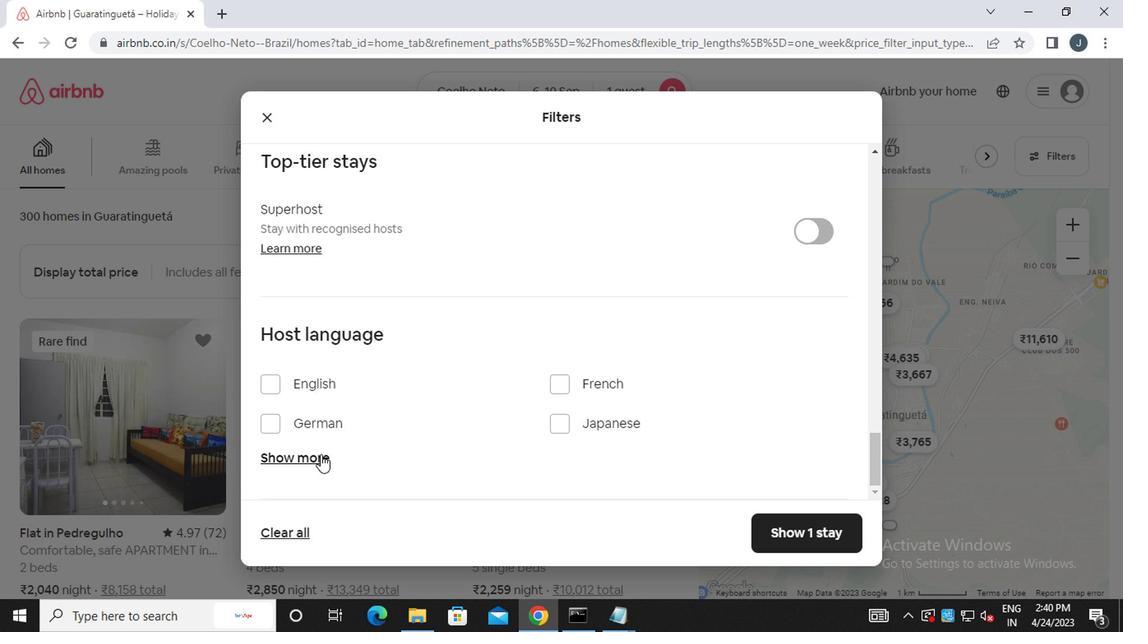 
Action: Mouse pressed left at (307, 406)
Screenshot: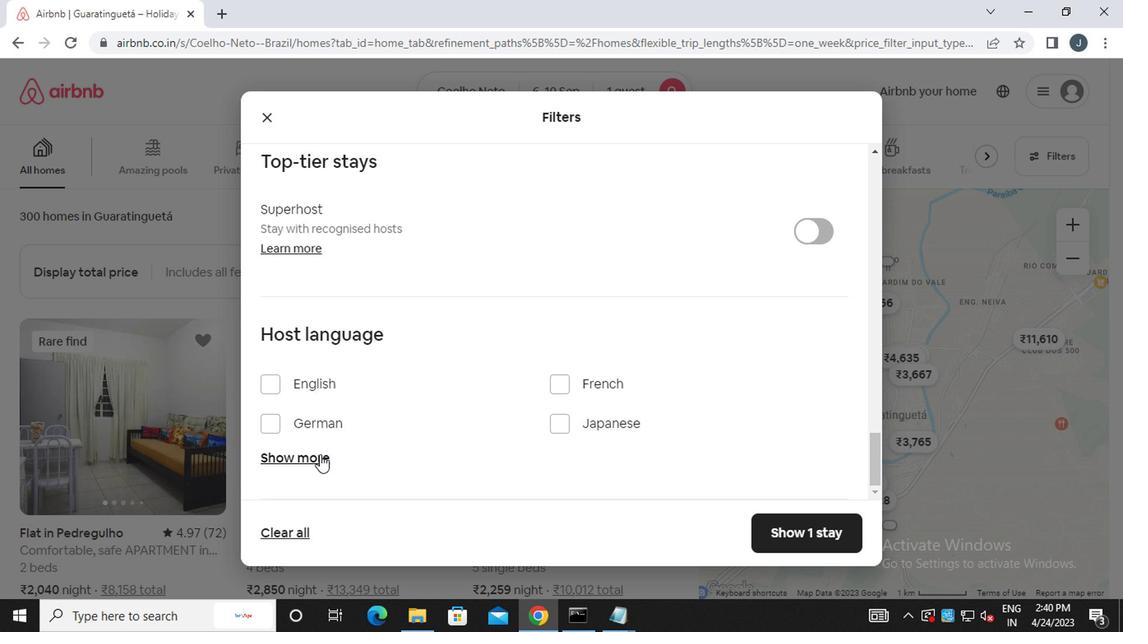 
Action: Mouse moved to (363, 417)
Screenshot: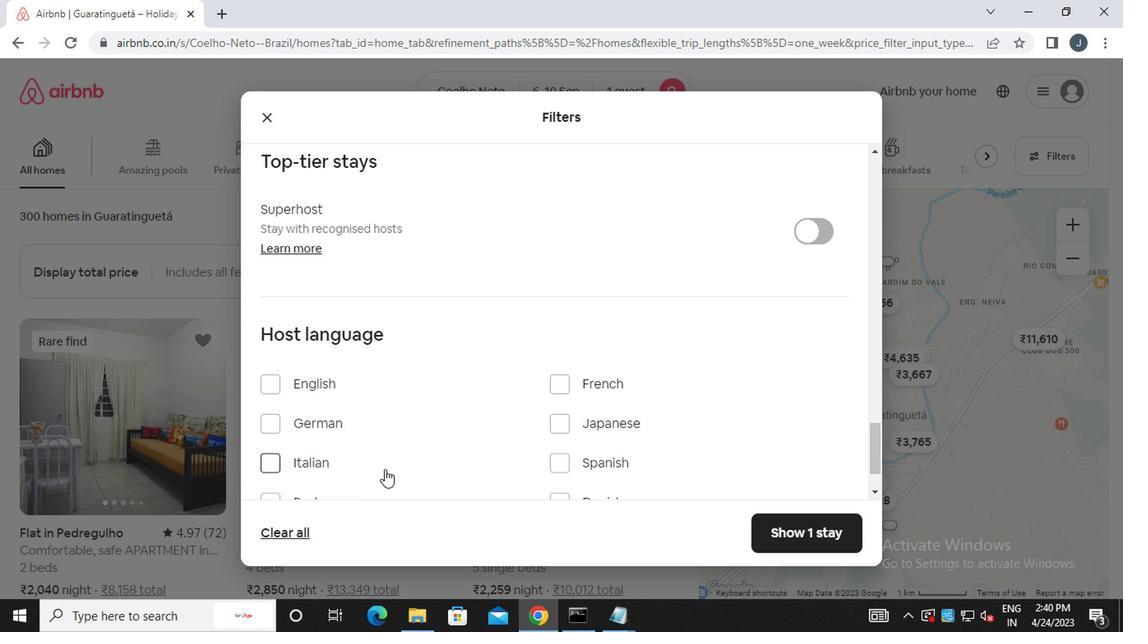 
Action: Mouse scrolled (363, 416) with delta (0, 0)
Screenshot: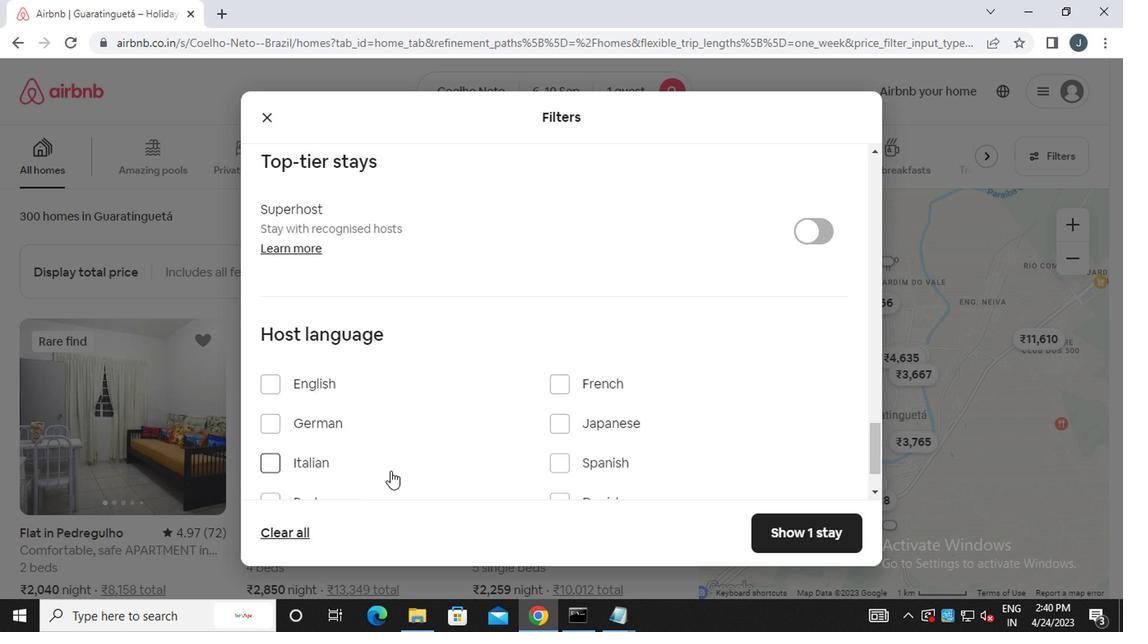 
Action: Mouse moved to (364, 416)
Screenshot: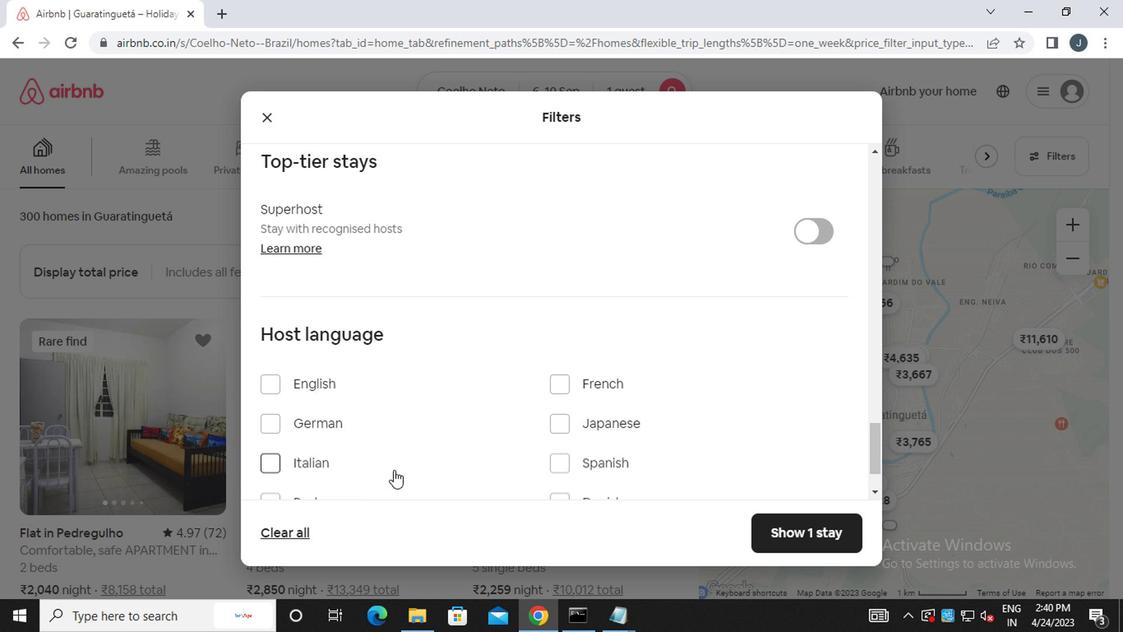 
Action: Mouse scrolled (364, 415) with delta (0, 0)
Screenshot: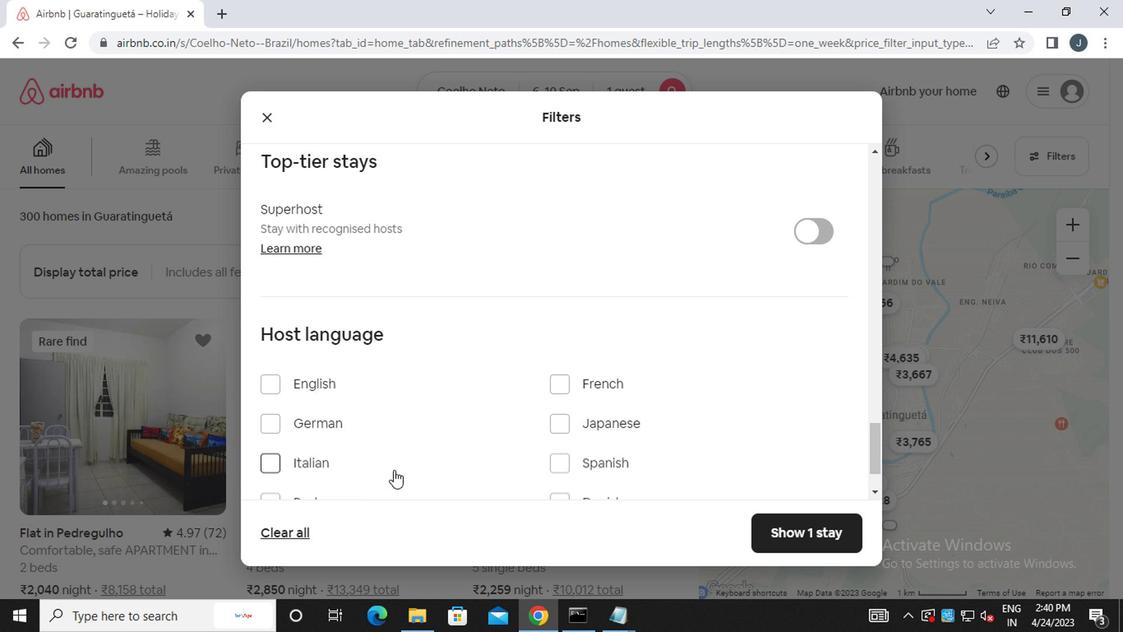 
Action: Mouse moved to (482, 358)
Screenshot: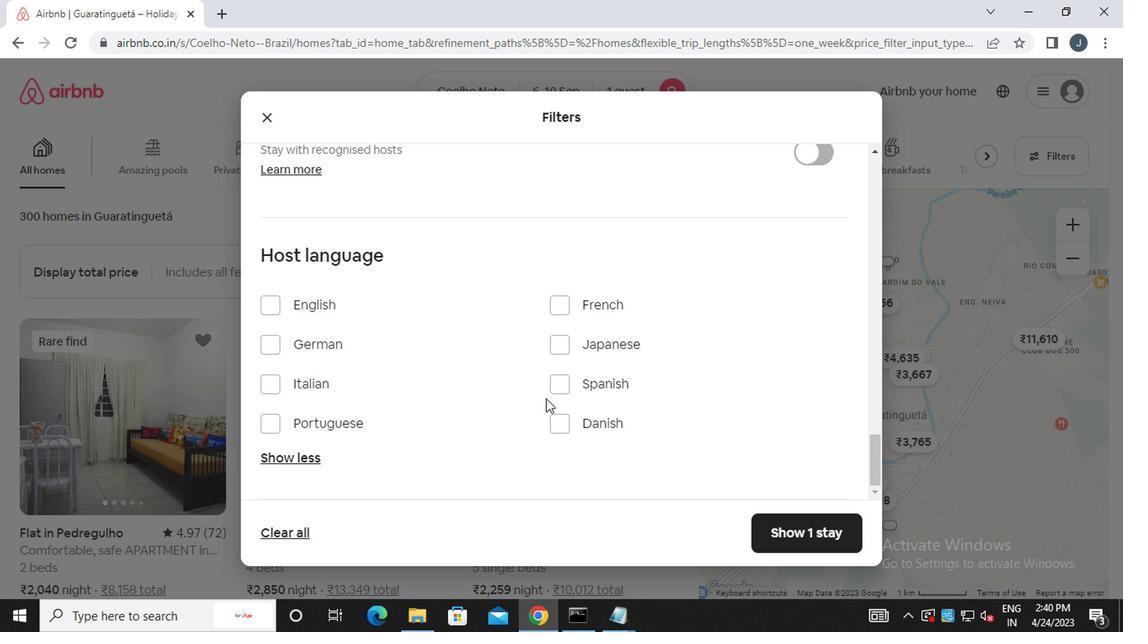 
Action: Mouse pressed left at (482, 358)
Screenshot: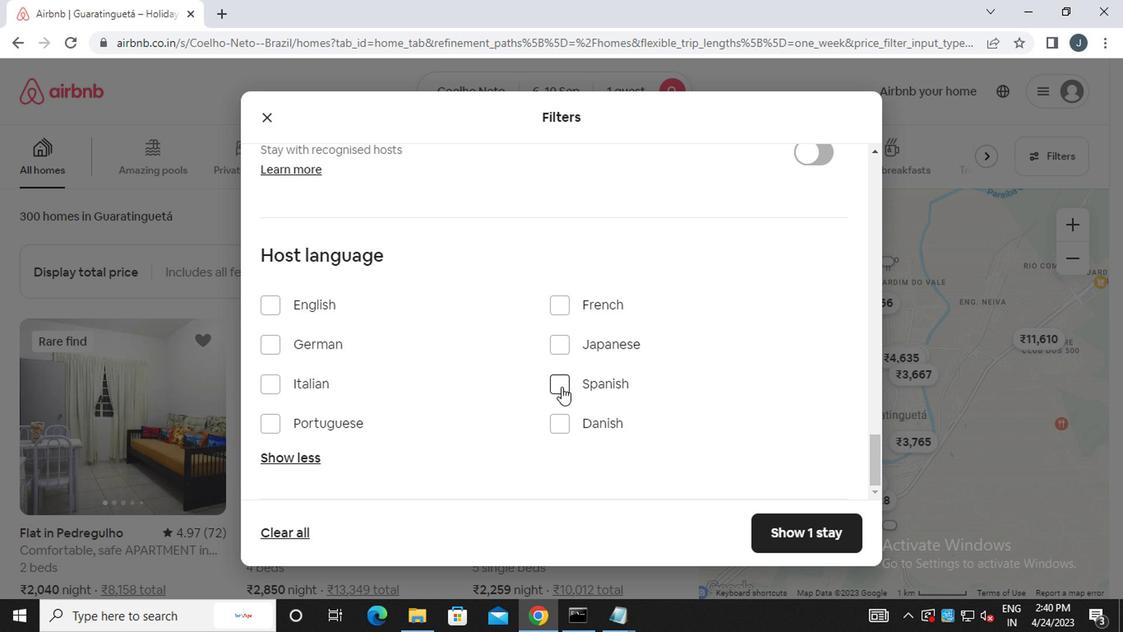 
Action: Mouse moved to (626, 461)
Screenshot: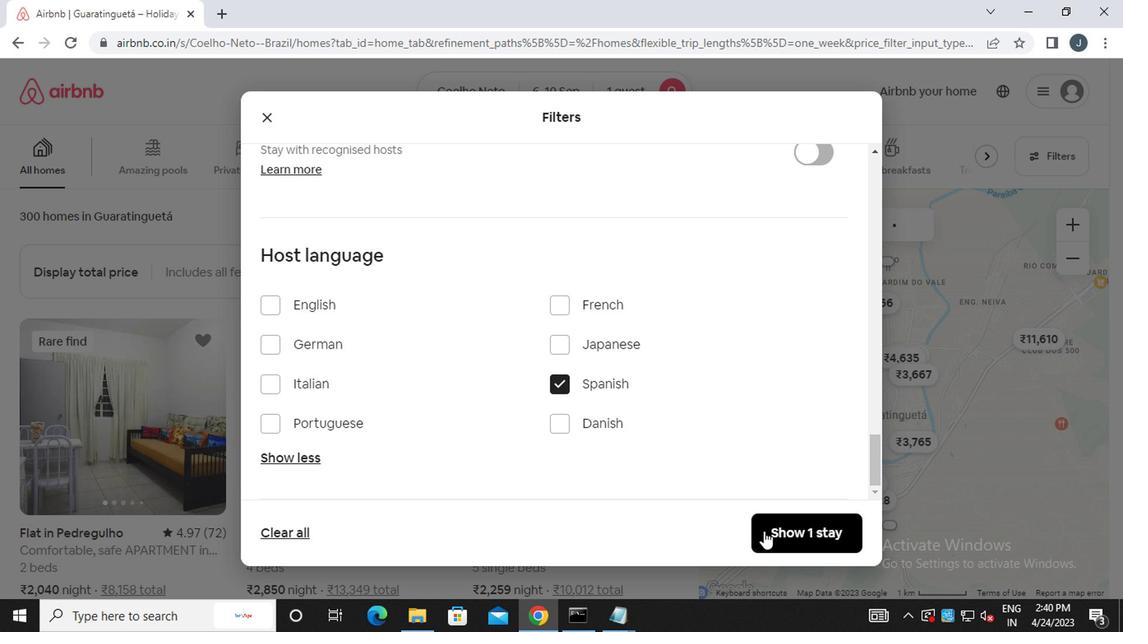
Action: Mouse pressed left at (626, 461)
Screenshot: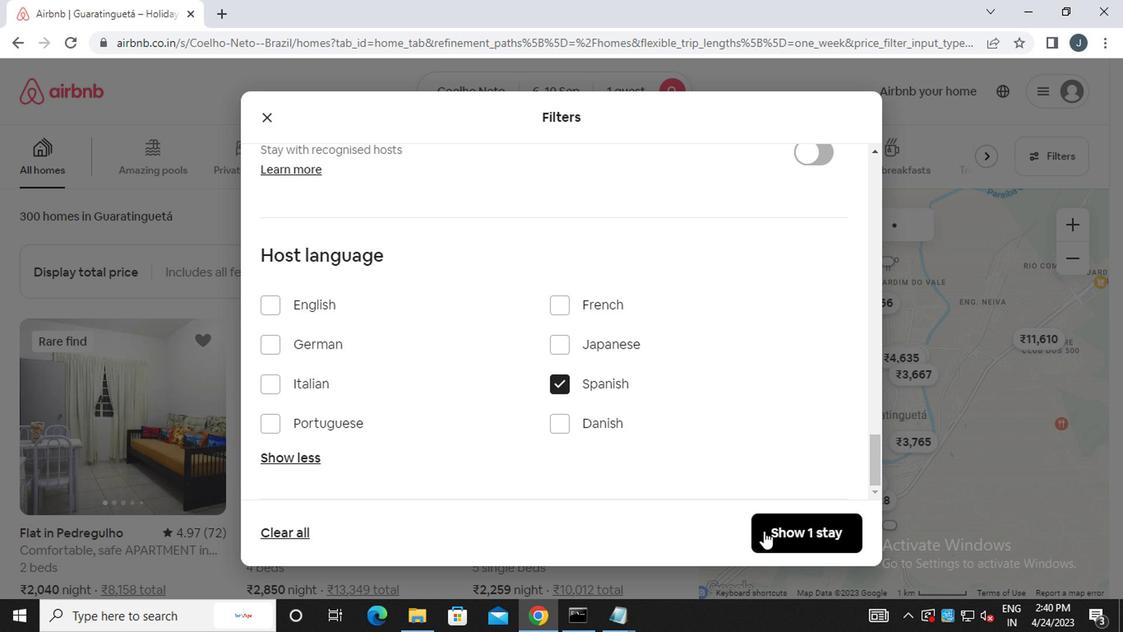 
Action: Mouse moved to (626, 460)
Screenshot: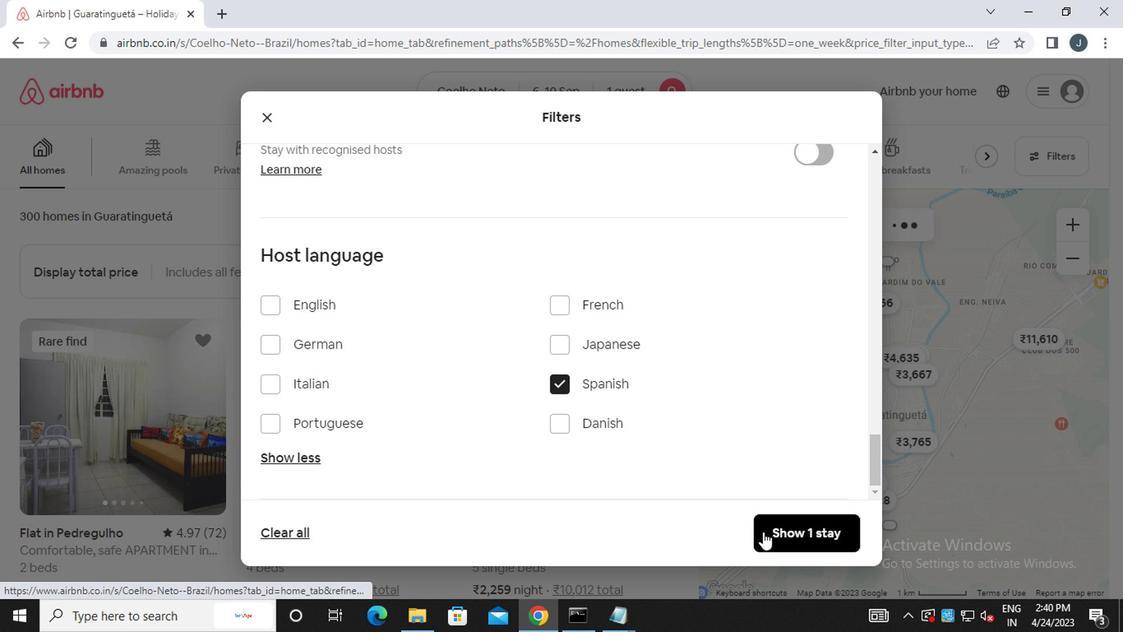 
